 Task: Look for space in Ain Sukhna, Egypt from 13th August, 2023 to 17th August, 2023 for 2 adults in price range Rs.10000 to Rs.16000. Place can be entire place with 2 bedrooms having 2 beds and 1 bathroom. Property type can be house, flat, guest house. Amenities needed are: wifi. Booking option can be shelf check-in. Required host language is English.
Action: Mouse moved to (328, 178)
Screenshot: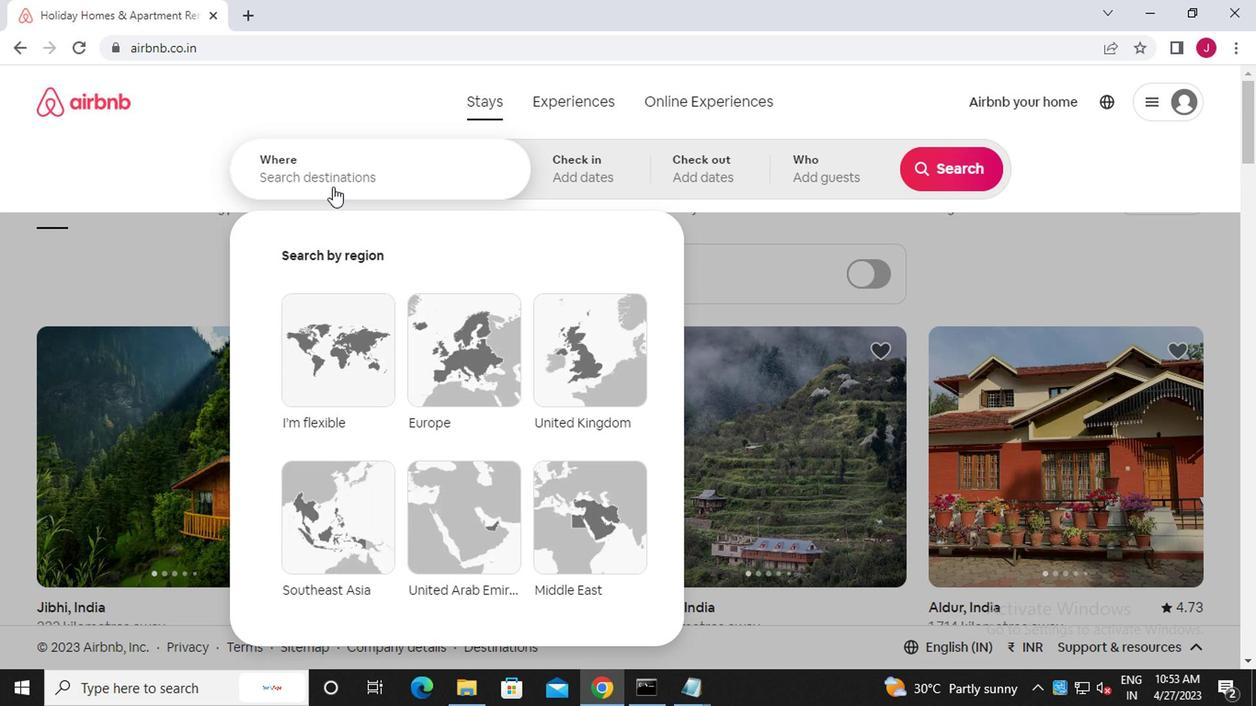 
Action: Mouse pressed left at (328, 178)
Screenshot: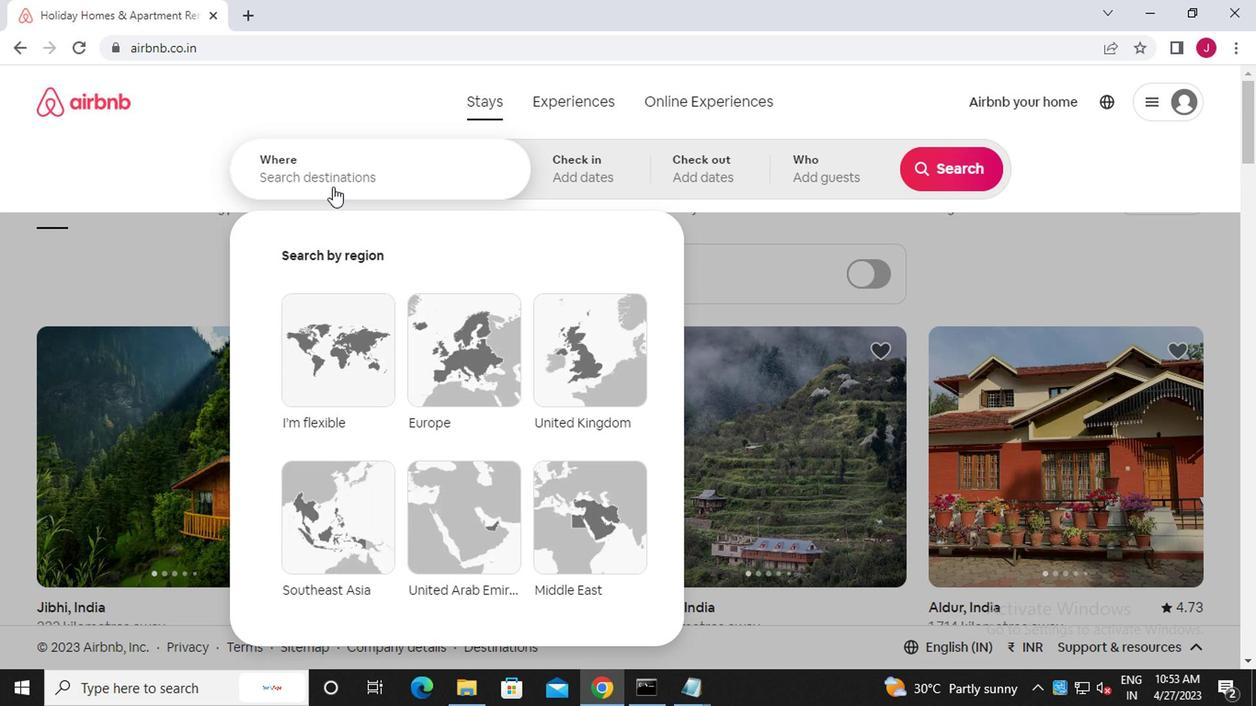 
Action: Mouse moved to (325, 178)
Screenshot: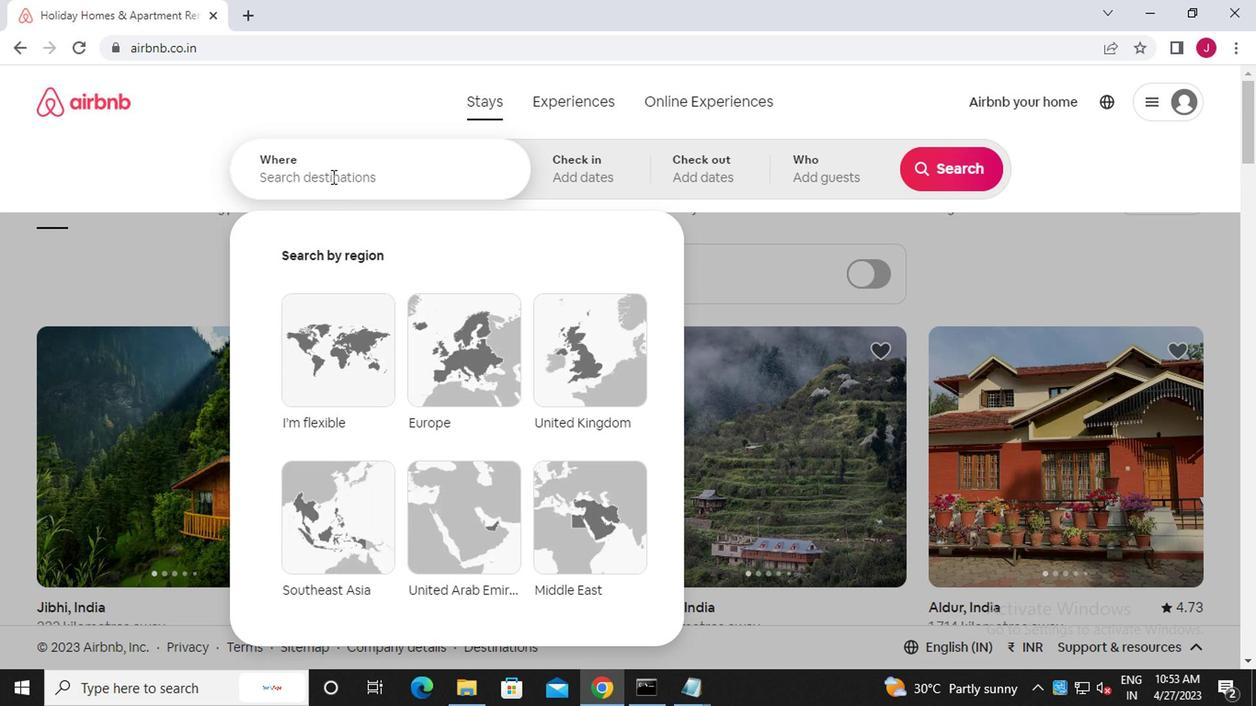
Action: Key pressed a<Key.caps_lock>in<Key.space><Key.caps_lock>s<Key.caps_lock>ukhna,<Key.caps_lock>e<Key.caps_lock>gypt
Screenshot: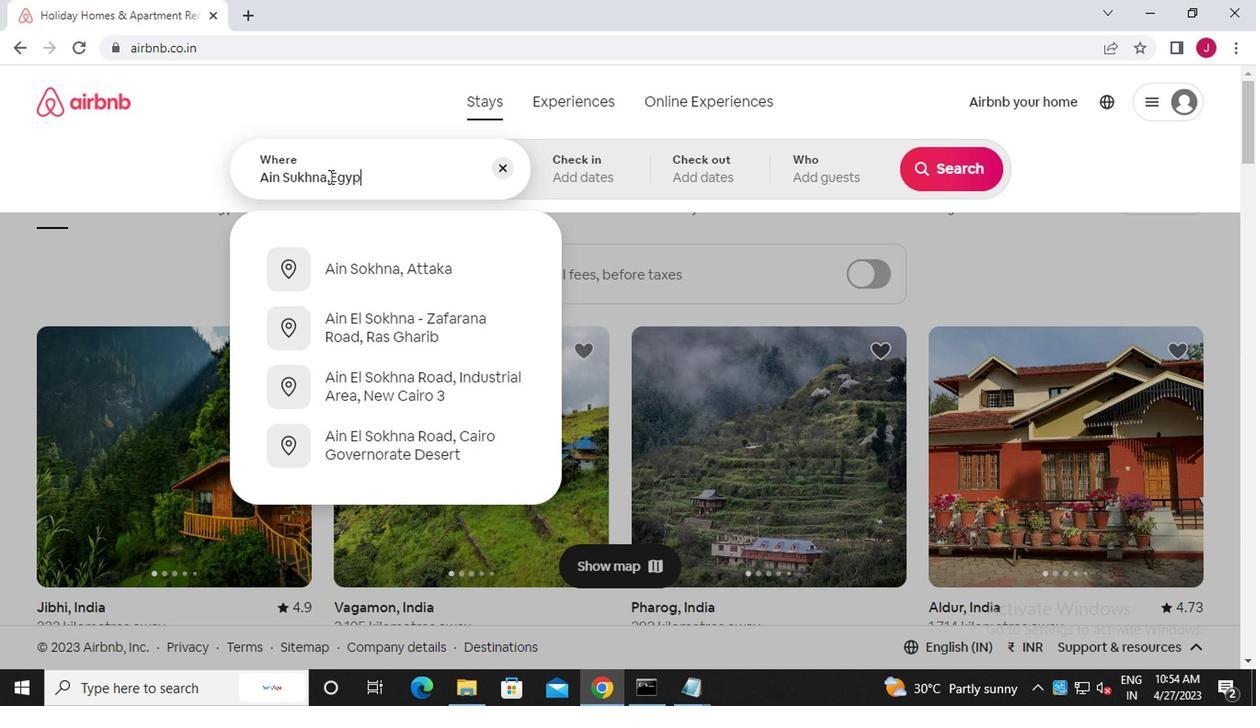 
Action: Mouse moved to (579, 170)
Screenshot: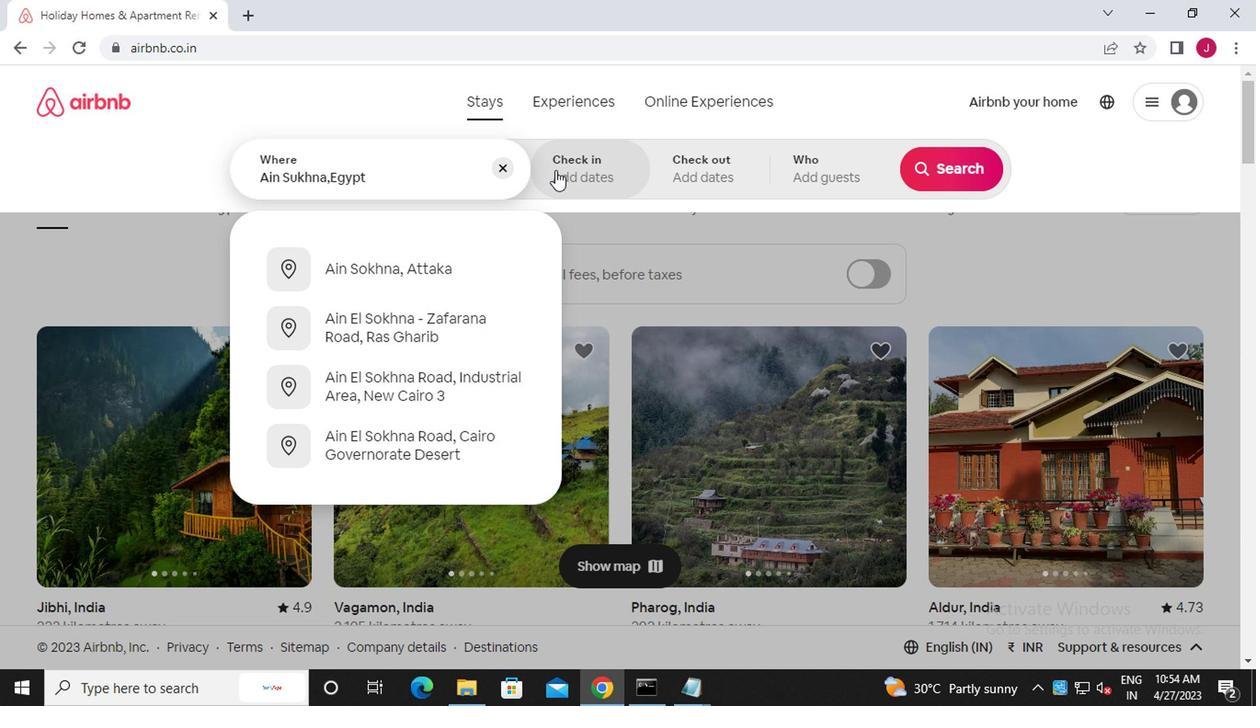 
Action: Mouse pressed left at (579, 170)
Screenshot: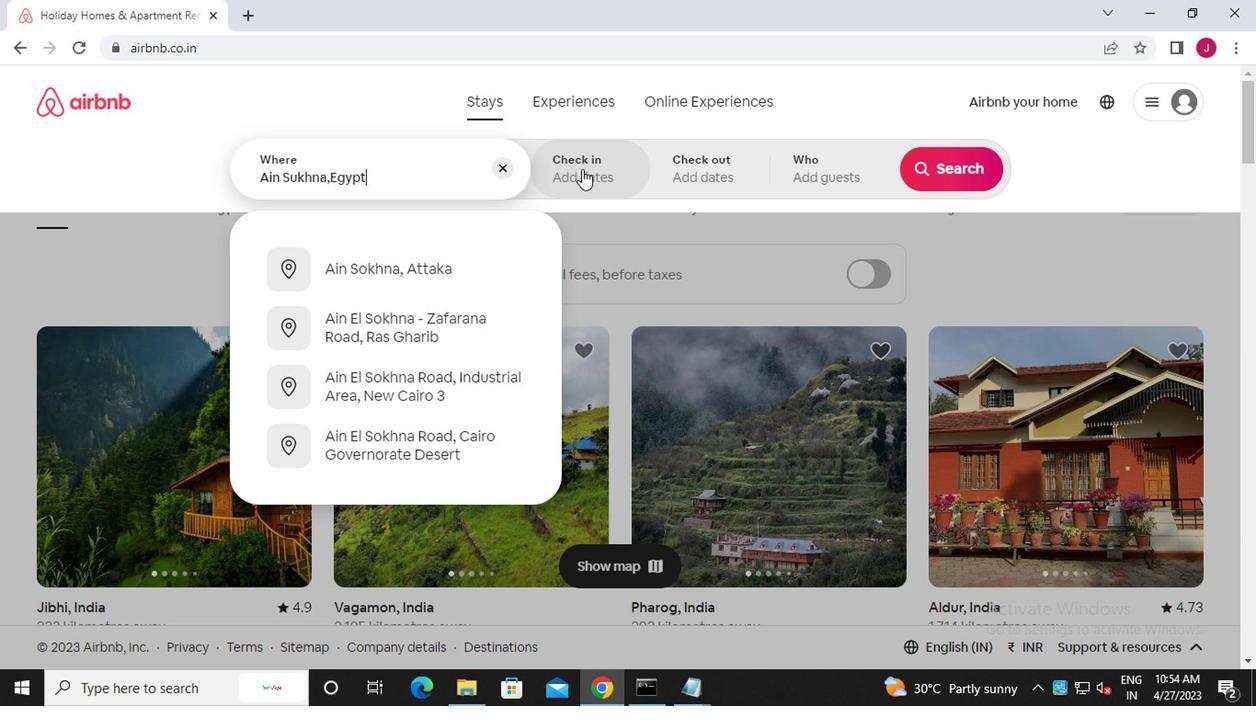 
Action: Mouse moved to (930, 314)
Screenshot: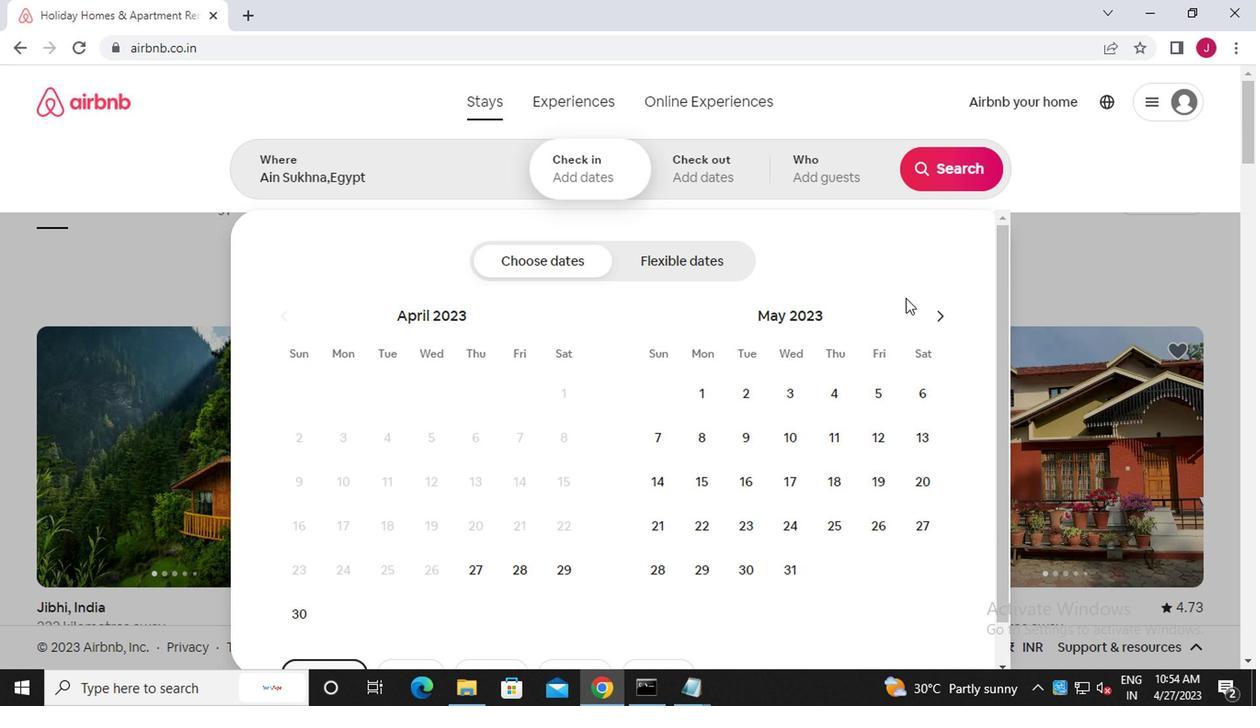
Action: Mouse pressed left at (930, 314)
Screenshot: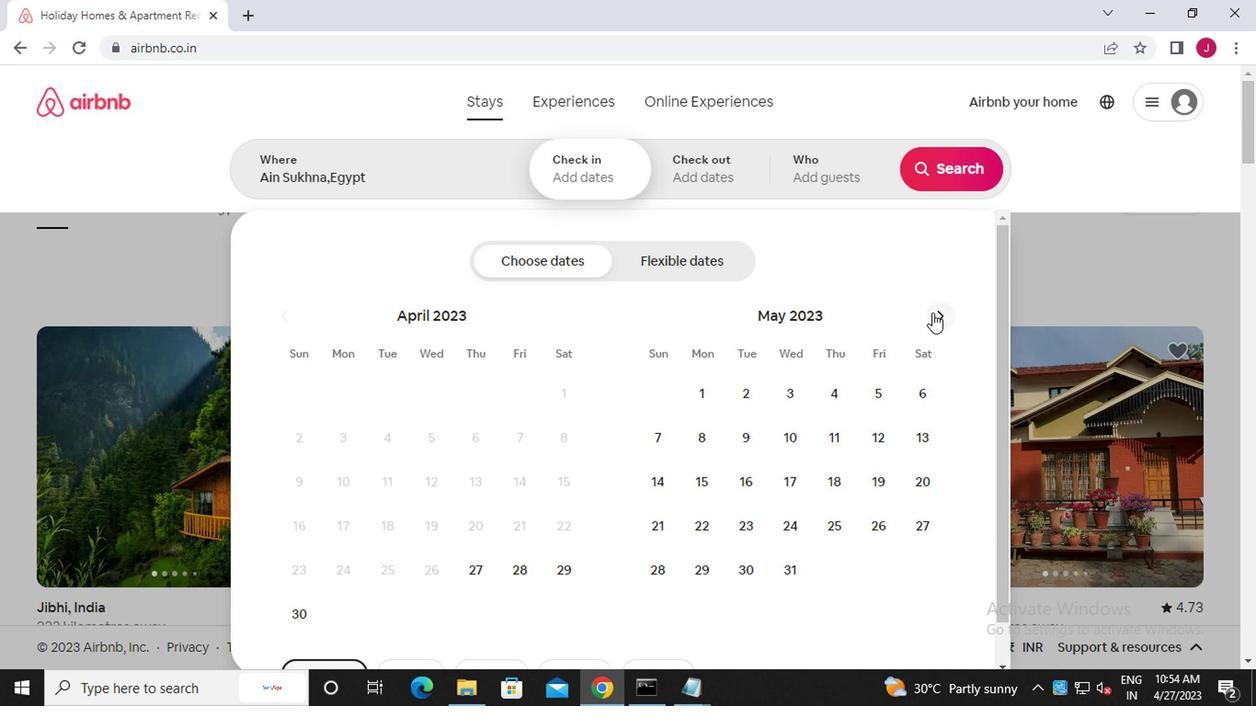 
Action: Mouse pressed left at (930, 314)
Screenshot: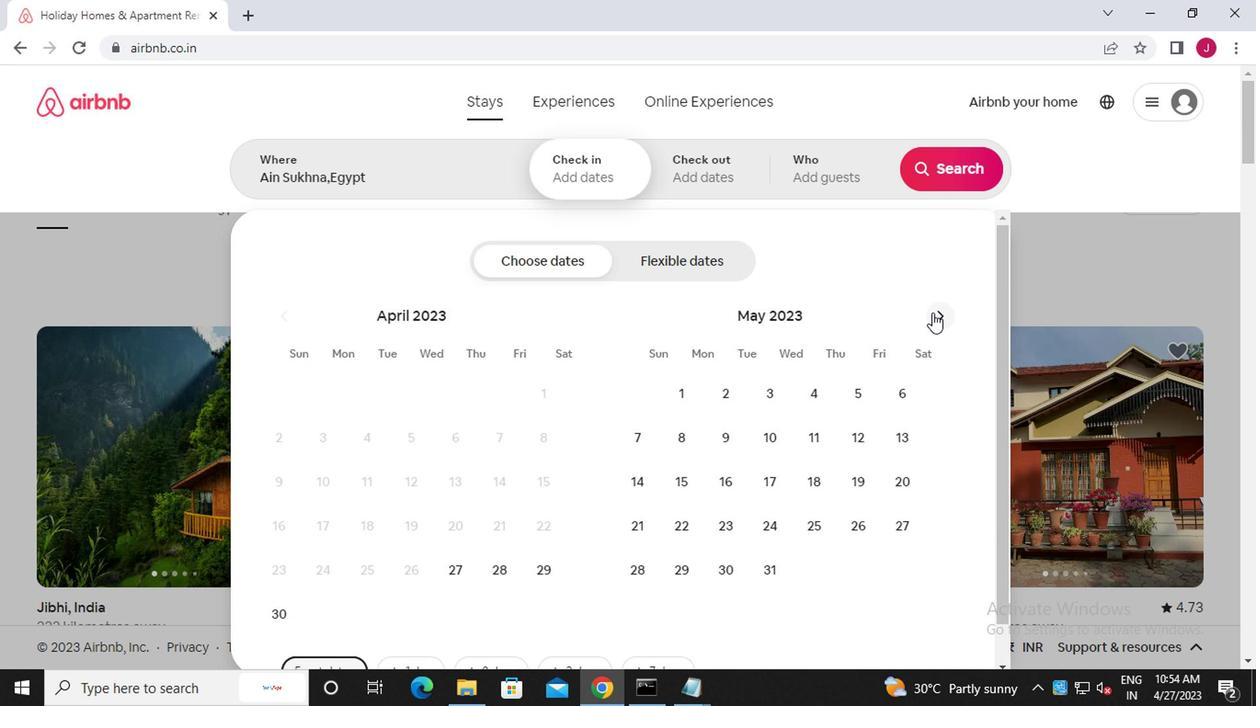 
Action: Mouse moved to (933, 316)
Screenshot: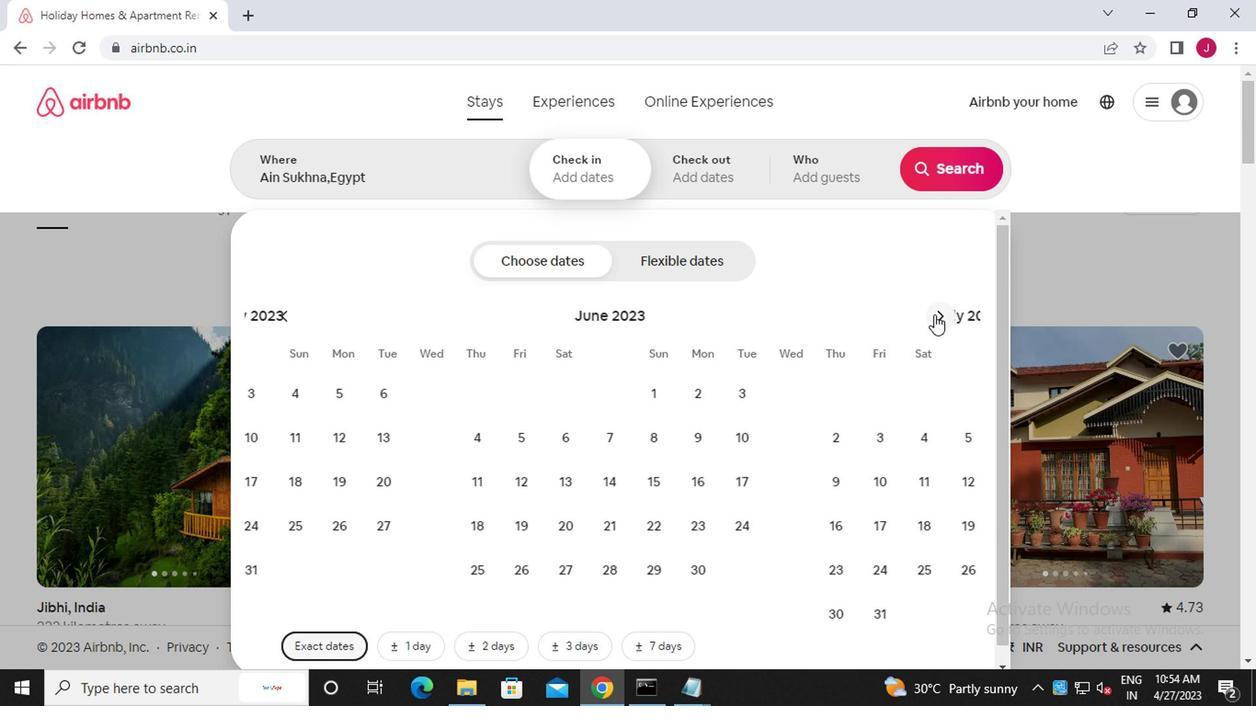 
Action: Mouse pressed left at (933, 316)
Screenshot: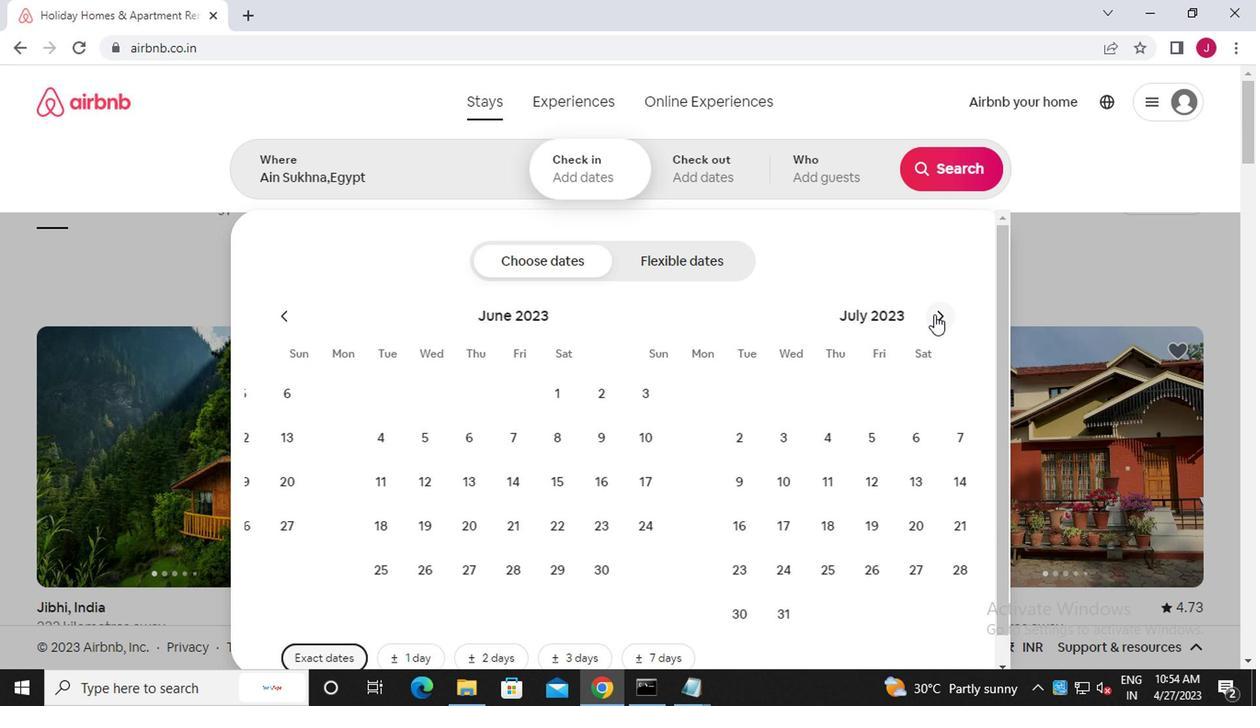 
Action: Mouse moved to (661, 481)
Screenshot: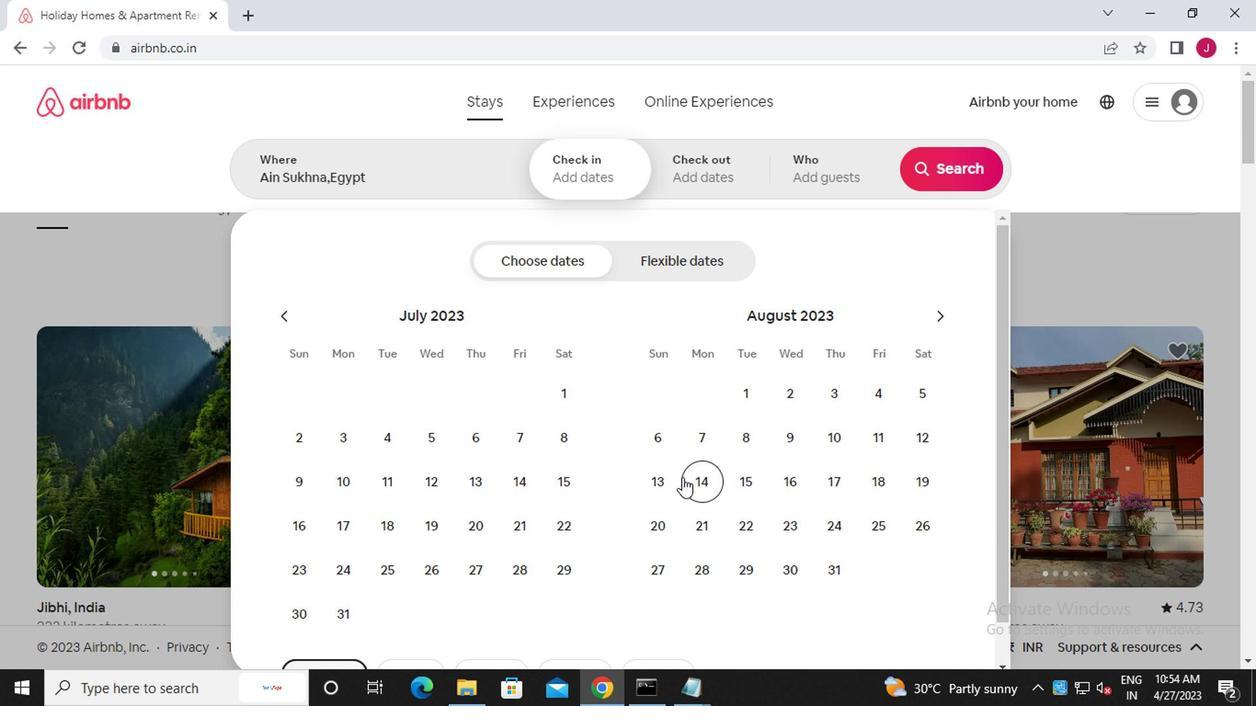 
Action: Mouse pressed left at (661, 481)
Screenshot: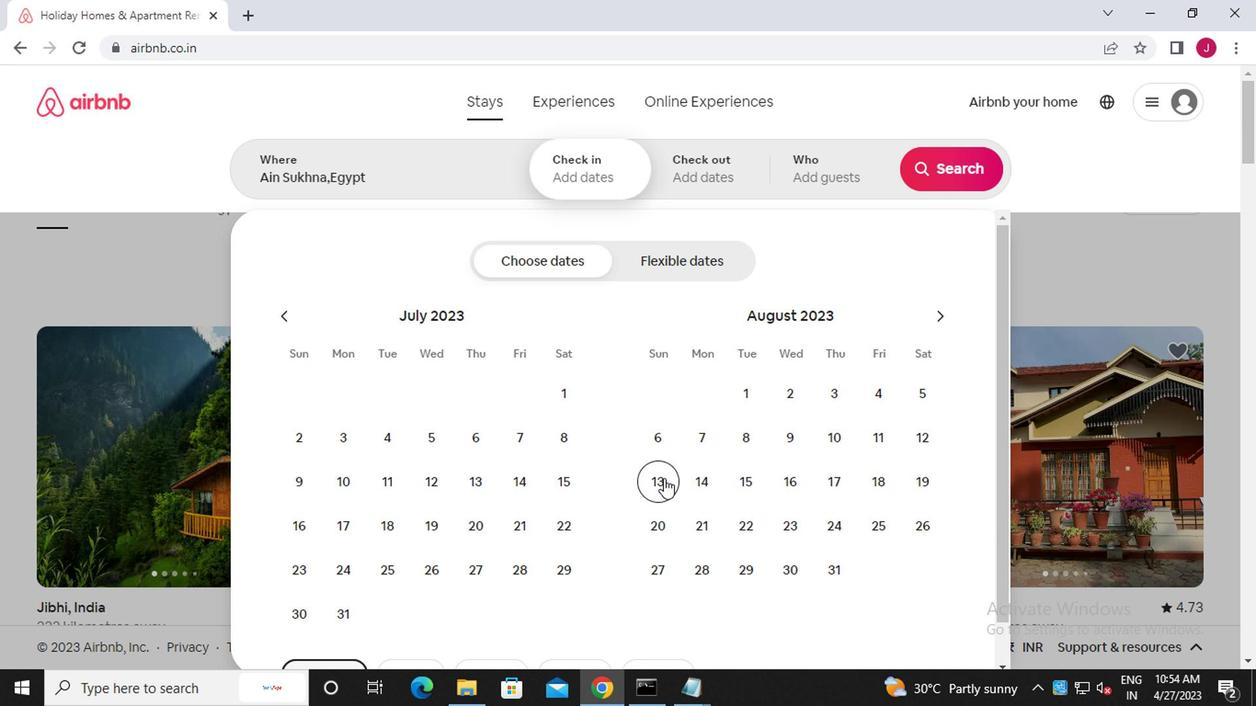 
Action: Mouse moved to (818, 482)
Screenshot: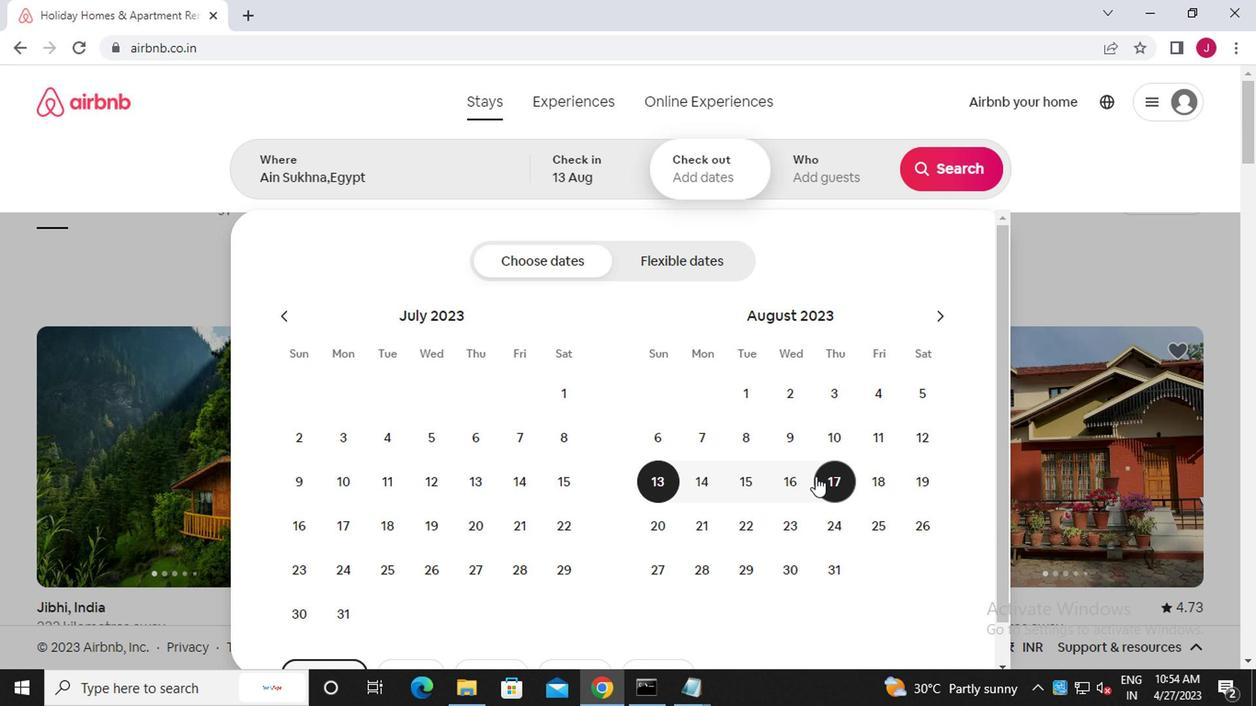 
Action: Mouse pressed left at (818, 482)
Screenshot: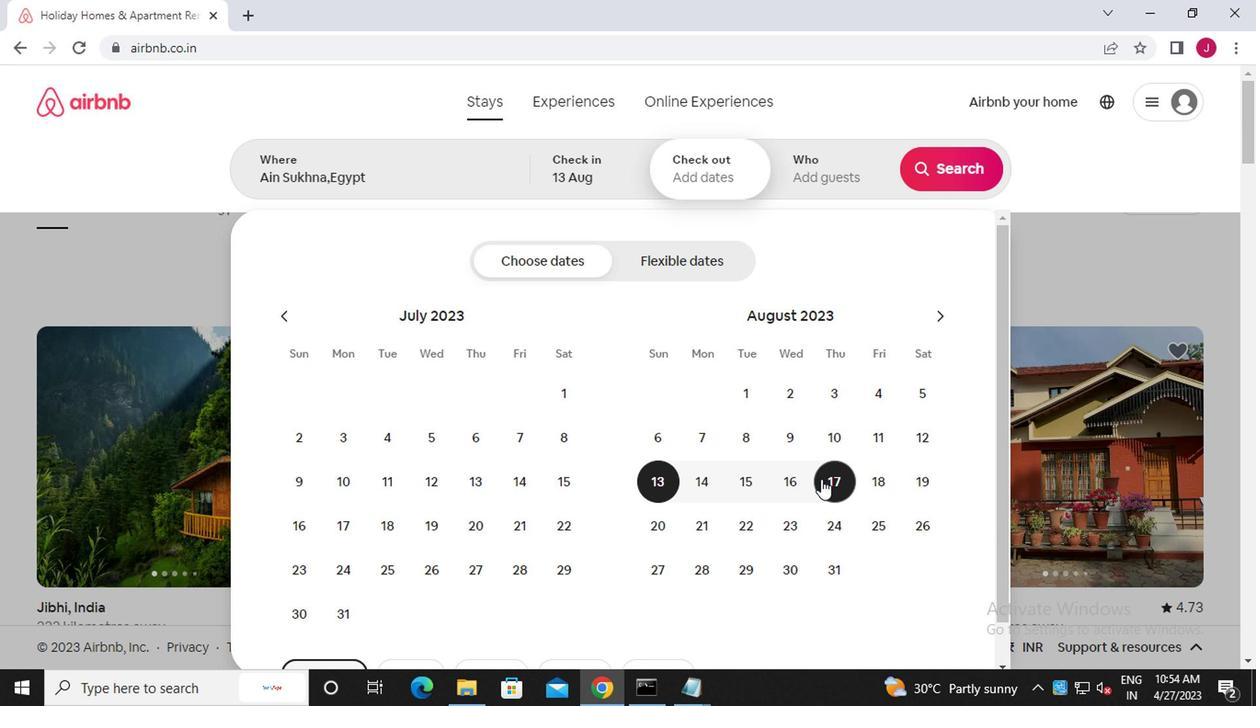 
Action: Mouse moved to (830, 176)
Screenshot: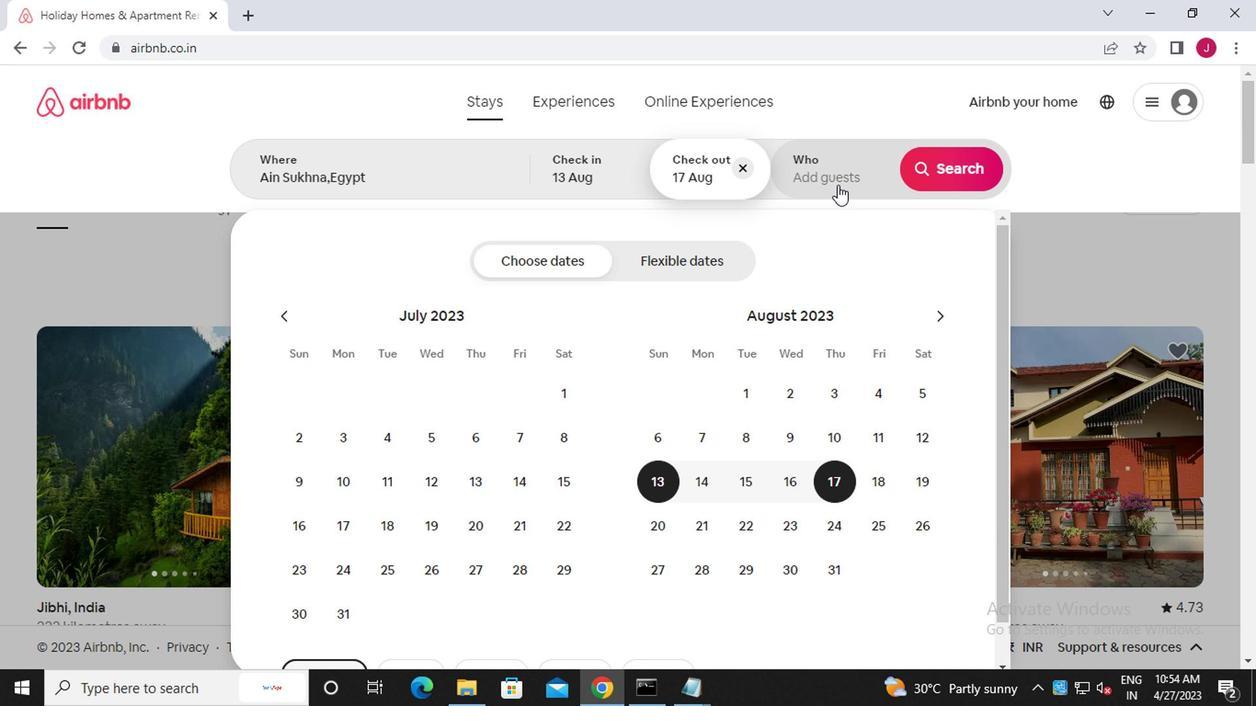 
Action: Mouse pressed left at (830, 176)
Screenshot: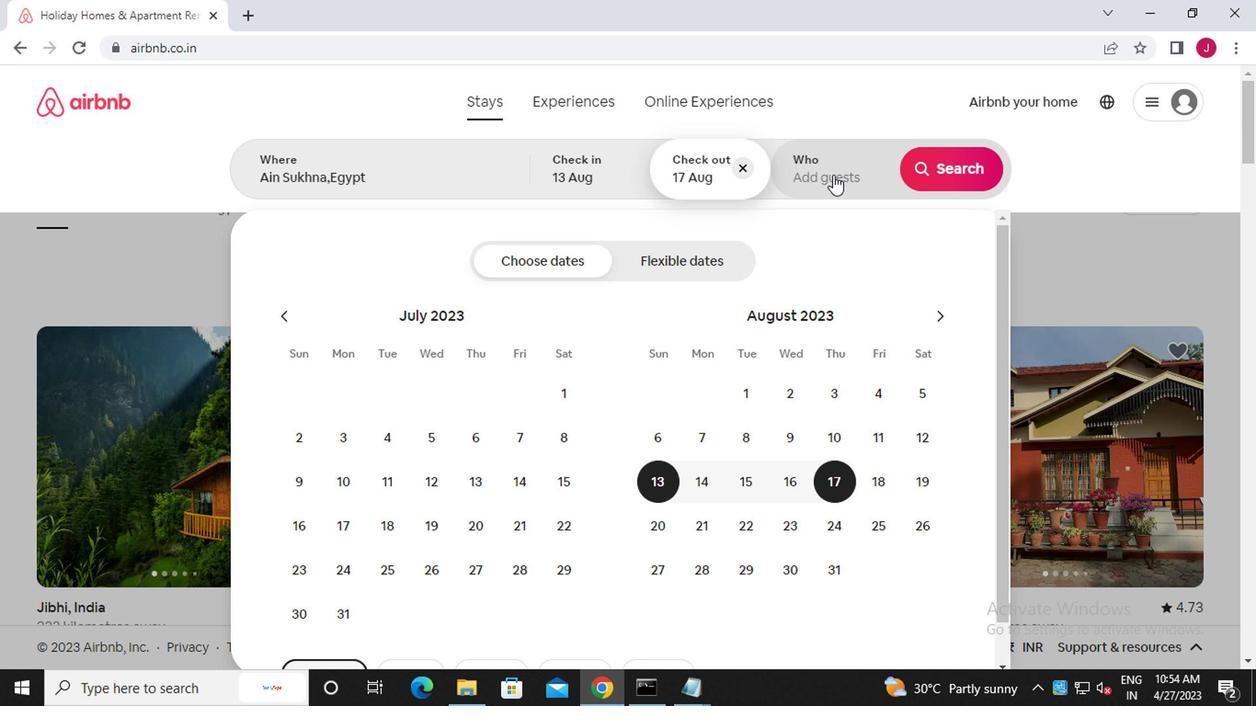 
Action: Mouse moved to (958, 274)
Screenshot: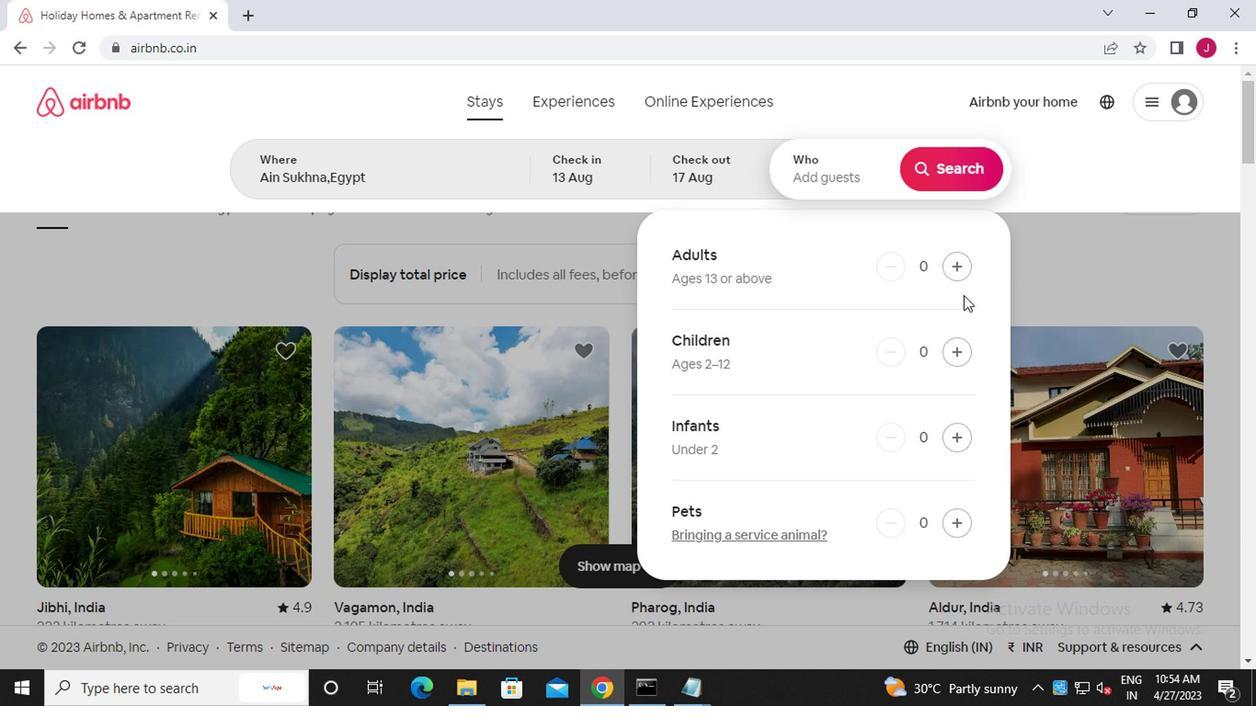 
Action: Mouse pressed left at (958, 274)
Screenshot: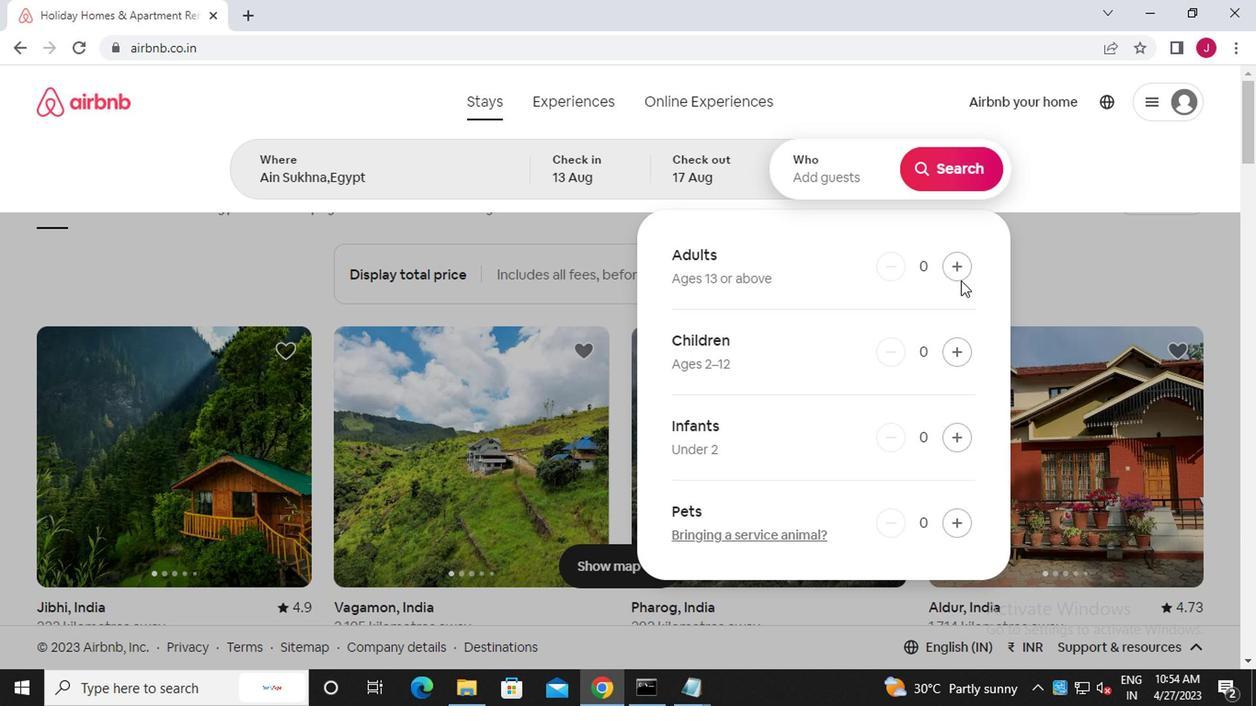 
Action: Mouse pressed left at (958, 274)
Screenshot: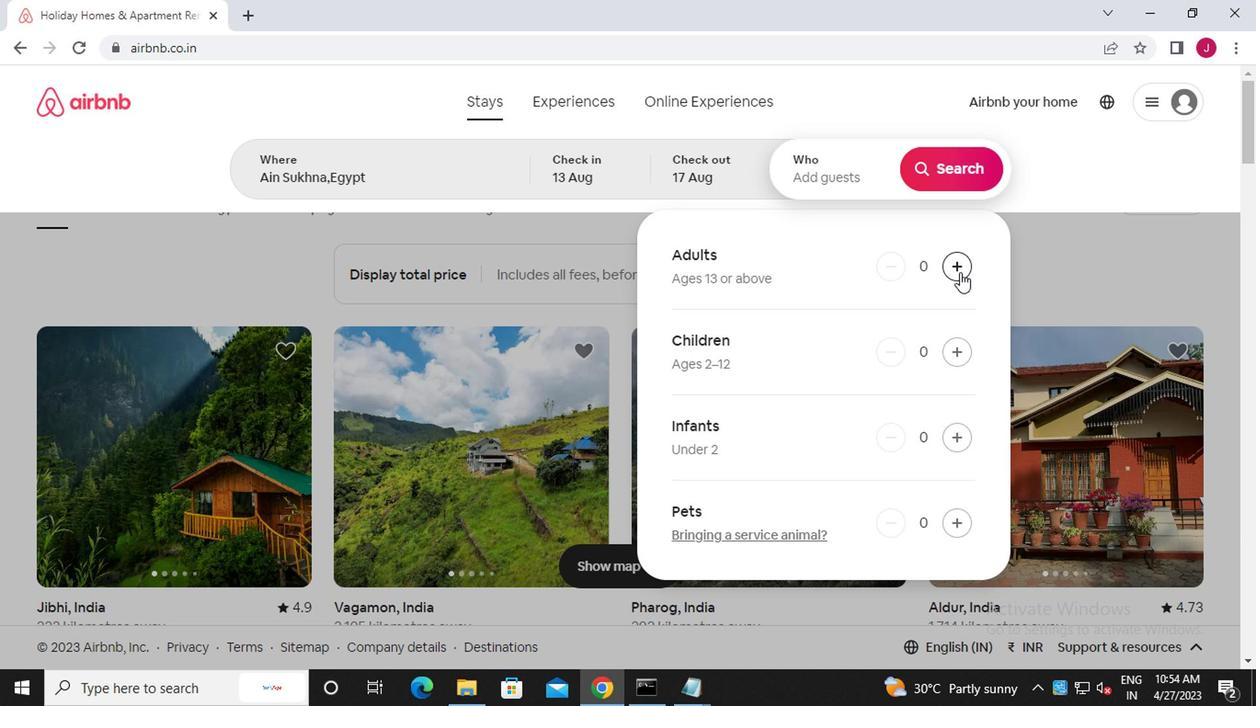 
Action: Mouse moved to (942, 168)
Screenshot: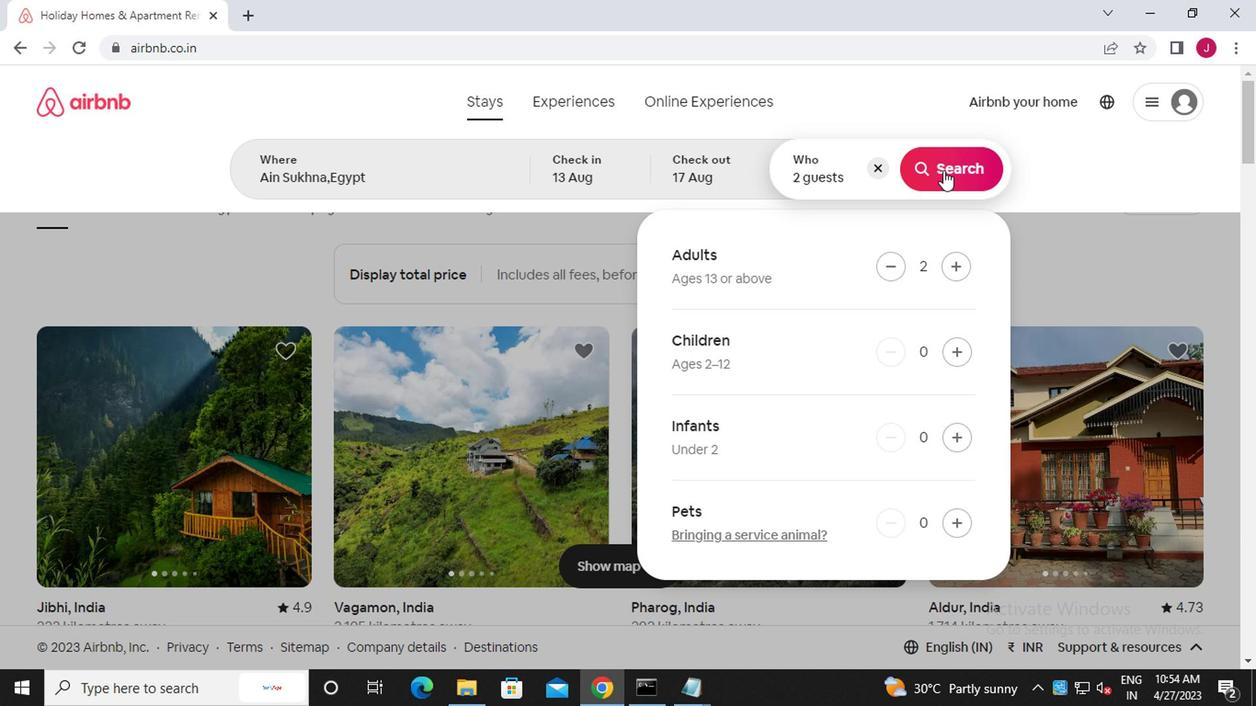 
Action: Mouse pressed left at (942, 168)
Screenshot: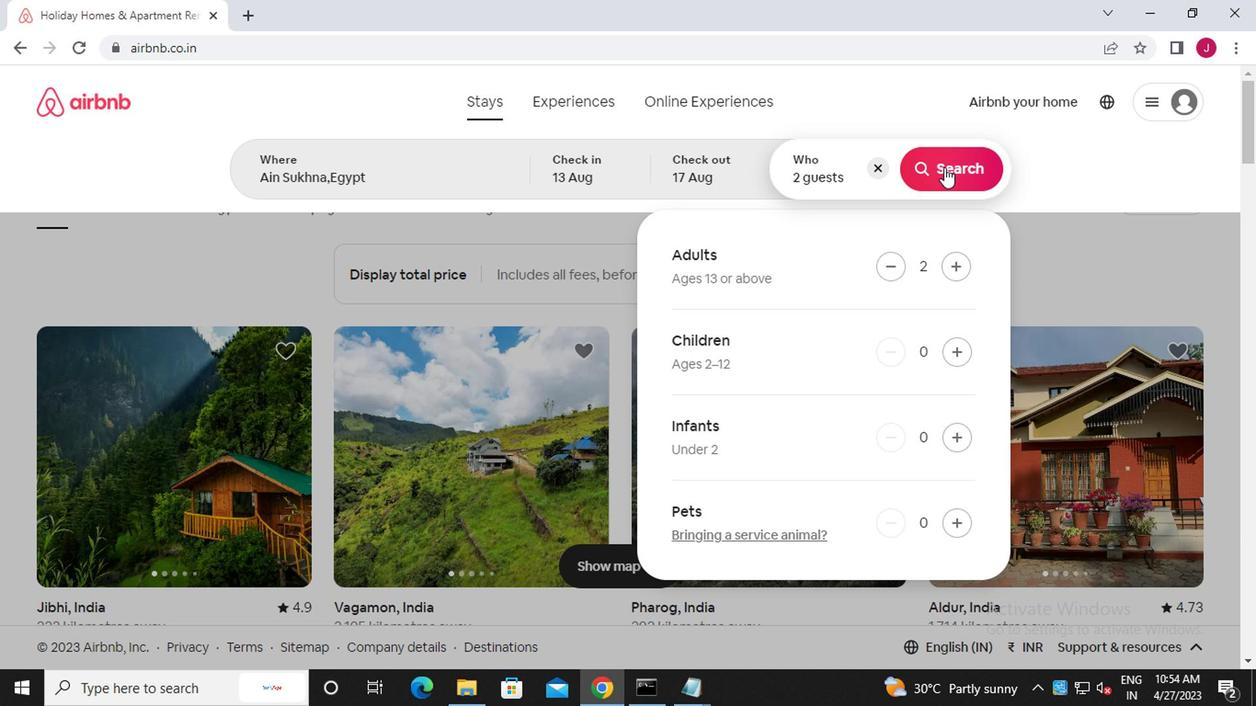 
Action: Mouse moved to (1188, 185)
Screenshot: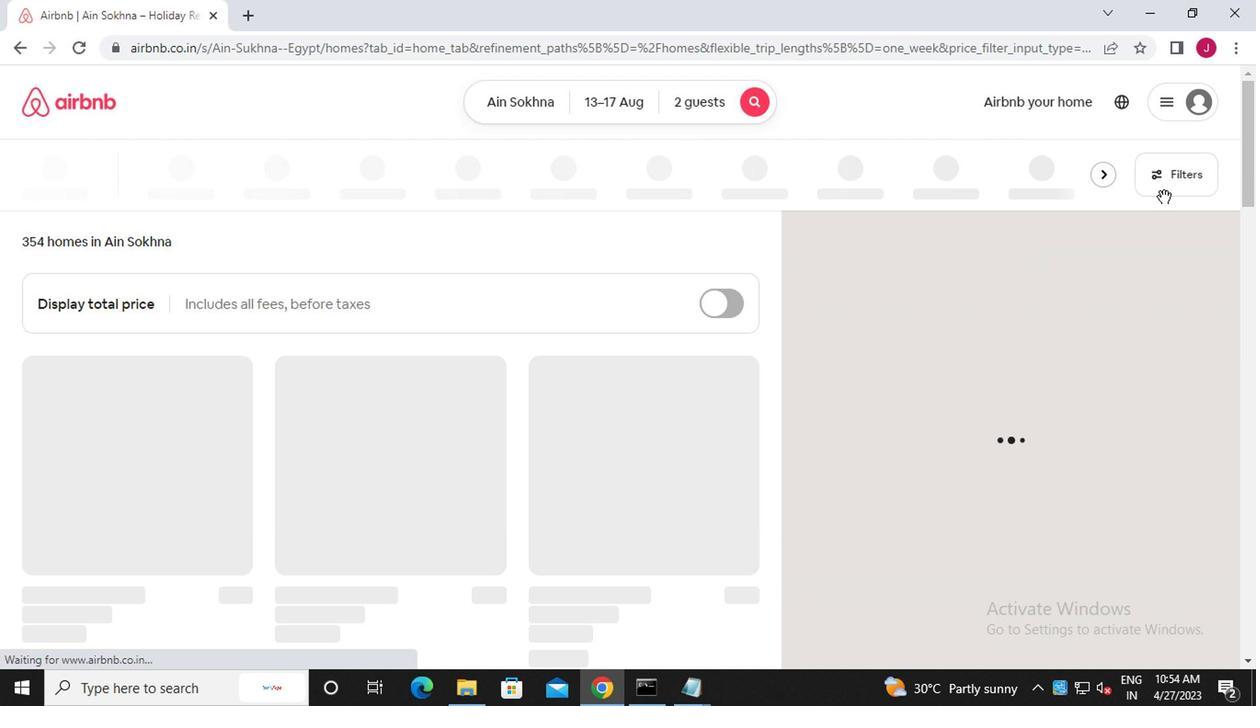 
Action: Mouse pressed left at (1188, 185)
Screenshot: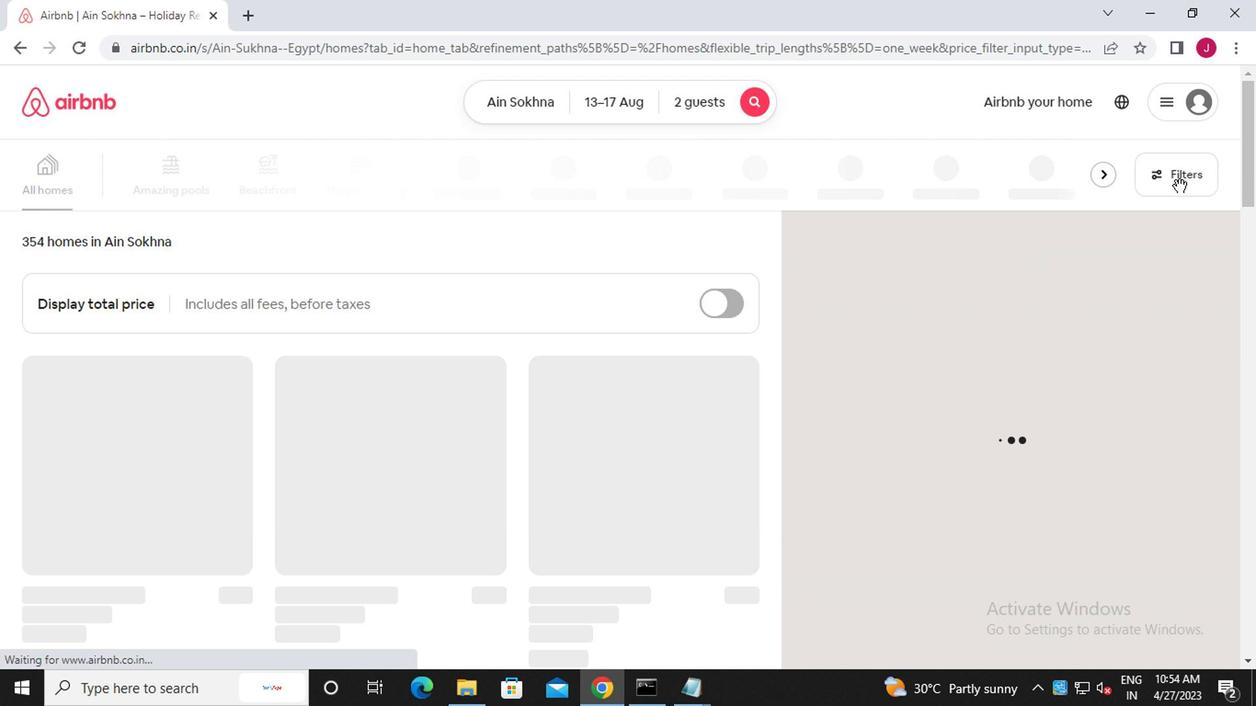 
Action: Mouse moved to (431, 419)
Screenshot: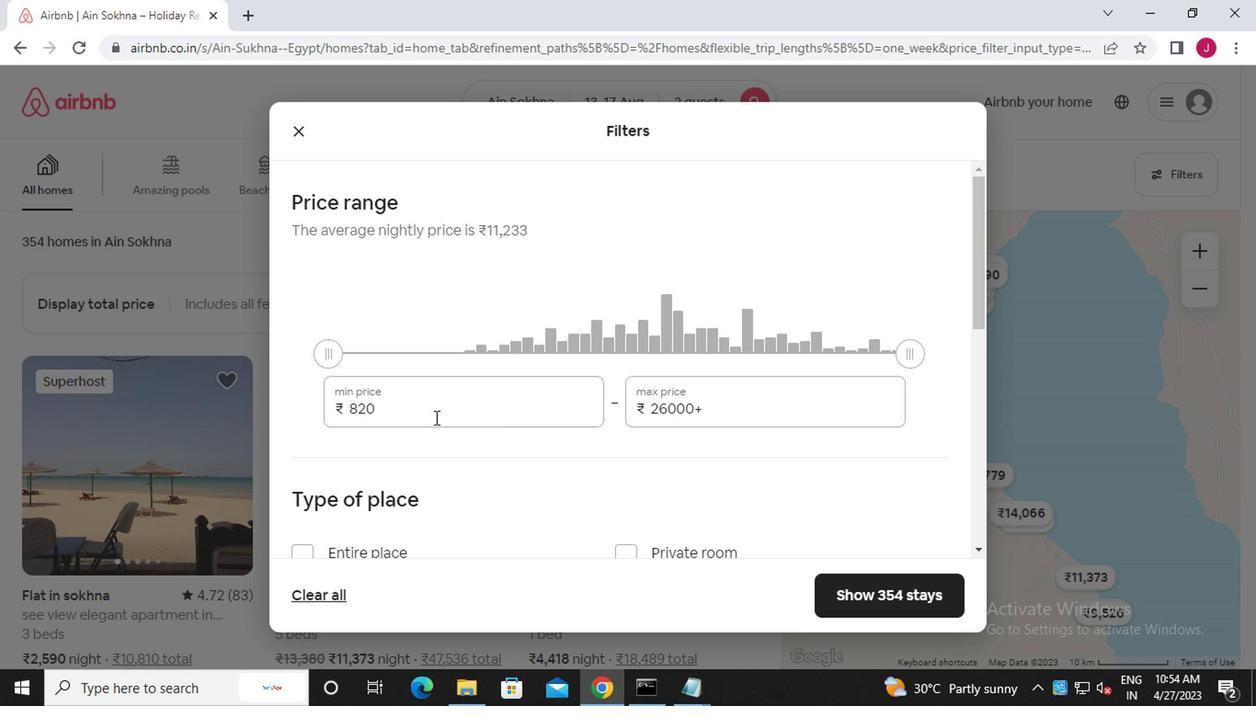 
Action: Mouse pressed left at (431, 419)
Screenshot: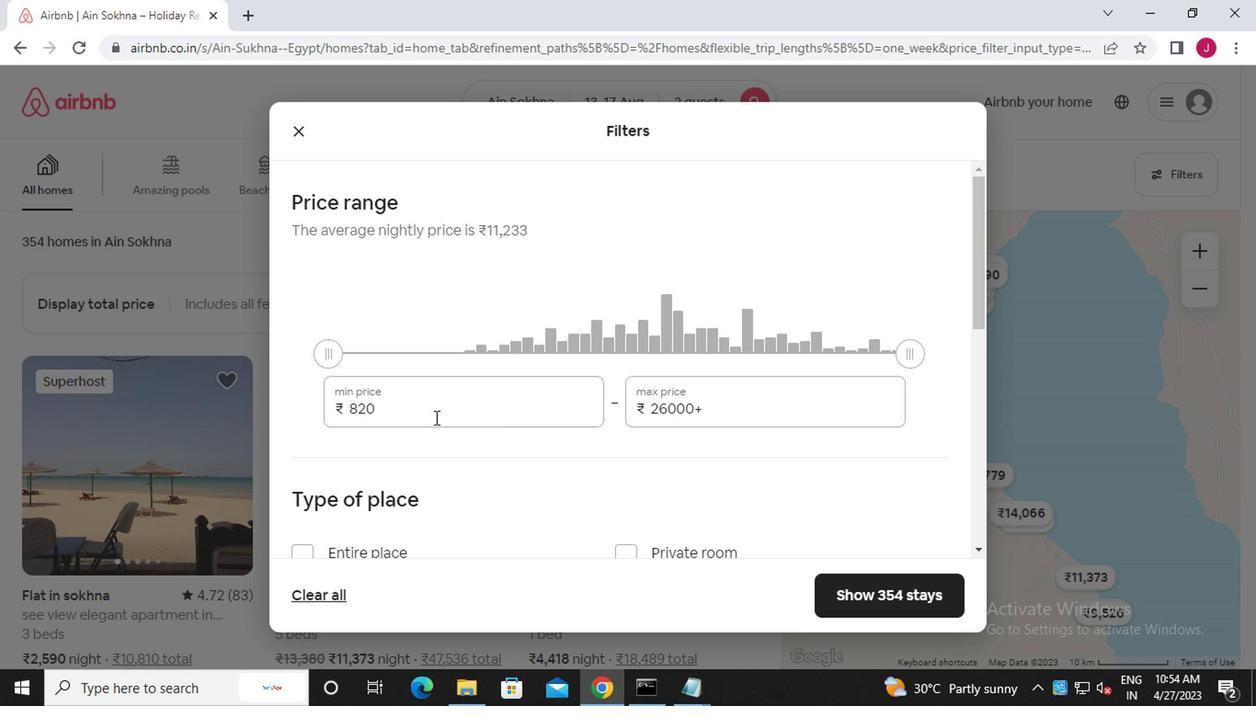 
Action: Mouse moved to (430, 411)
Screenshot: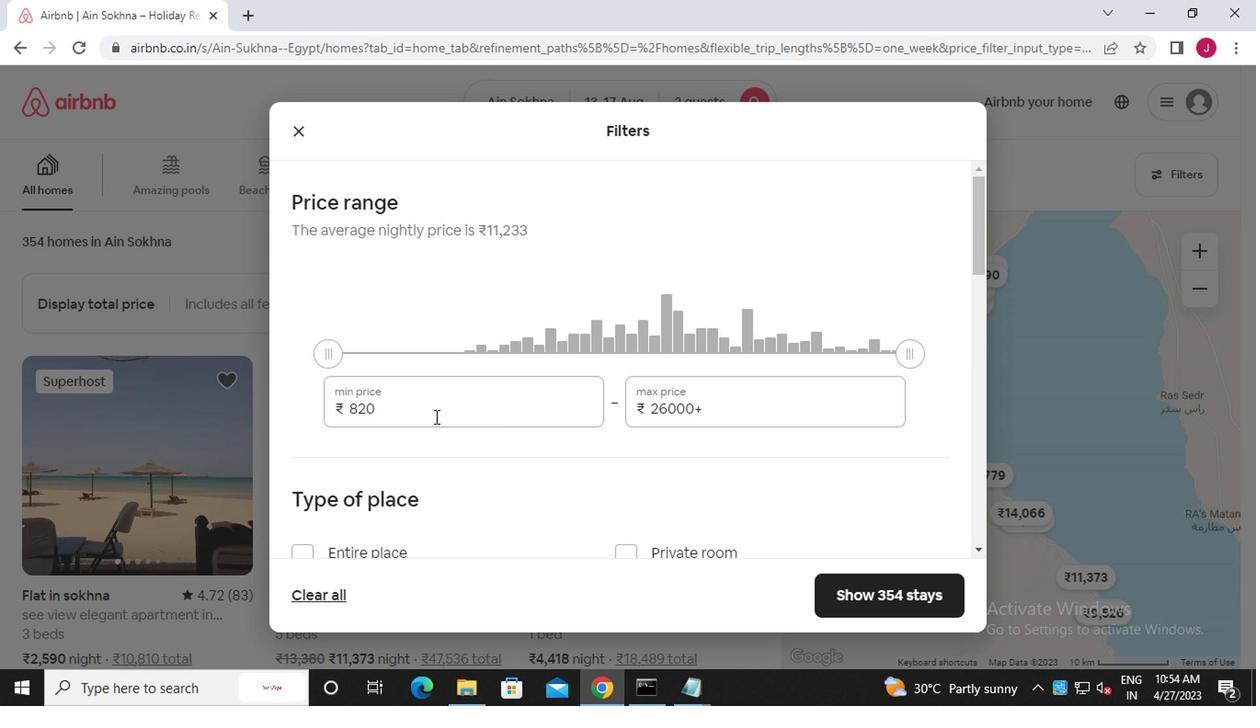 
Action: Key pressed <Key.backspace><Key.backspace><Key.backspace><<97>><<96>><<96>><<96>><<96>>
Screenshot: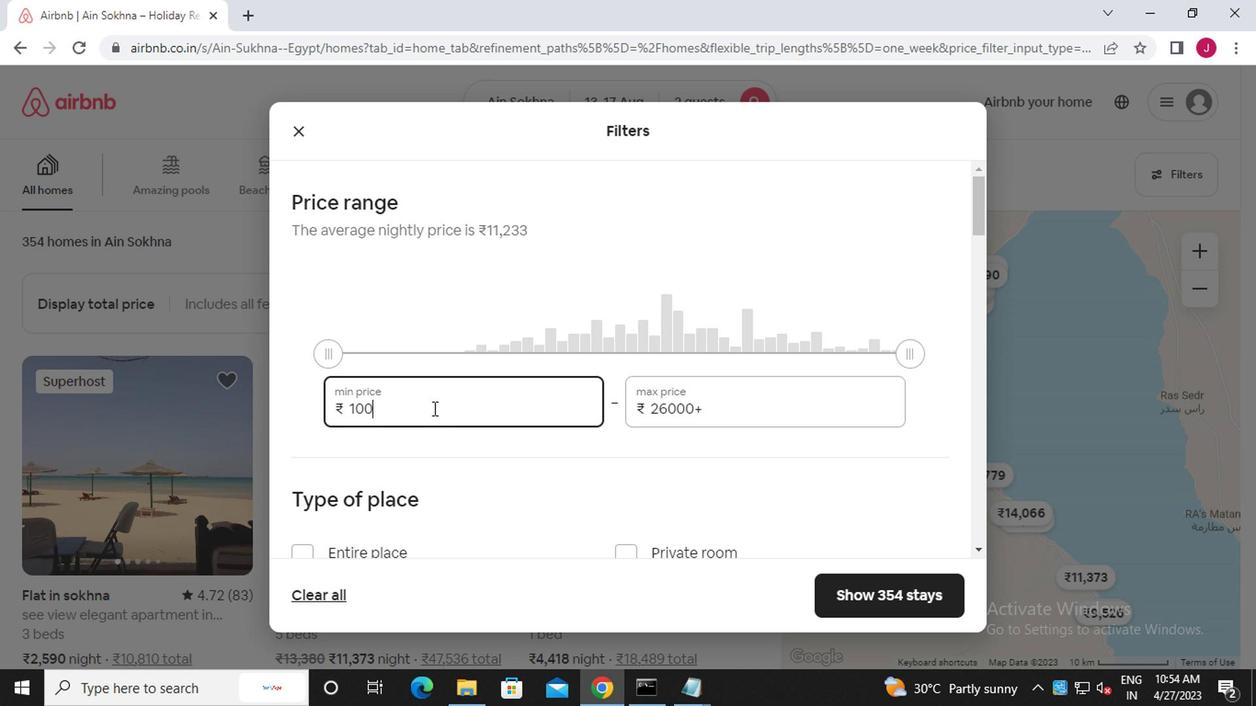 
Action: Mouse moved to (705, 413)
Screenshot: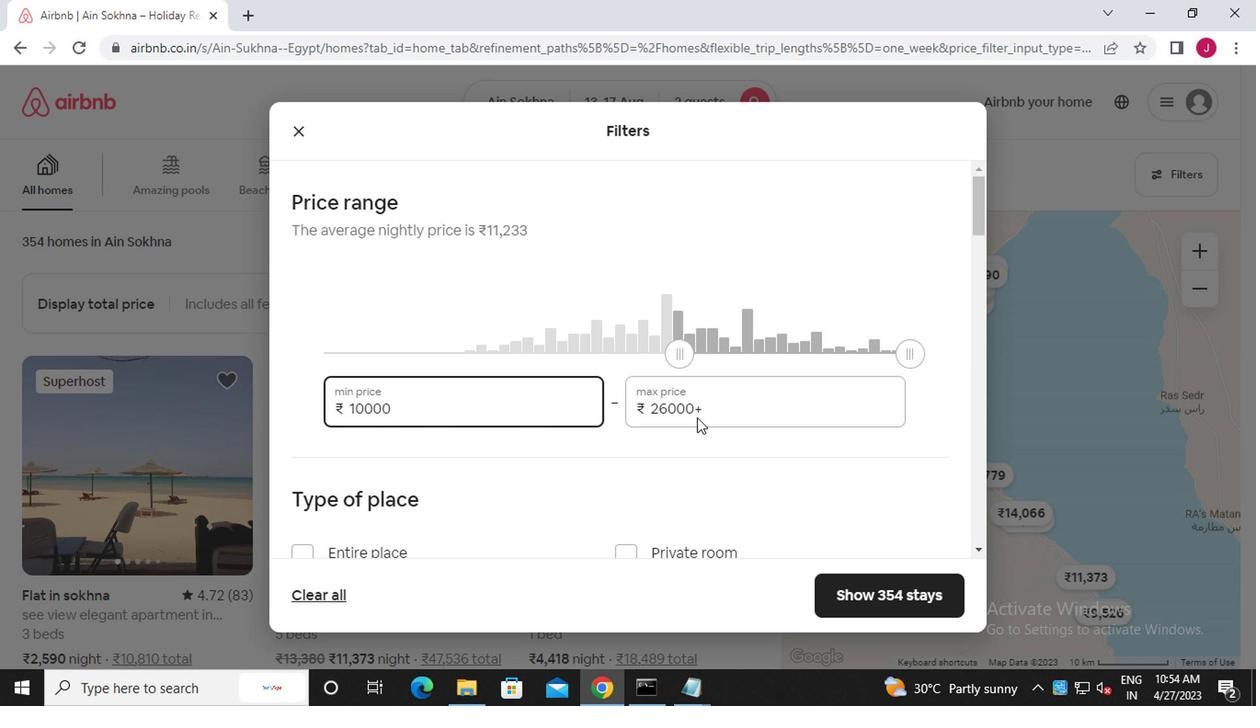 
Action: Mouse pressed left at (705, 413)
Screenshot: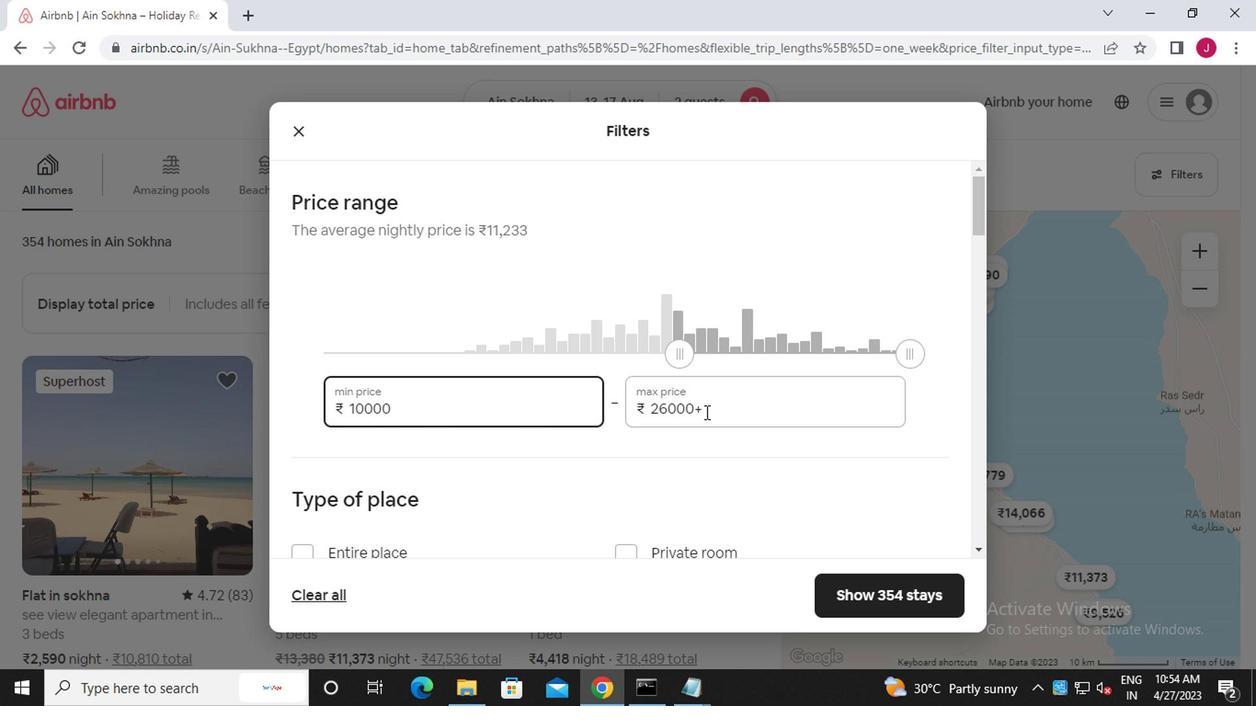 
Action: Mouse moved to (697, 417)
Screenshot: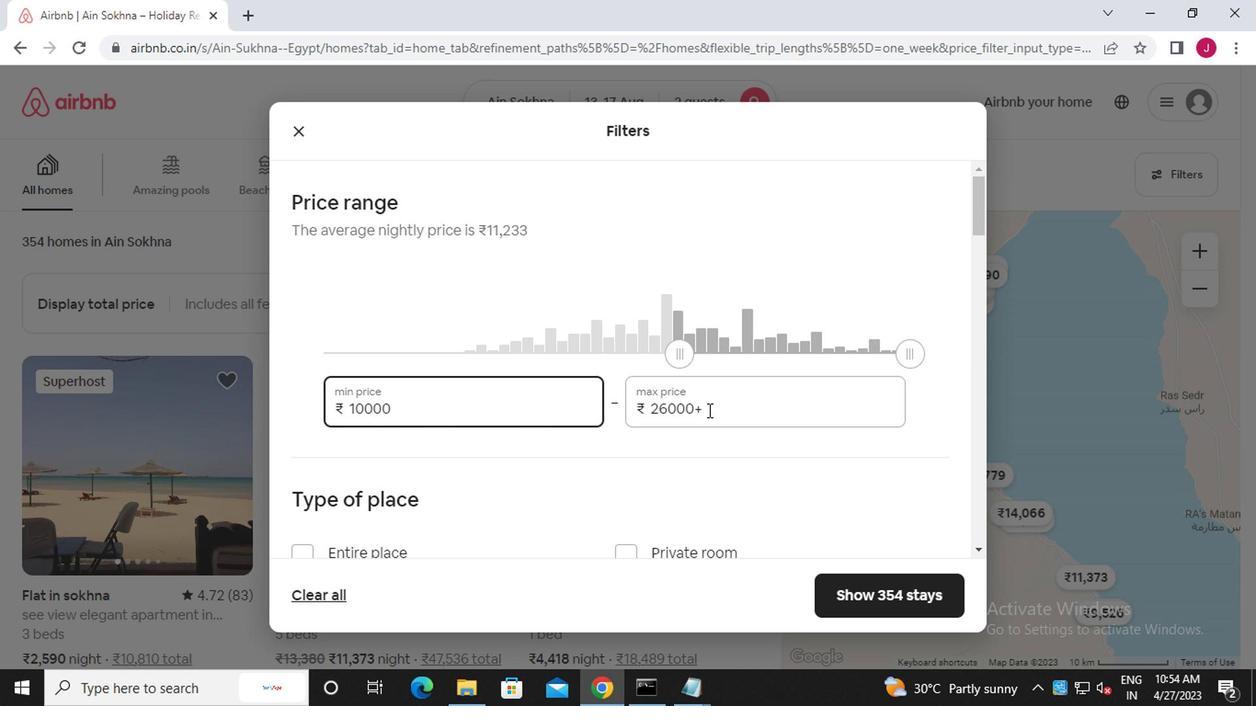 
Action: Key pressed <Key.backspace><Key.backspace><Key.backspace><Key.backspace><Key.backspace><Key.backspace><Key.backspace><Key.backspace><Key.backspace><Key.backspace><Key.backspace><Key.backspace><<97>><<102>><<96>><<96>><<96>>
Screenshot: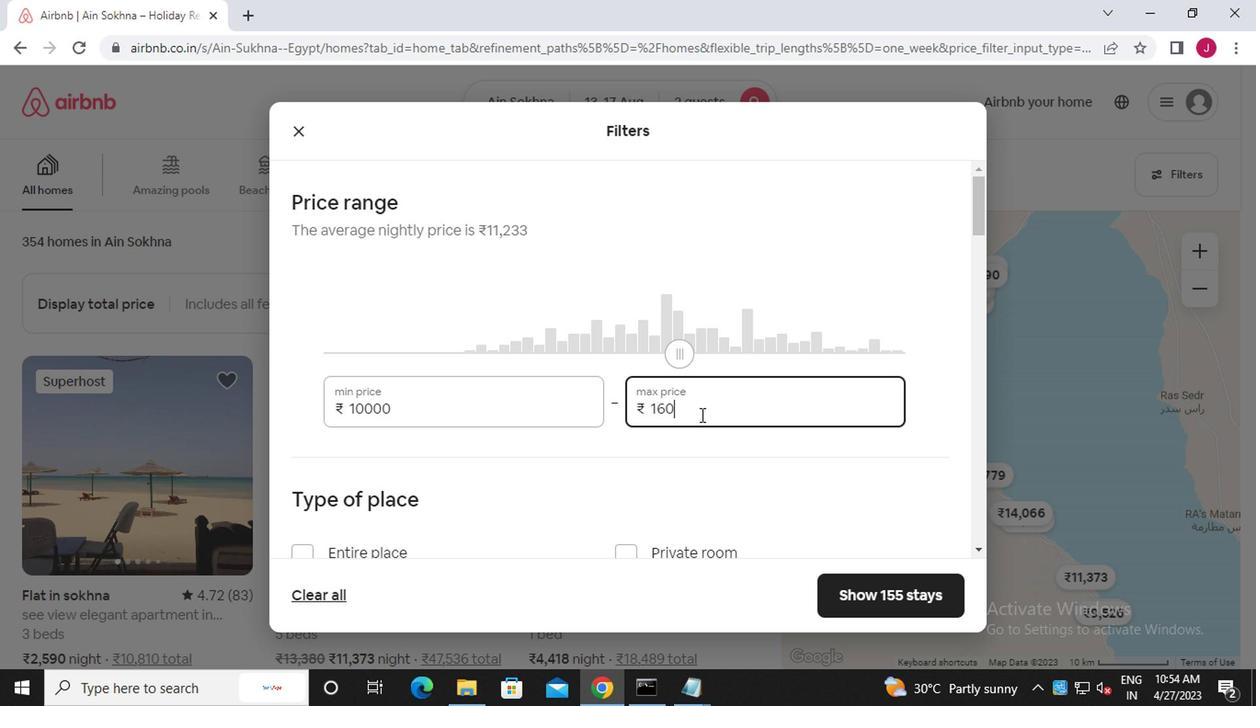 
Action: Mouse scrolled (697, 416) with delta (0, -1)
Screenshot: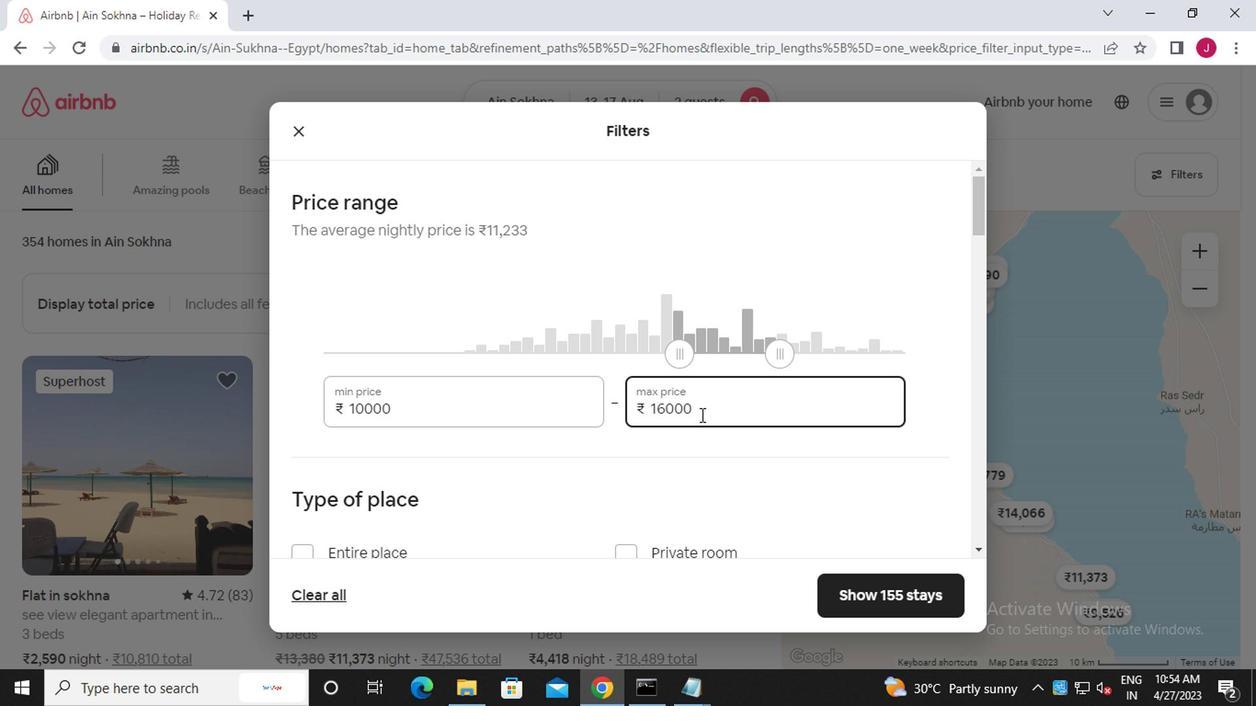 
Action: Mouse scrolled (697, 416) with delta (0, -1)
Screenshot: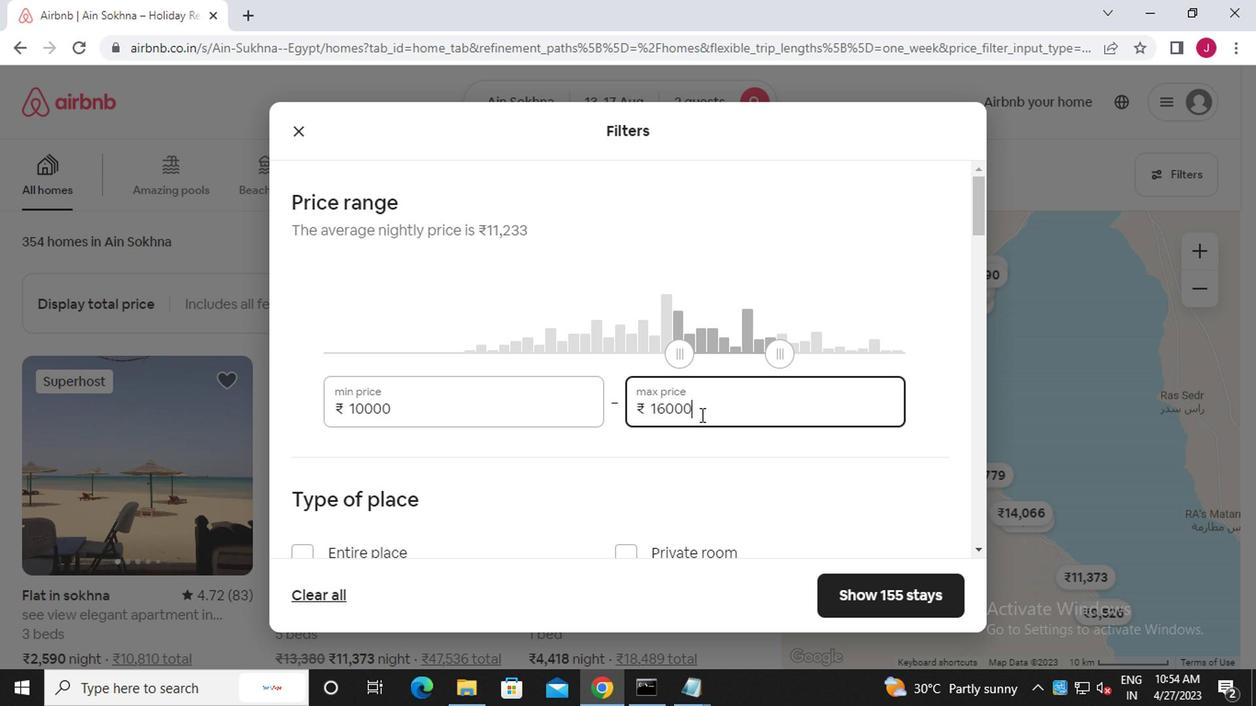 
Action: Mouse scrolled (697, 416) with delta (0, -1)
Screenshot: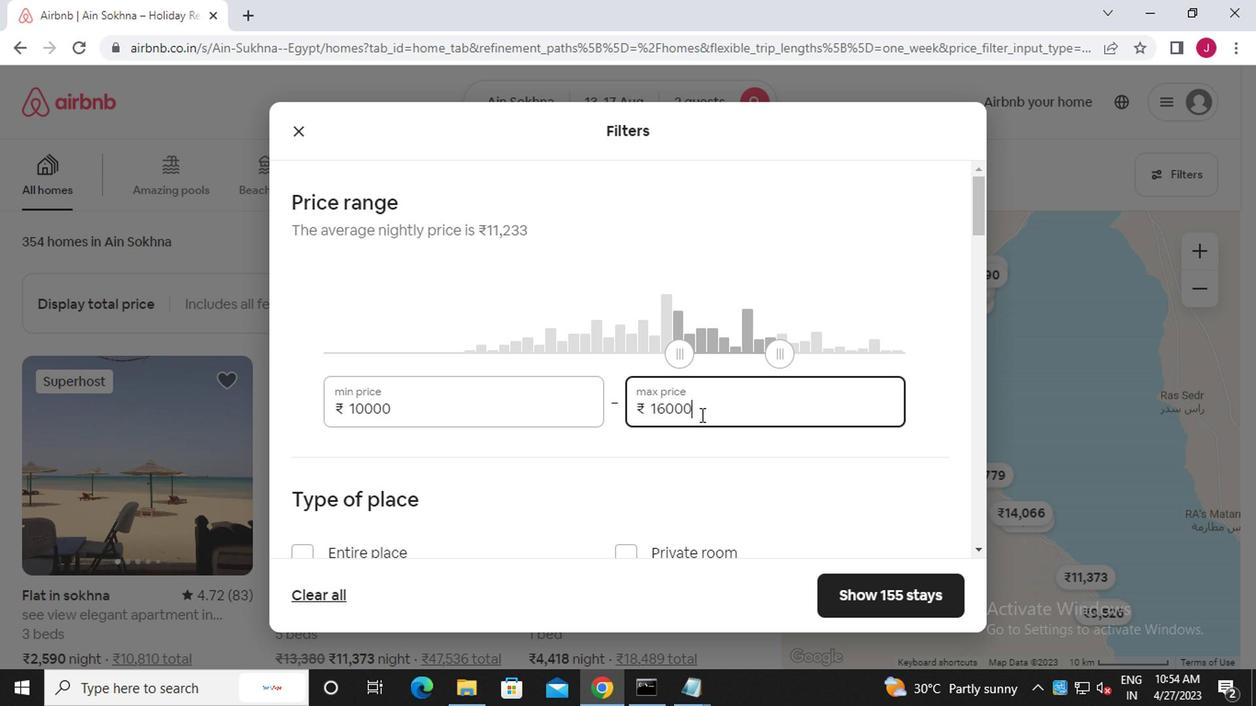
Action: Mouse moved to (295, 280)
Screenshot: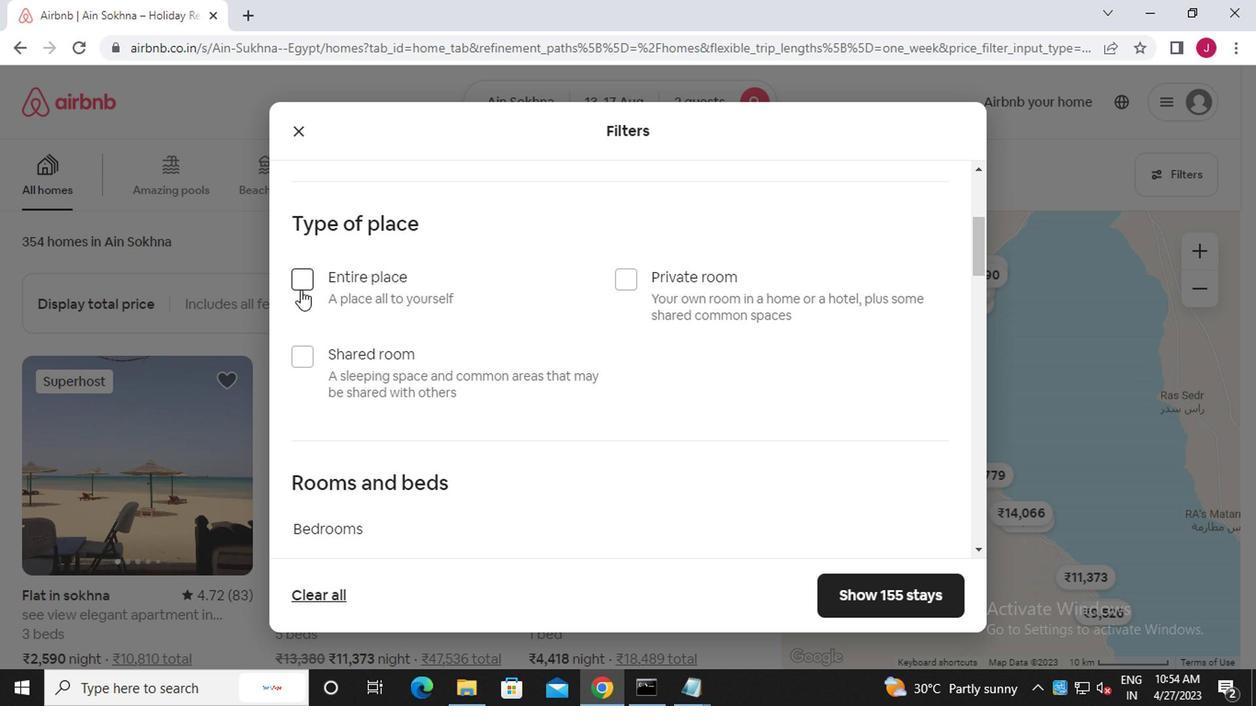 
Action: Mouse pressed left at (295, 280)
Screenshot: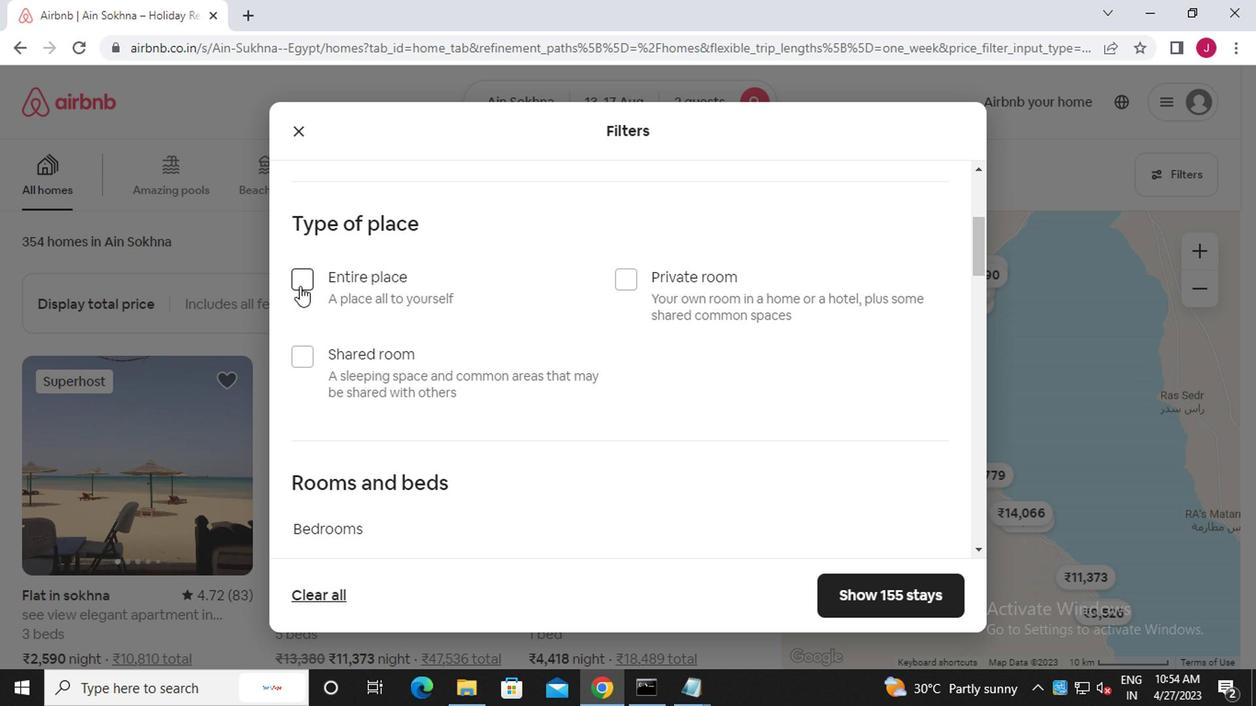 
Action: Mouse moved to (432, 378)
Screenshot: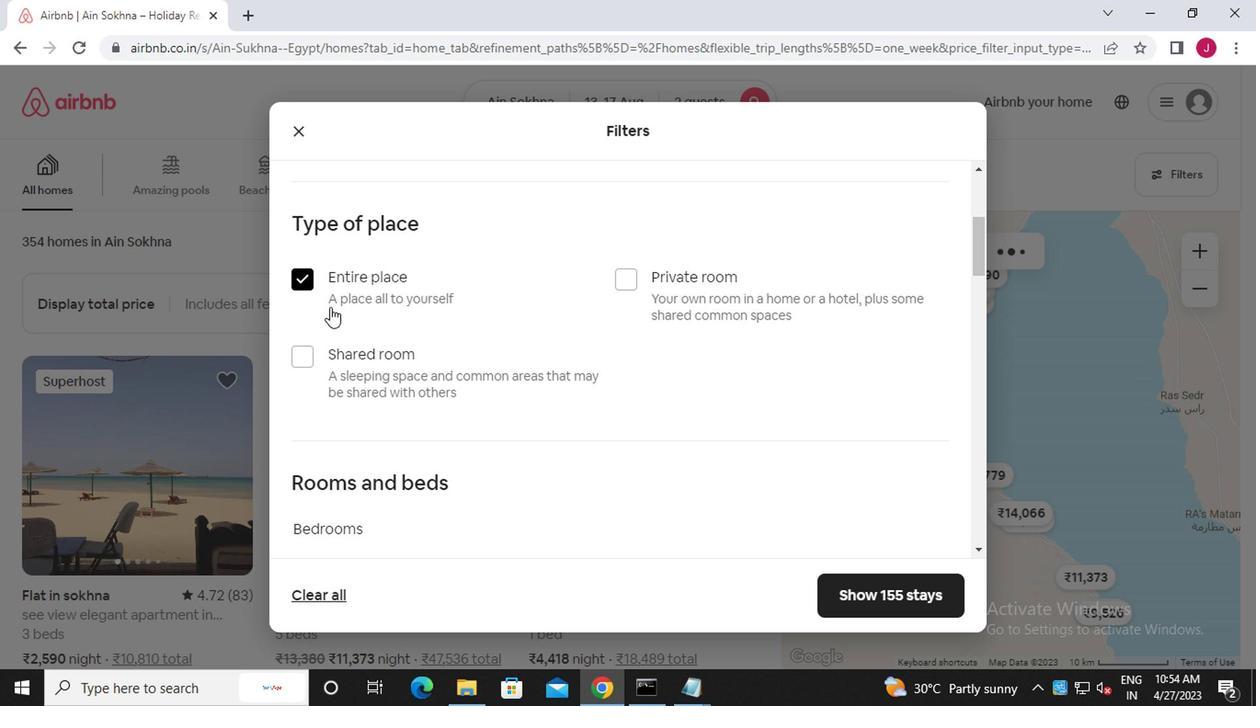 
Action: Mouse scrolled (432, 377) with delta (0, 0)
Screenshot: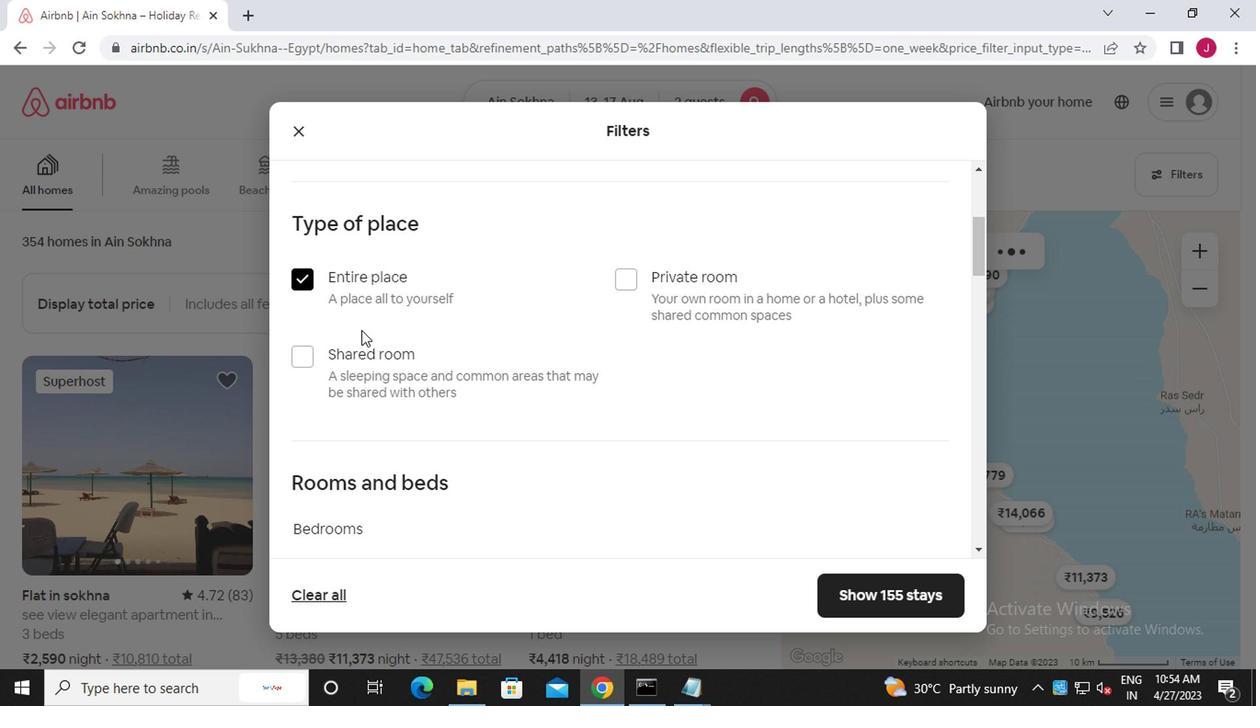 
Action: Mouse moved to (434, 382)
Screenshot: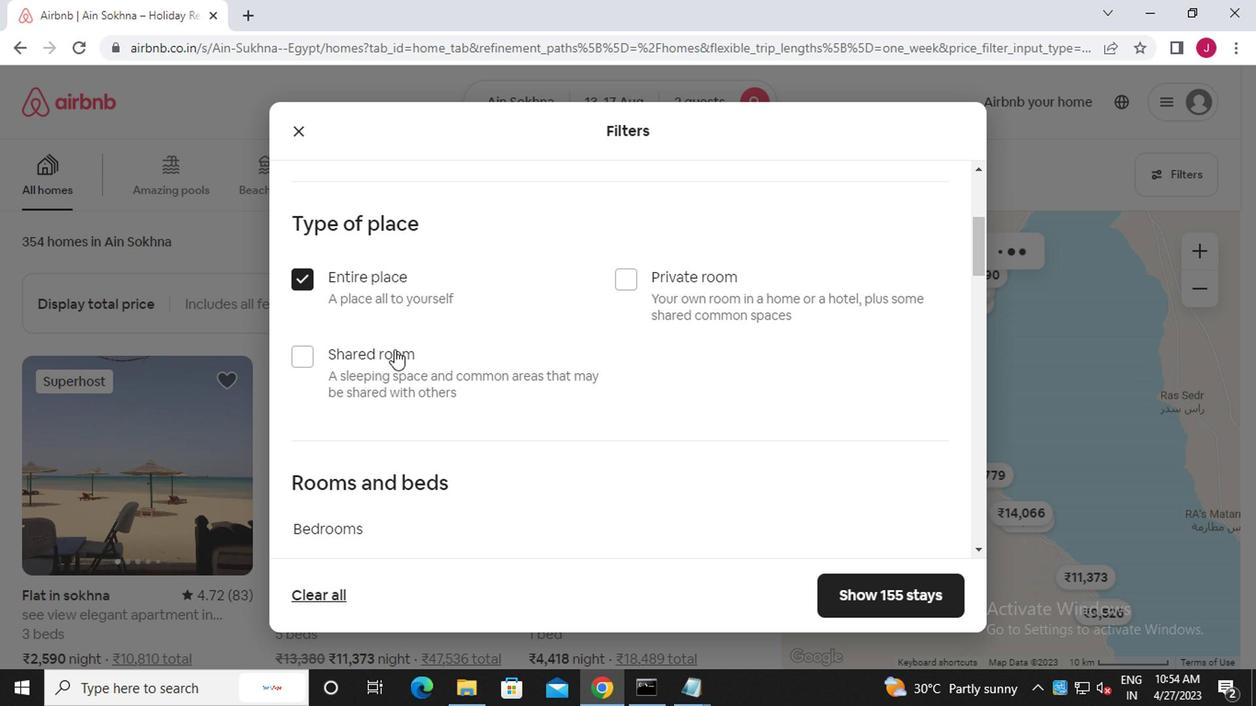 
Action: Mouse scrolled (434, 381) with delta (0, 0)
Screenshot: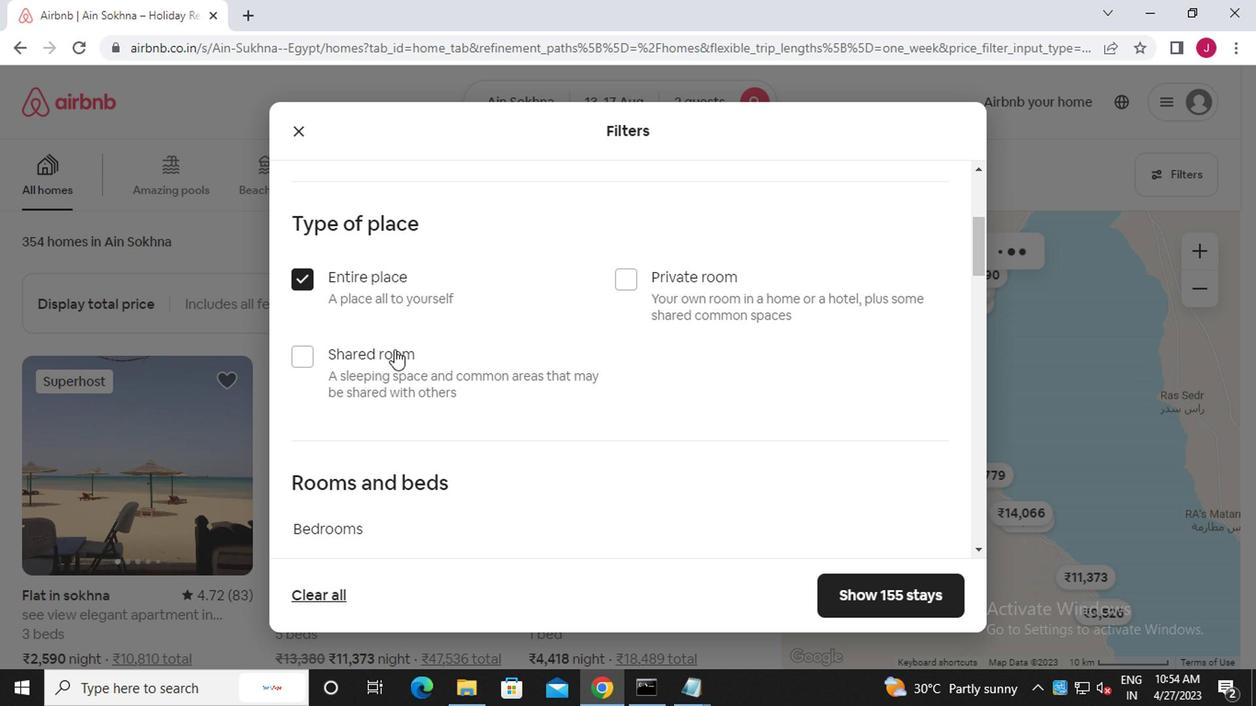 
Action: Mouse moved to (435, 383)
Screenshot: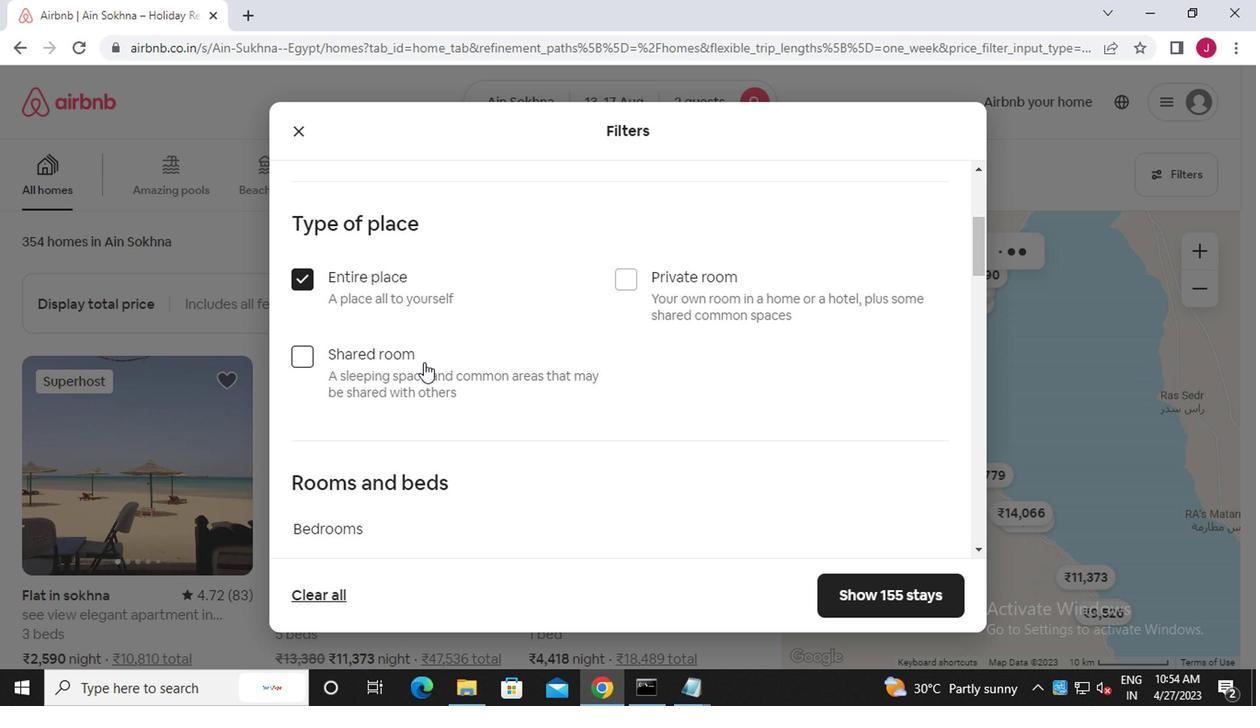 
Action: Mouse scrolled (435, 382) with delta (0, -1)
Screenshot: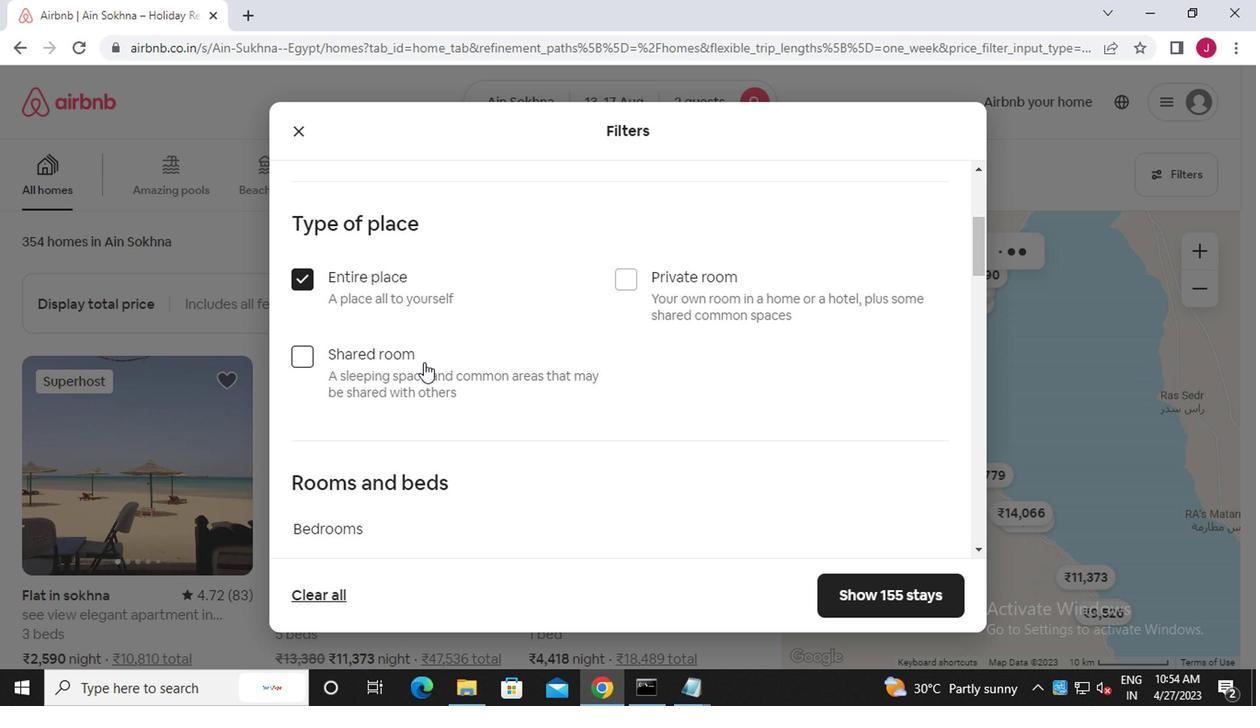 
Action: Mouse moved to (435, 383)
Screenshot: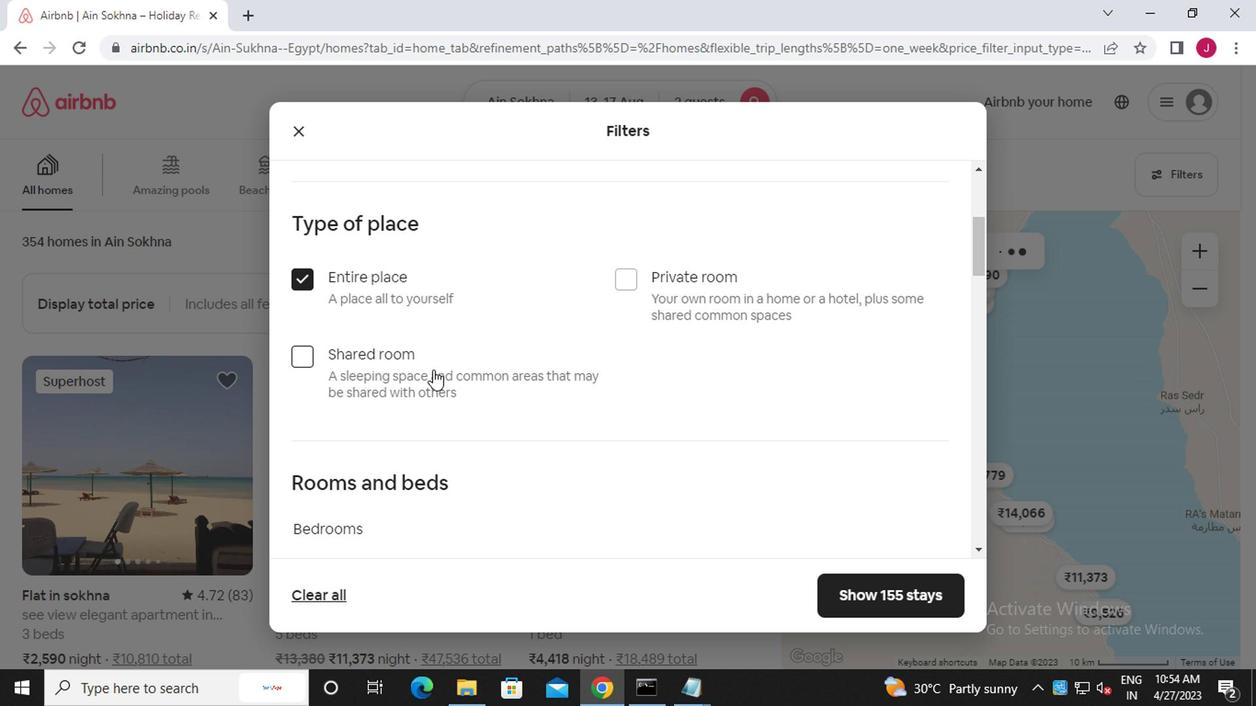 
Action: Mouse scrolled (435, 382) with delta (0, -1)
Screenshot: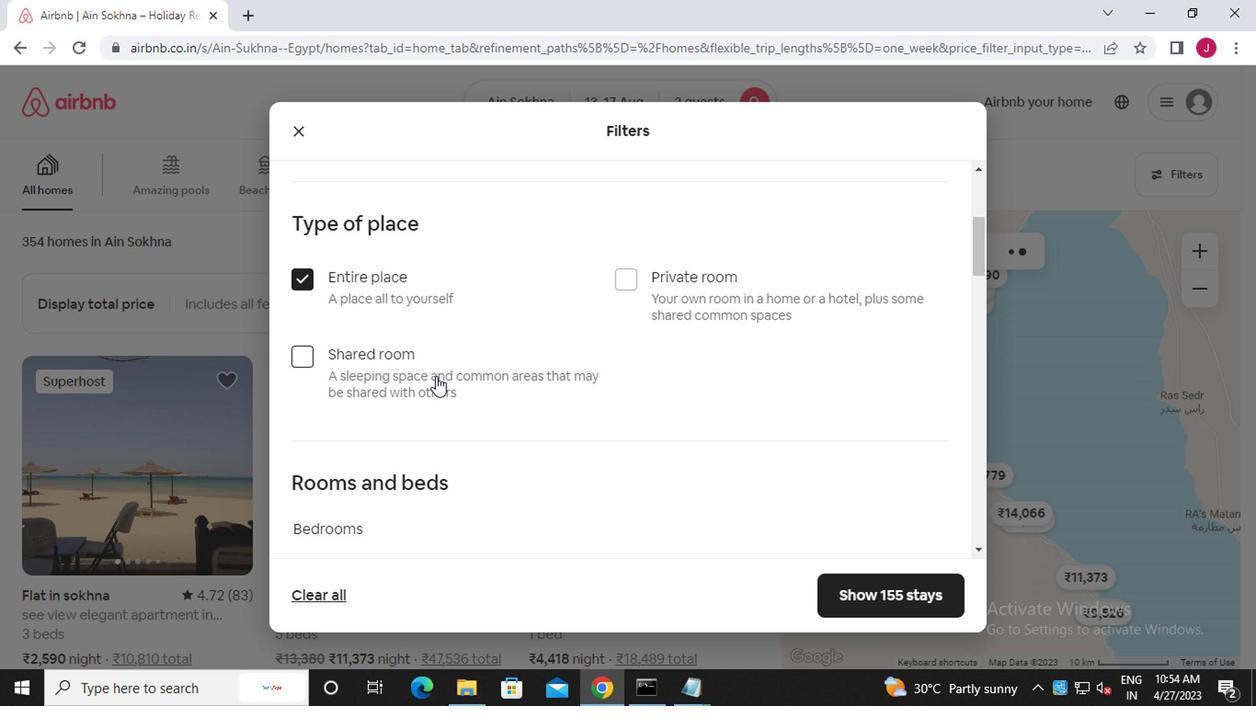 
Action: Mouse moved to (467, 217)
Screenshot: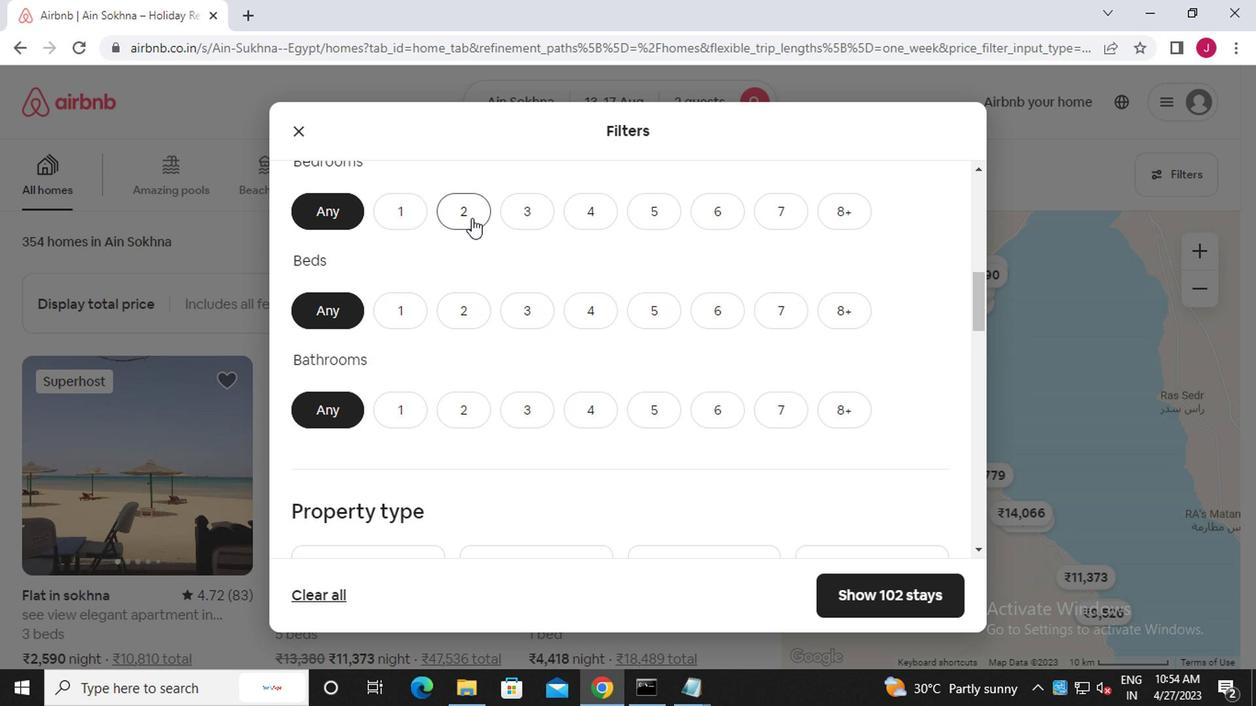 
Action: Mouse pressed left at (467, 217)
Screenshot: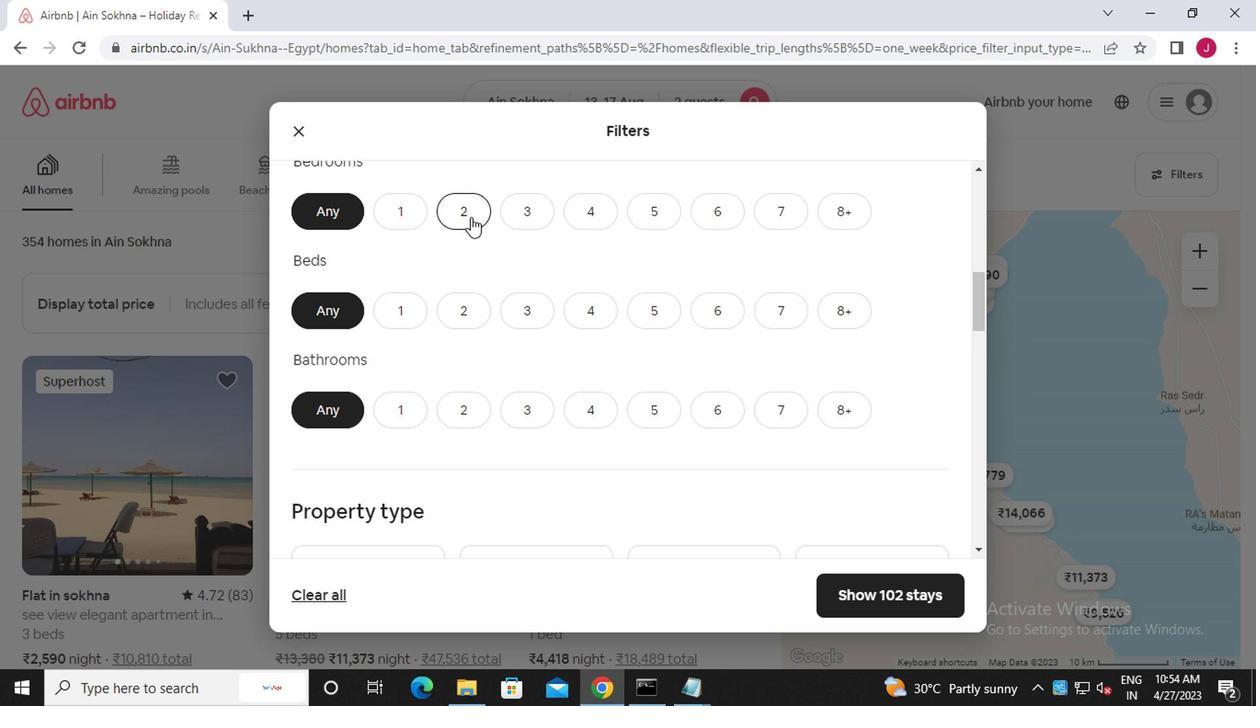 
Action: Mouse moved to (455, 327)
Screenshot: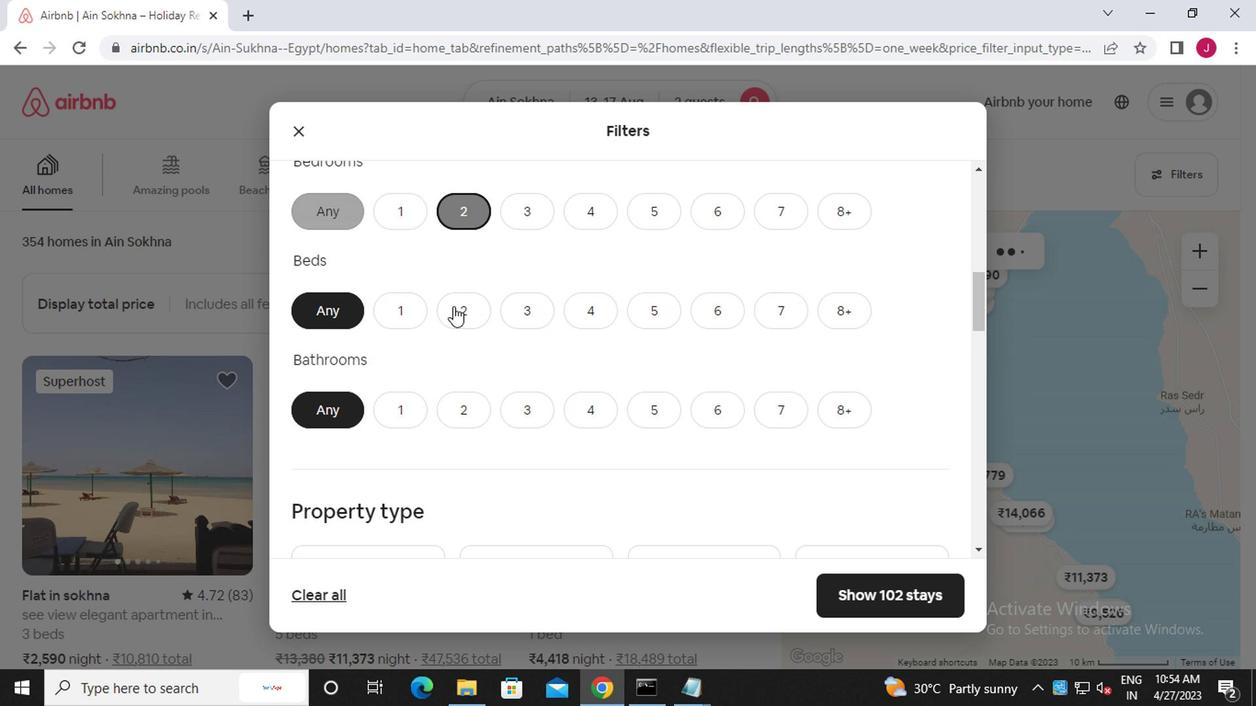
Action: Mouse pressed left at (455, 327)
Screenshot: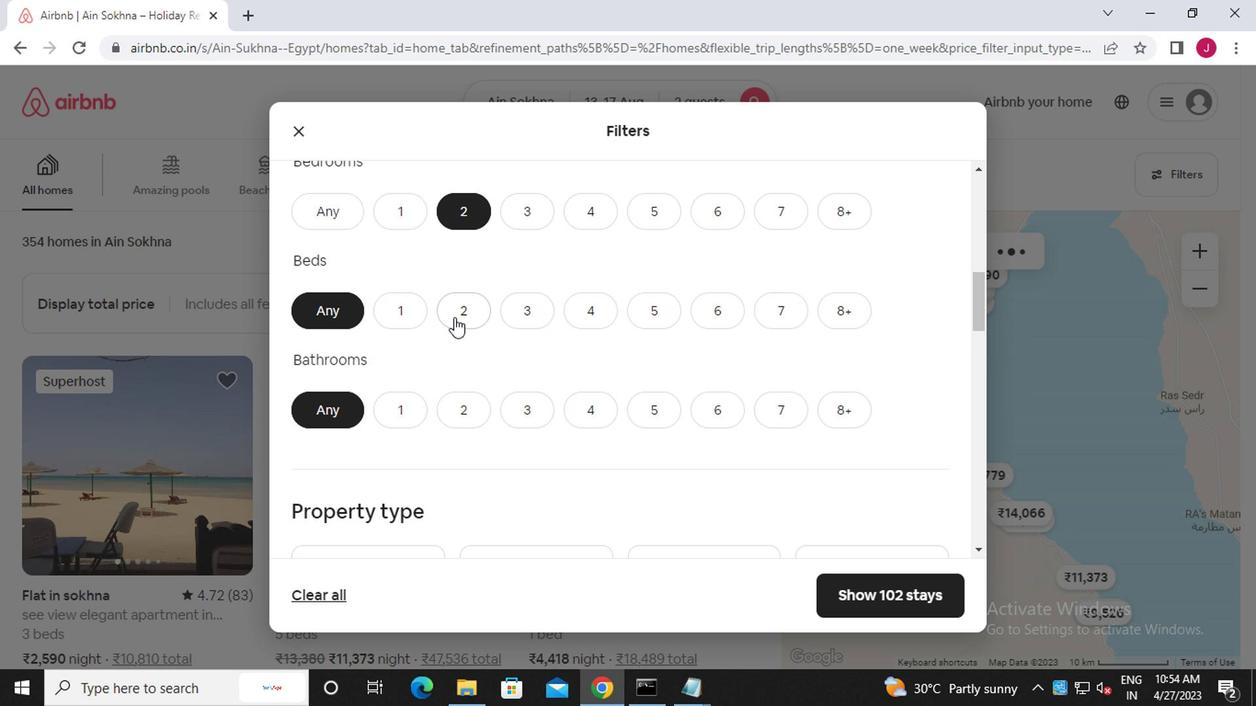 
Action: Mouse moved to (398, 414)
Screenshot: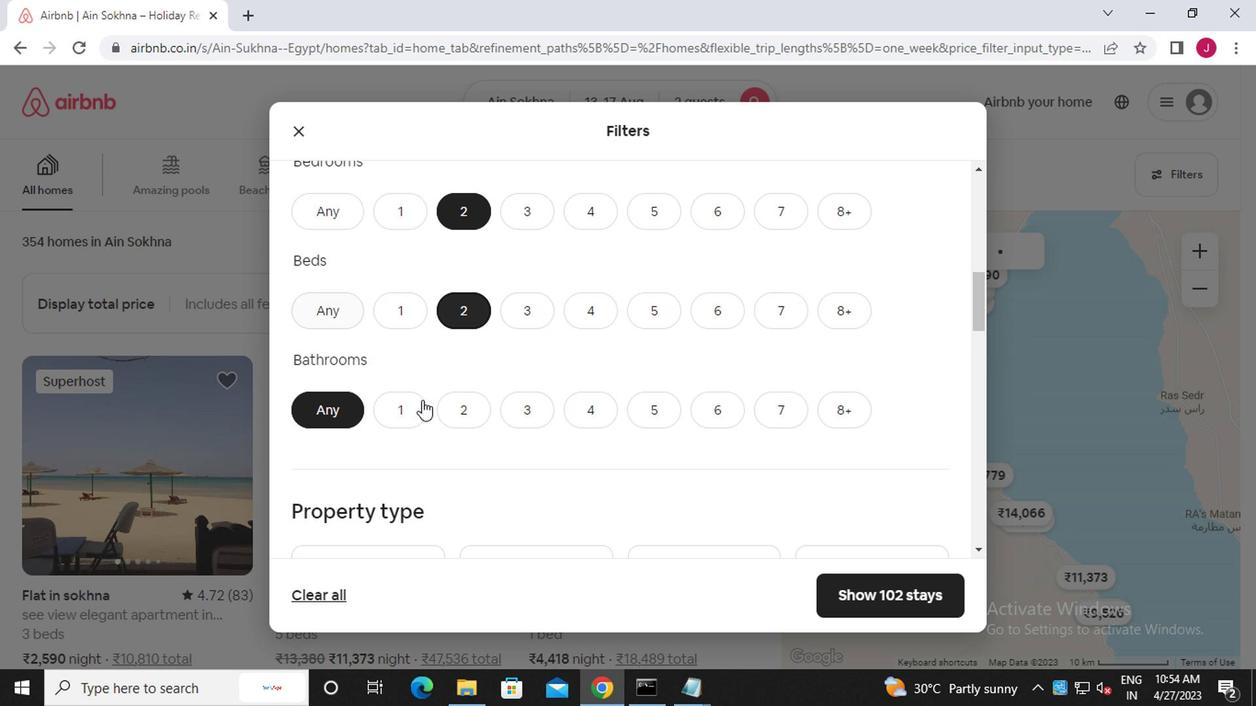 
Action: Mouse pressed left at (398, 414)
Screenshot: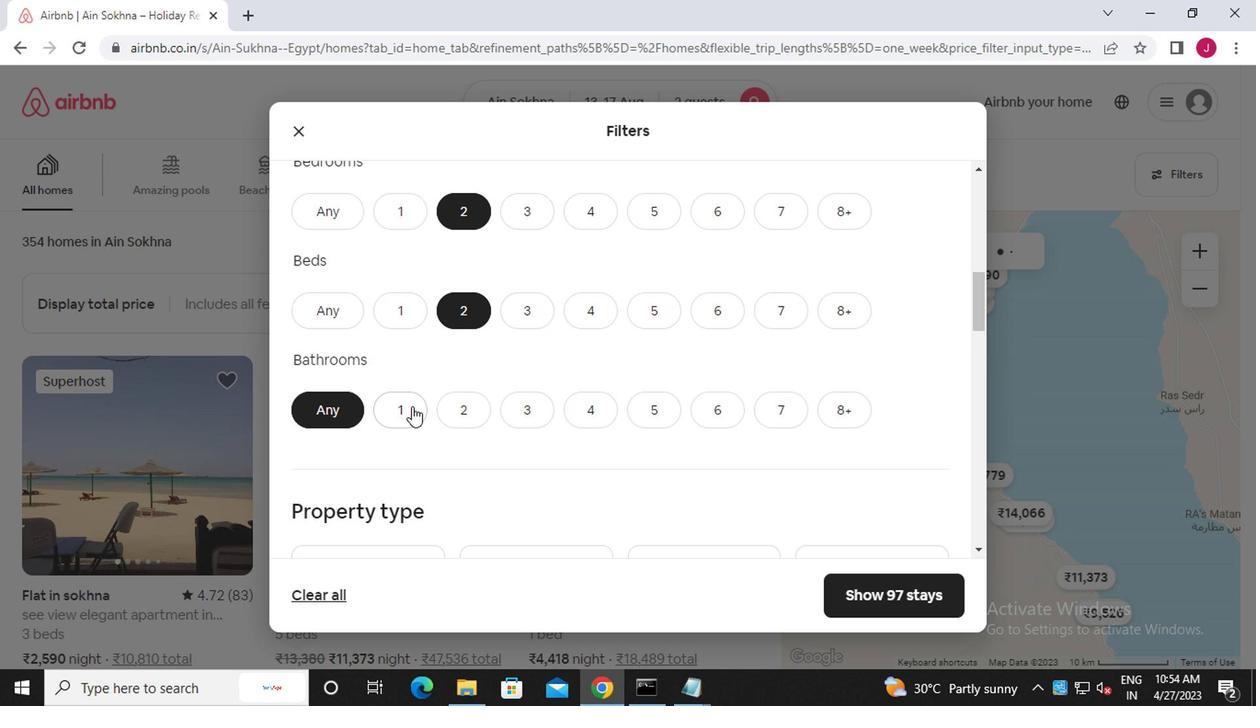 
Action: Mouse moved to (486, 488)
Screenshot: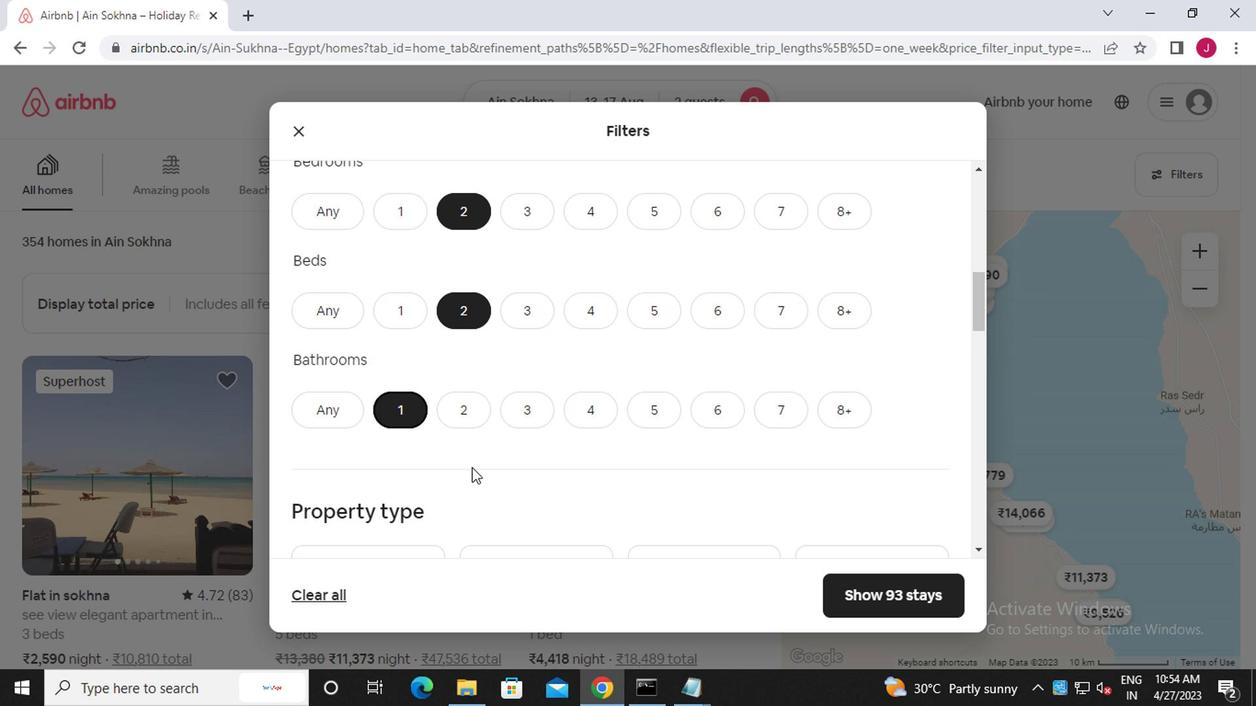
Action: Mouse scrolled (486, 487) with delta (0, 0)
Screenshot: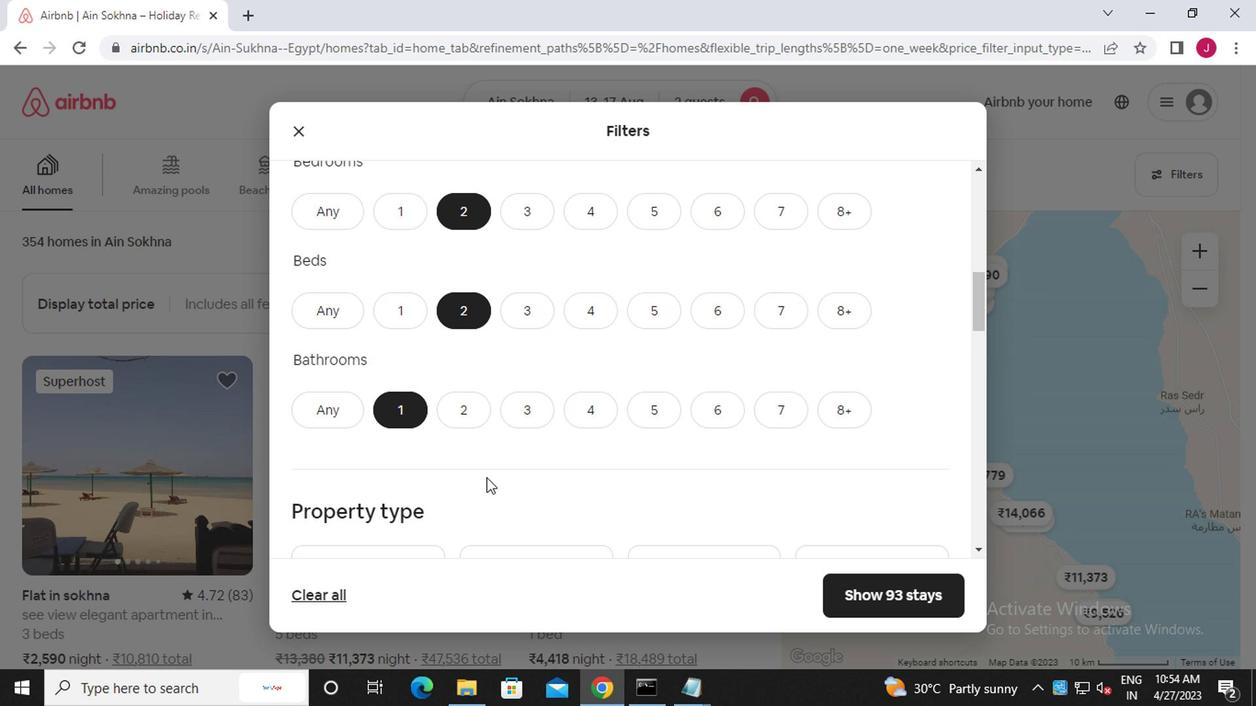 
Action: Mouse scrolled (486, 487) with delta (0, 0)
Screenshot: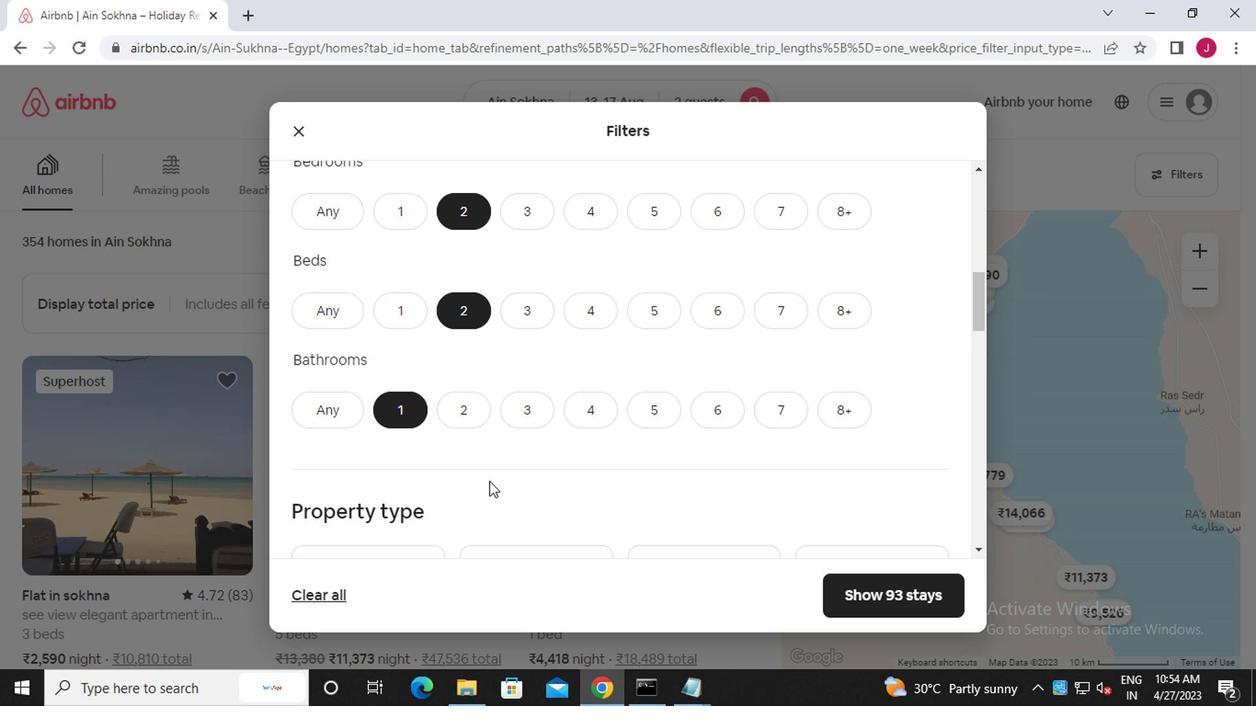 
Action: Mouse scrolled (486, 487) with delta (0, 0)
Screenshot: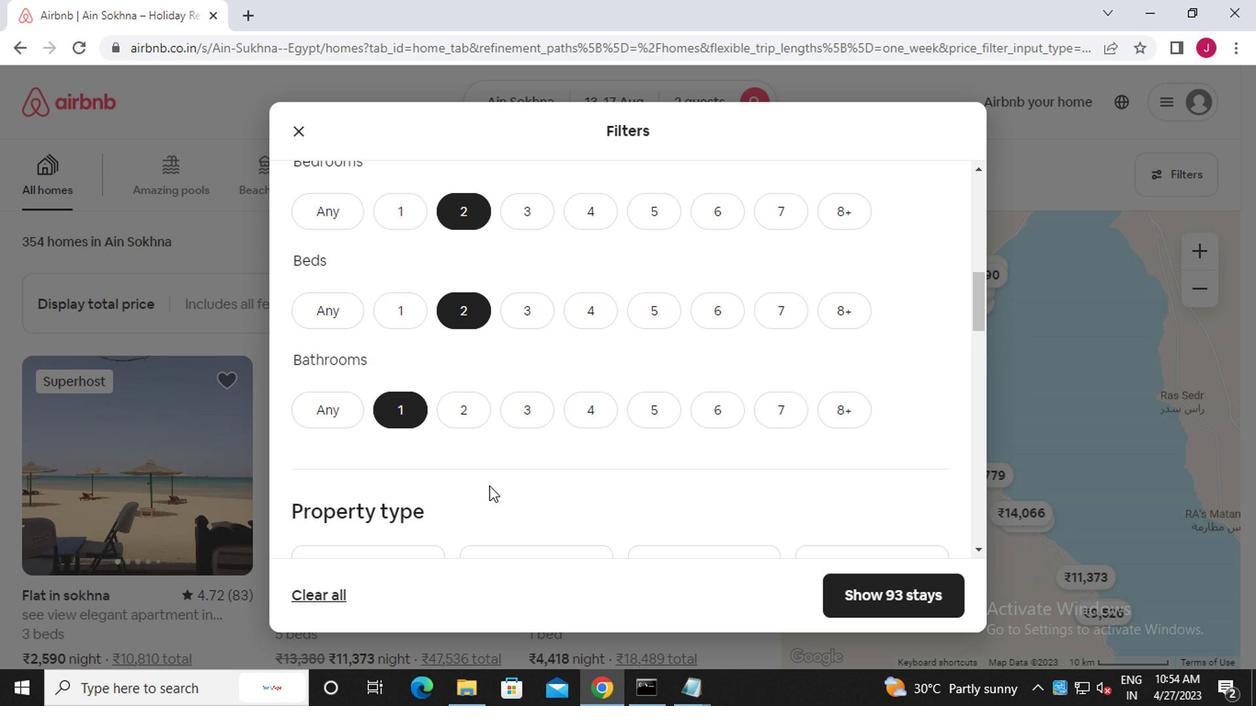 
Action: Mouse moved to (356, 352)
Screenshot: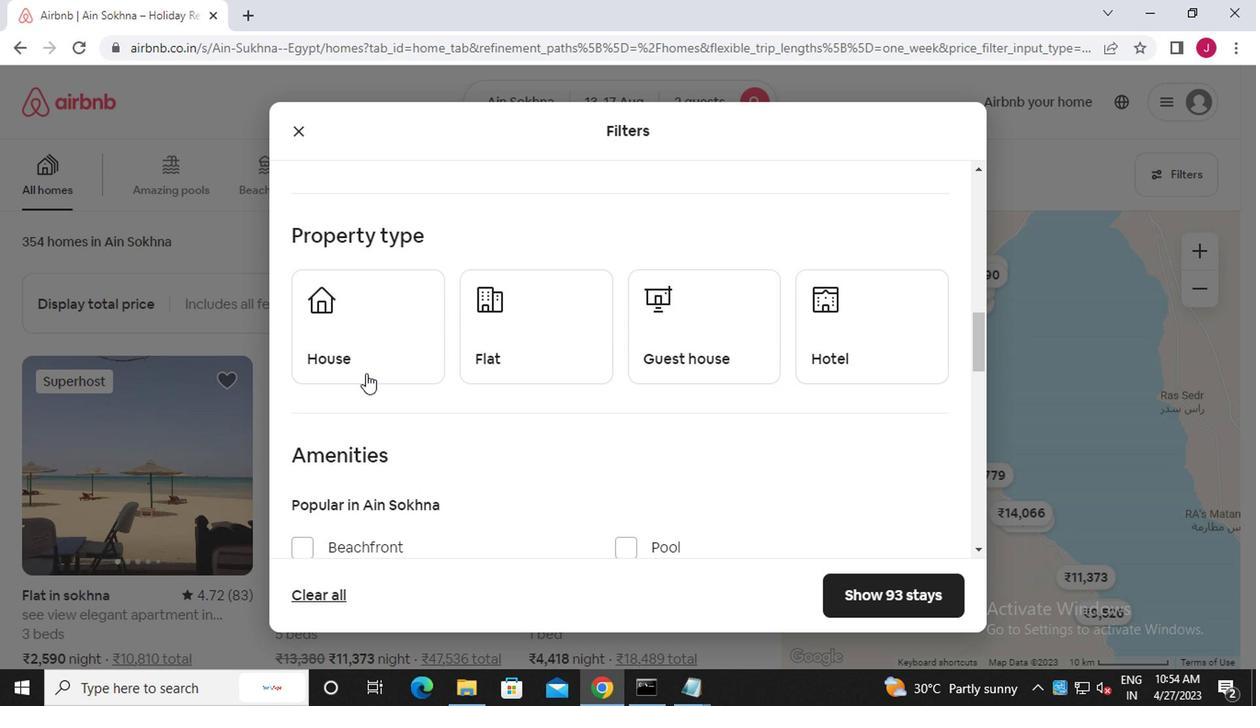 
Action: Mouse pressed left at (356, 352)
Screenshot: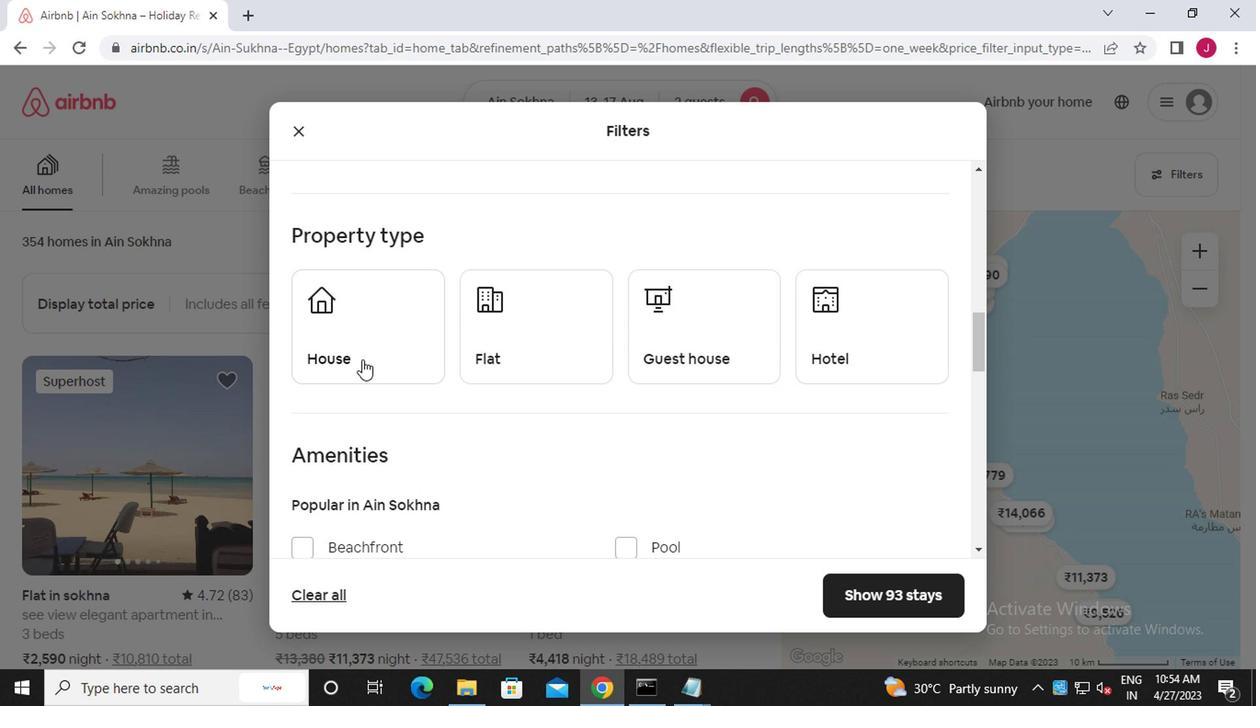 
Action: Mouse moved to (500, 350)
Screenshot: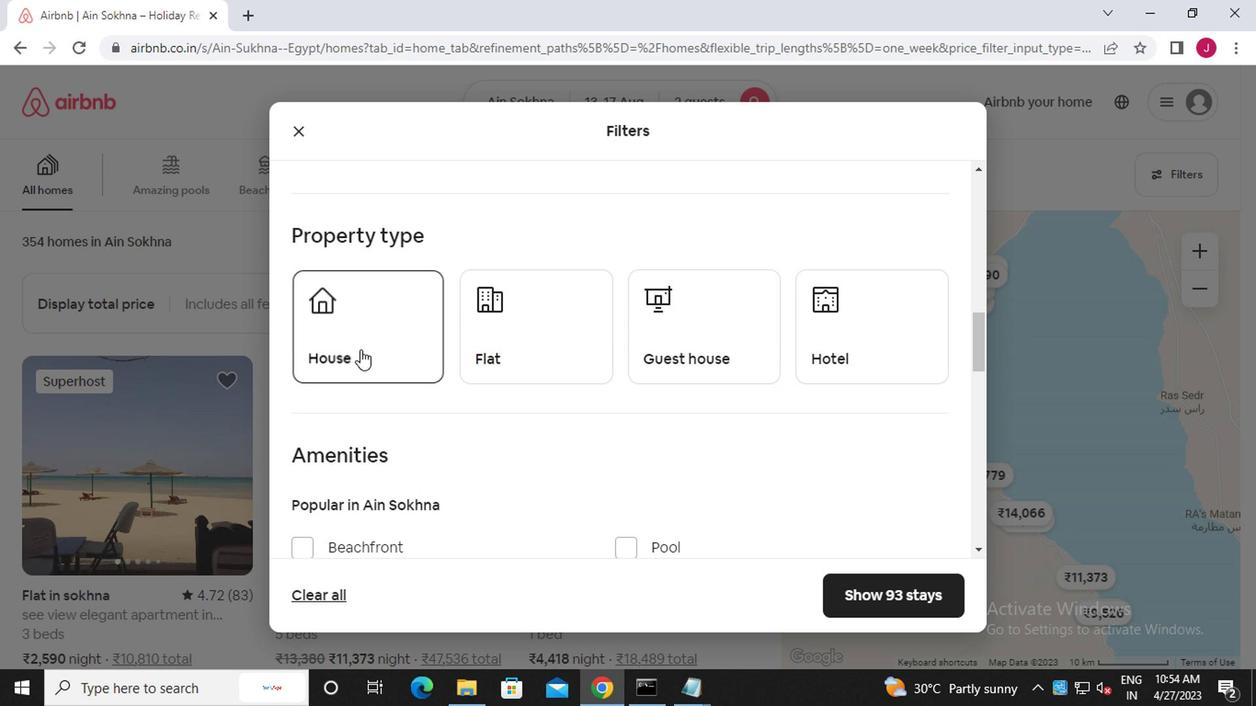 
Action: Mouse pressed left at (500, 350)
Screenshot: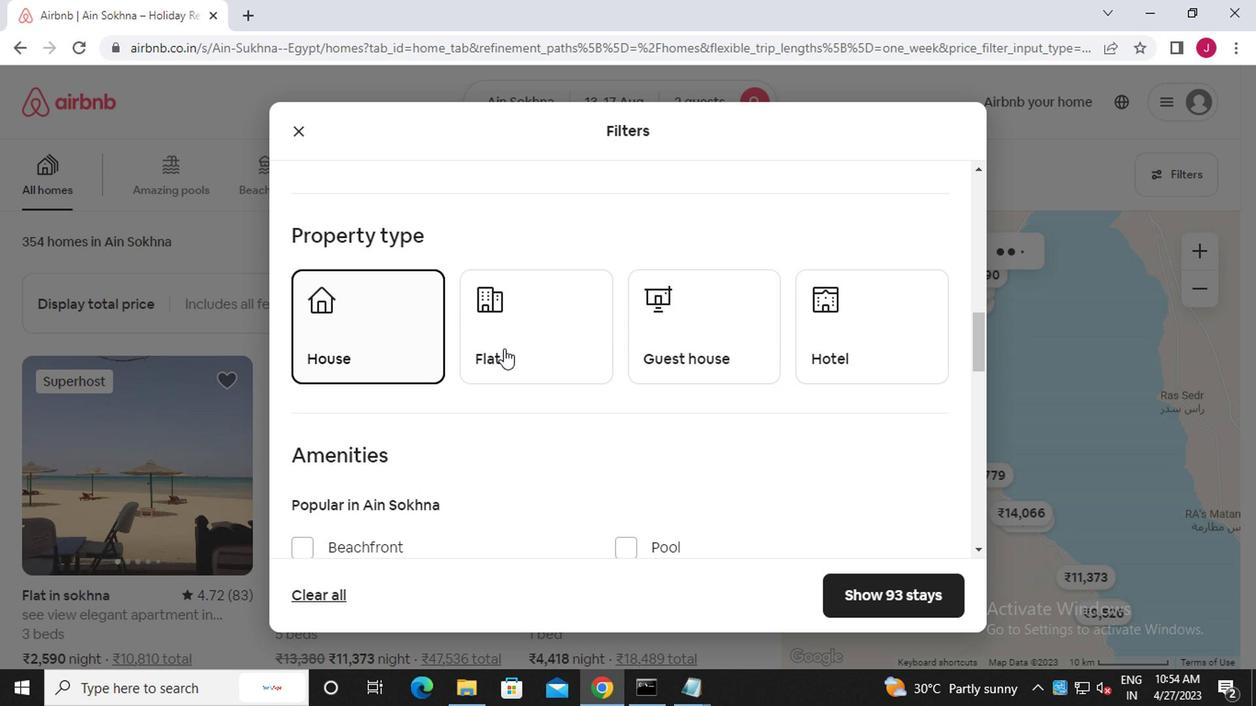 
Action: Mouse moved to (695, 348)
Screenshot: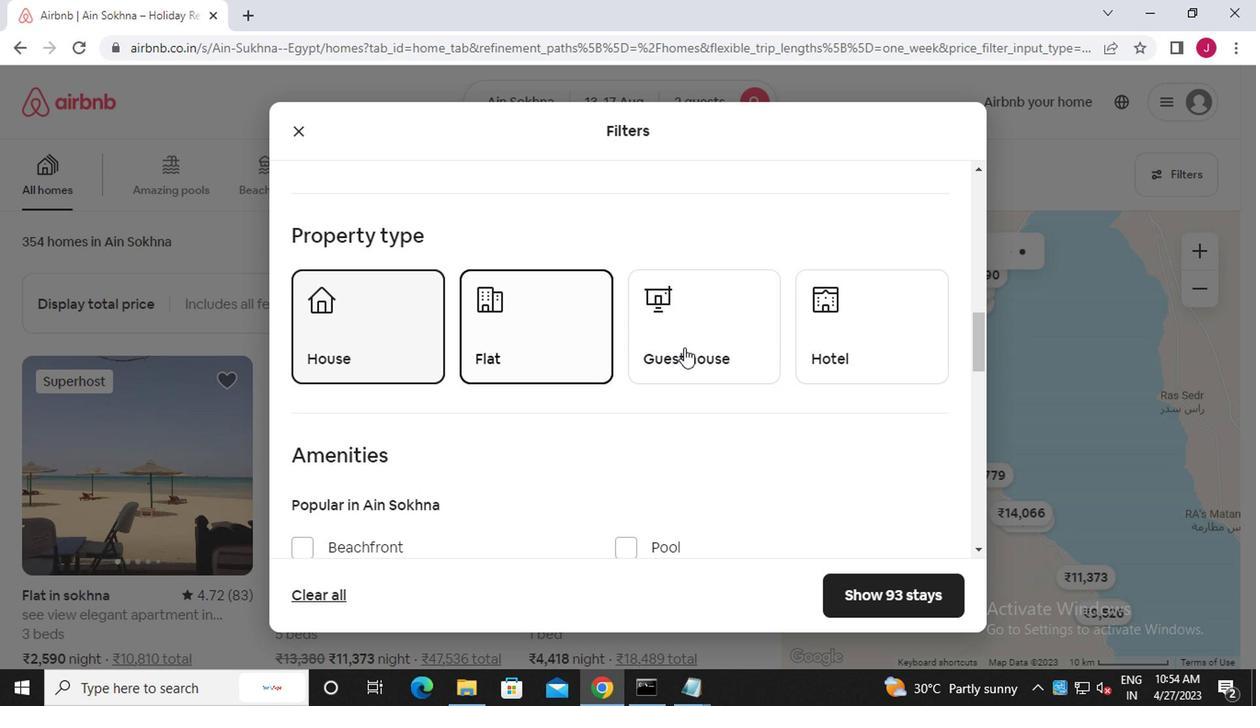 
Action: Mouse pressed left at (695, 348)
Screenshot: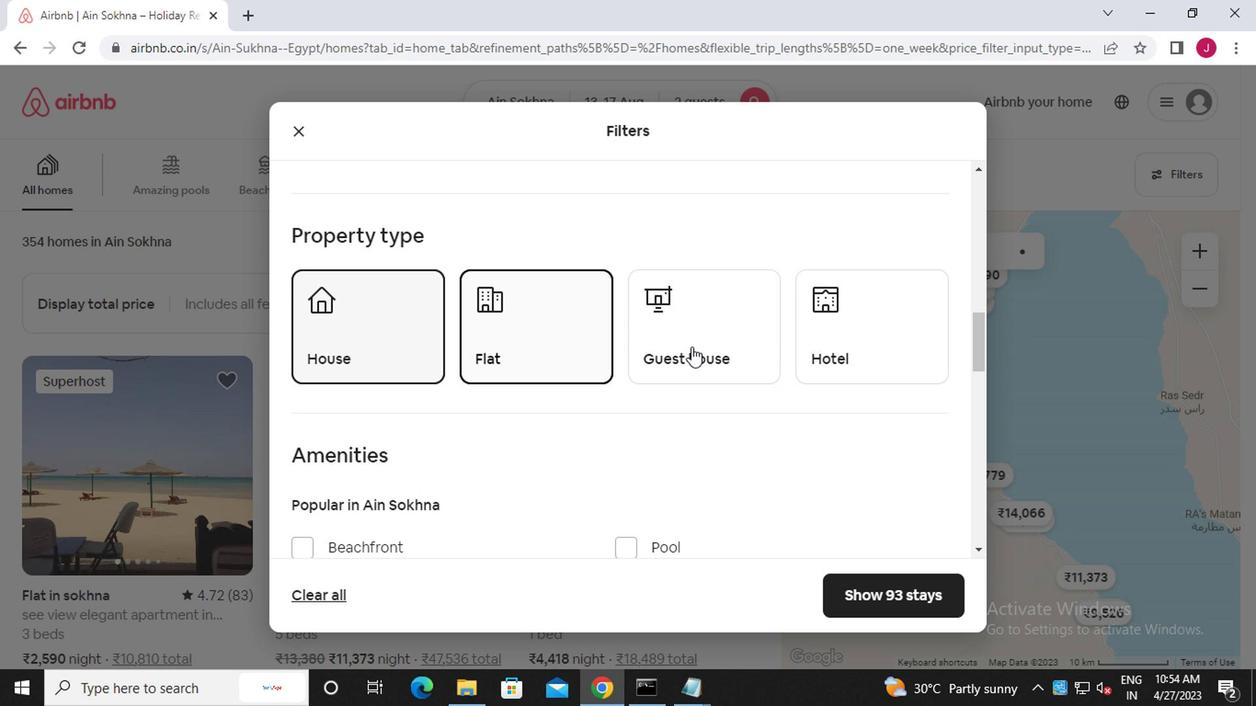 
Action: Mouse moved to (696, 348)
Screenshot: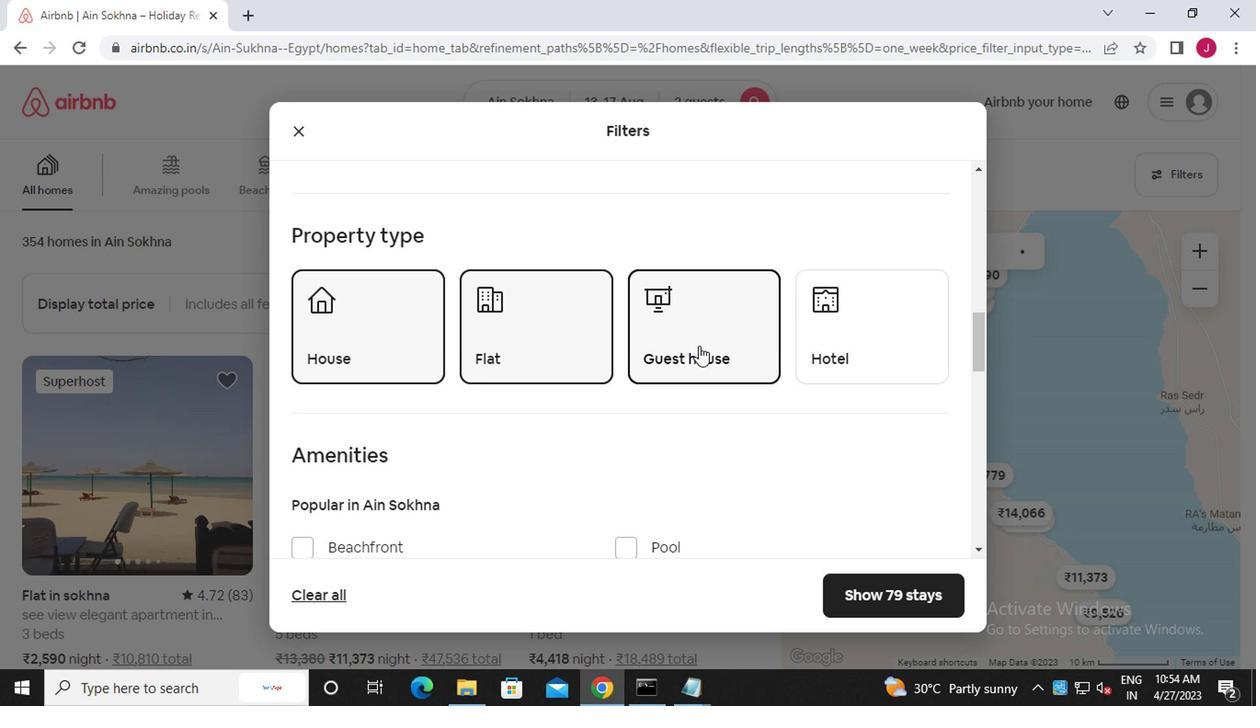 
Action: Mouse scrolled (696, 347) with delta (0, 0)
Screenshot: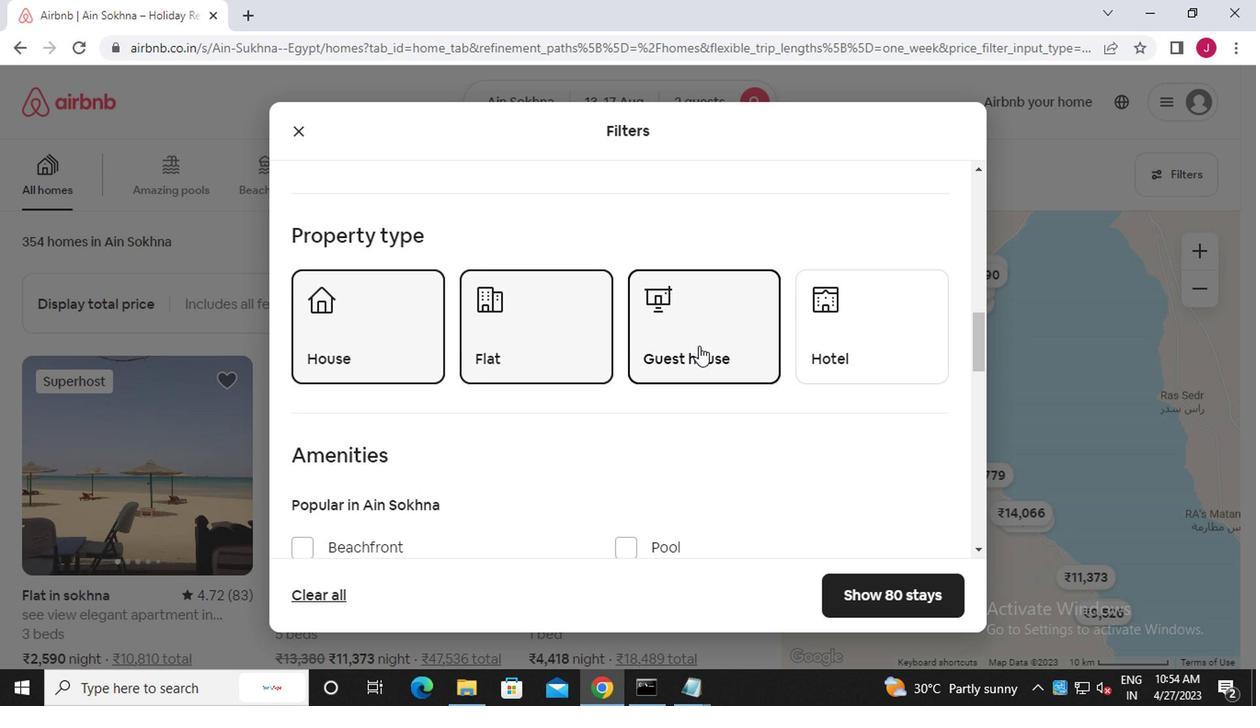 
Action: Mouse scrolled (696, 347) with delta (0, 0)
Screenshot: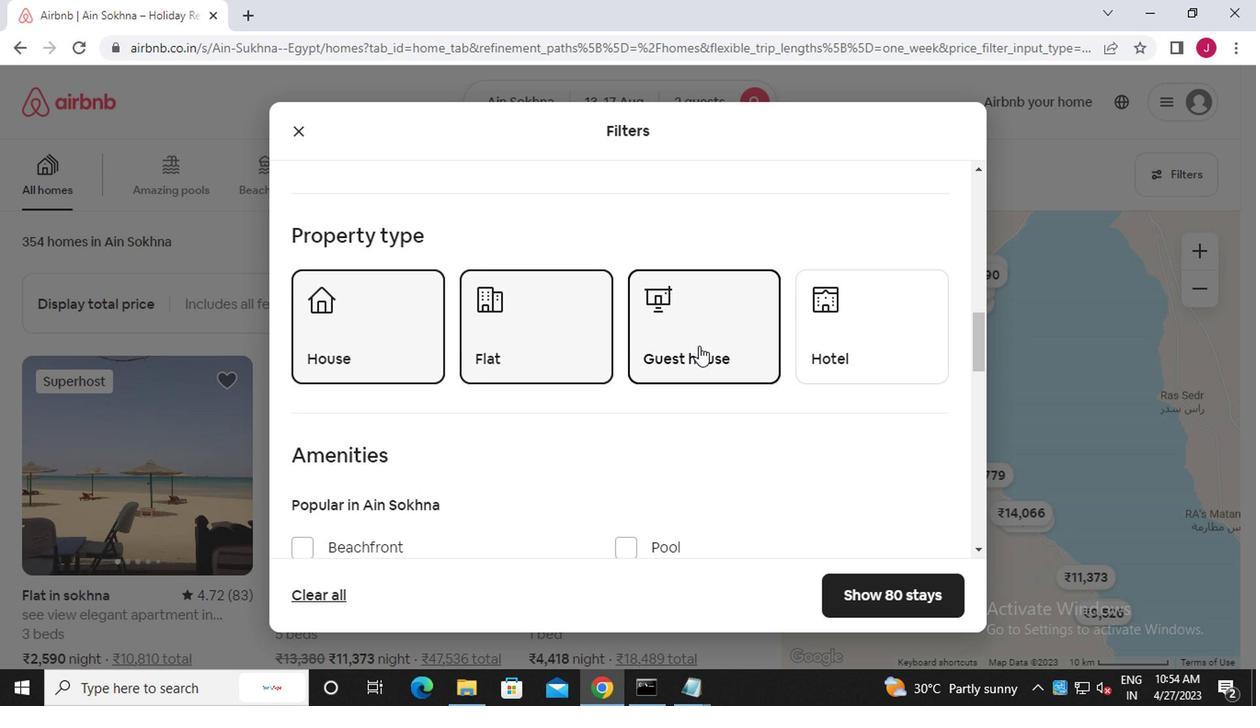 
Action: Mouse moved to (297, 361)
Screenshot: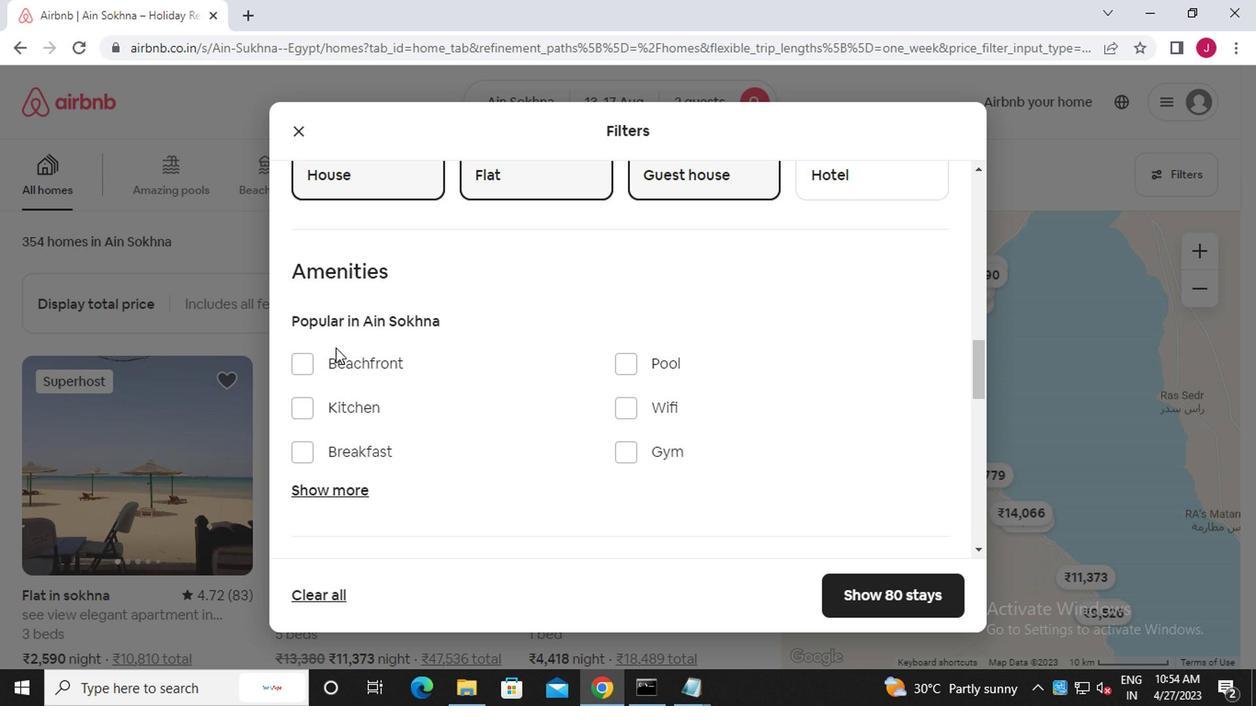 
Action: Mouse pressed left at (297, 361)
Screenshot: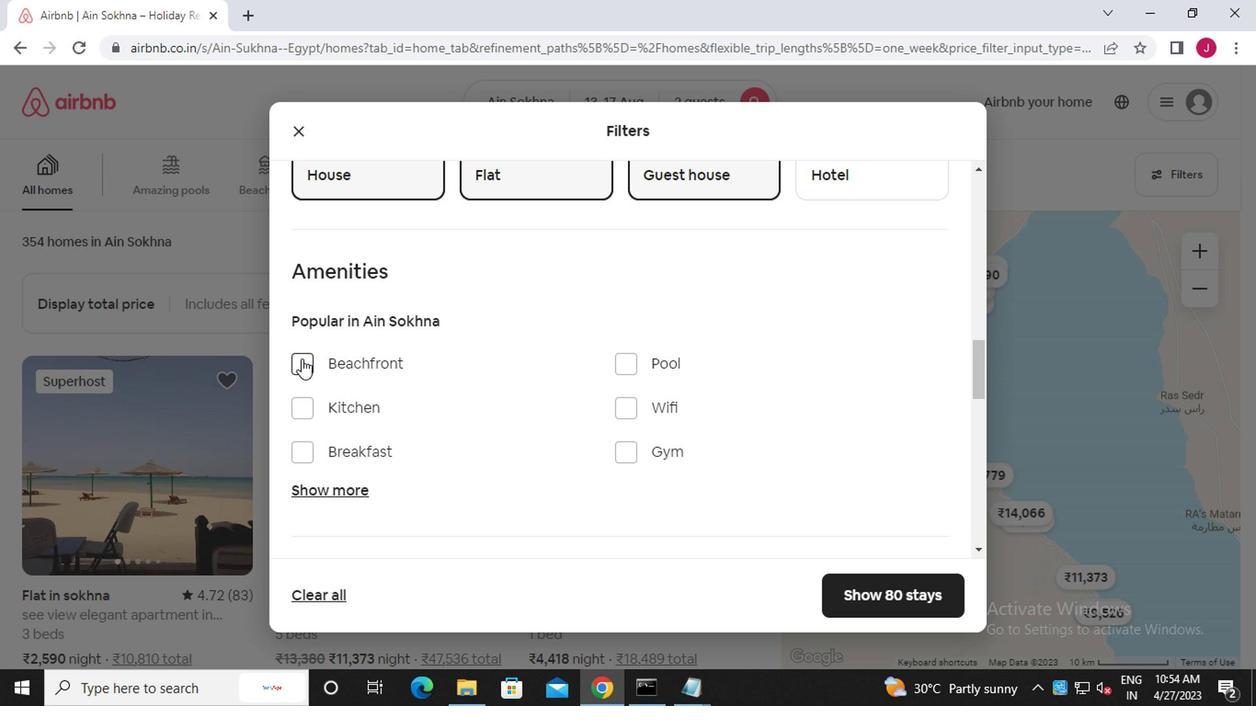 
Action: Mouse moved to (631, 409)
Screenshot: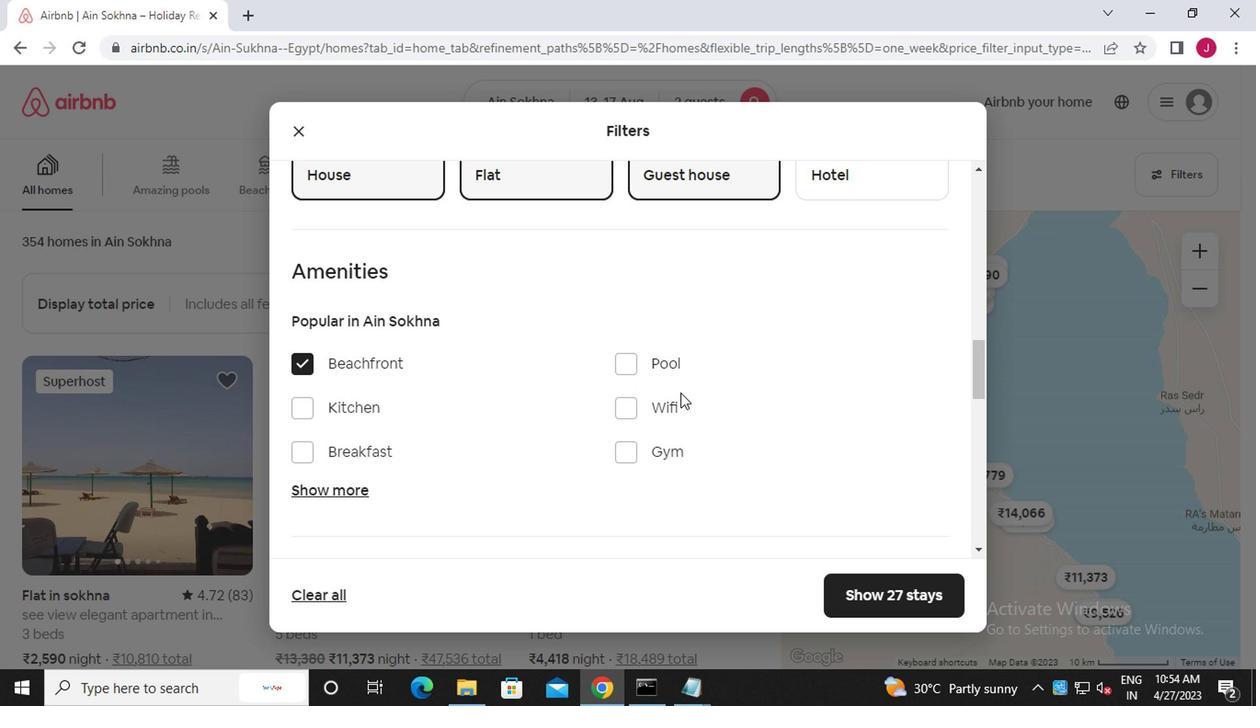 
Action: Mouse pressed left at (631, 409)
Screenshot: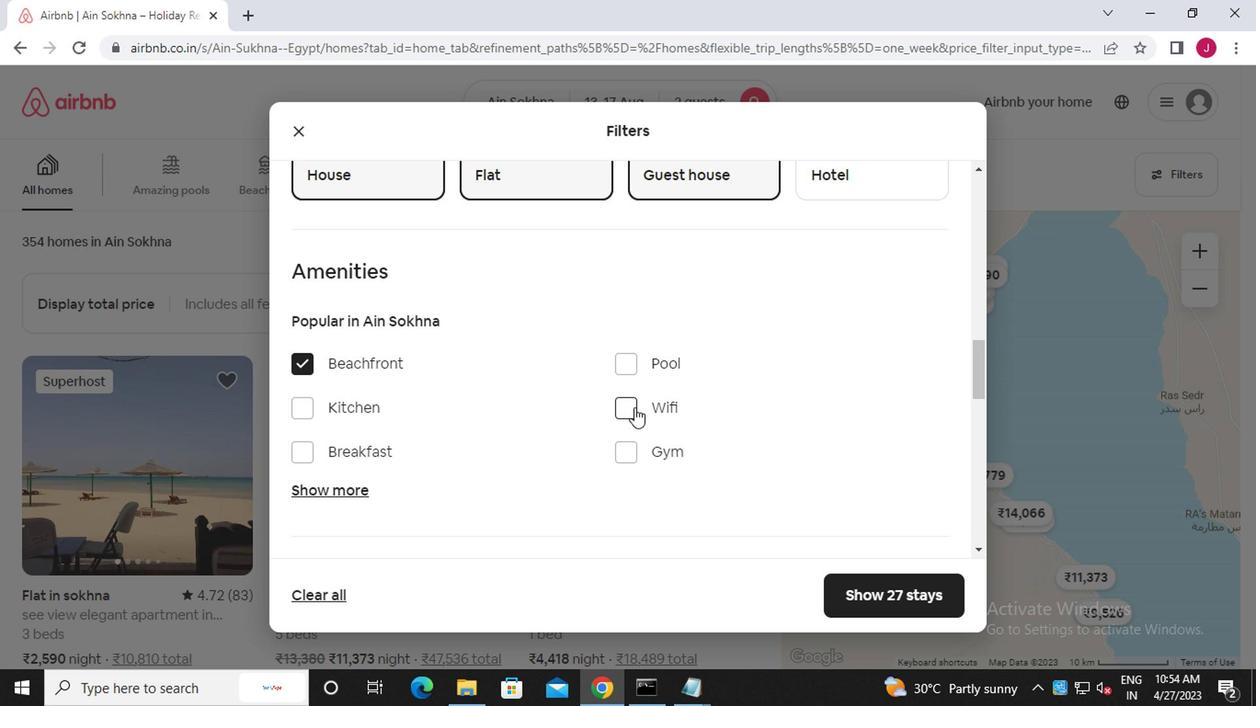 
Action: Mouse moved to (301, 363)
Screenshot: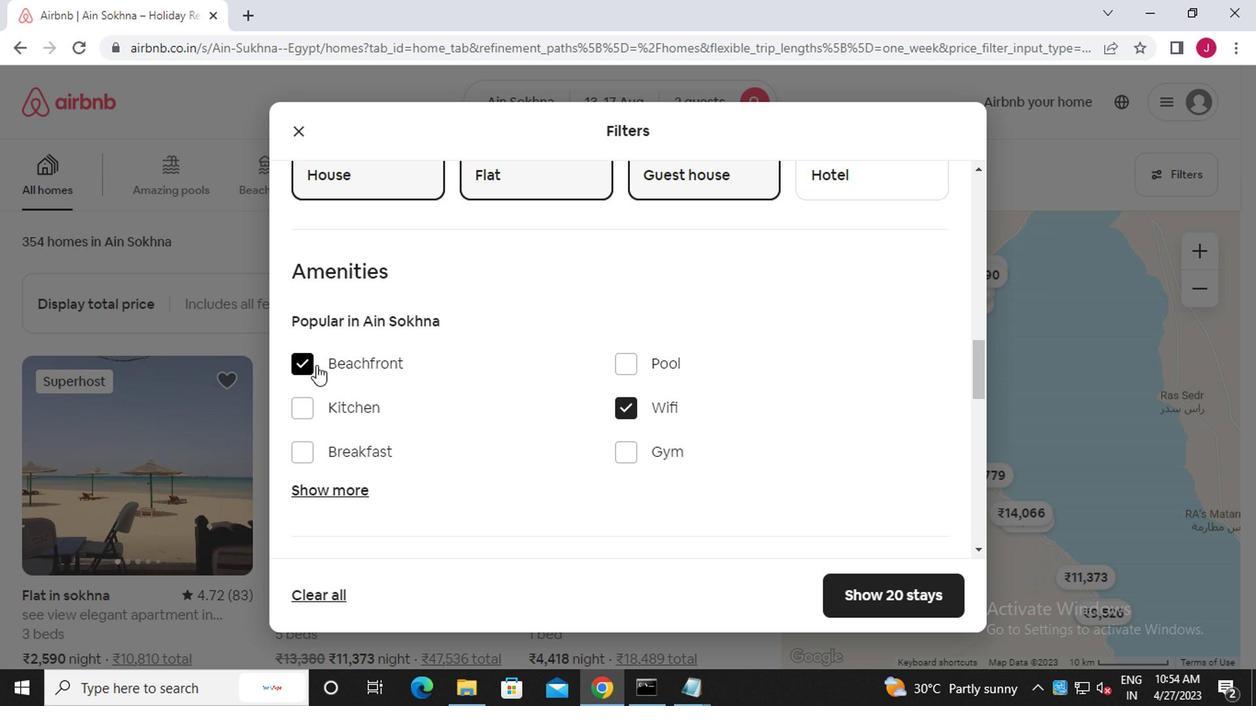 
Action: Mouse pressed left at (301, 363)
Screenshot: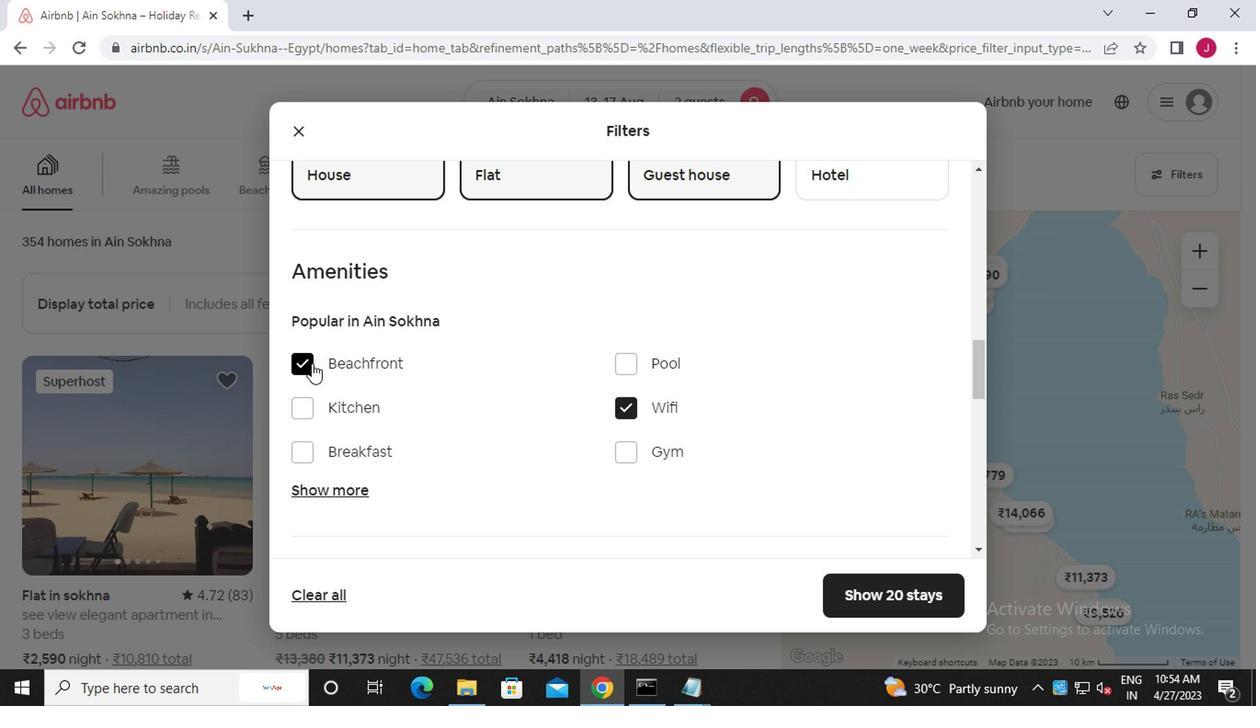 
Action: Mouse moved to (646, 414)
Screenshot: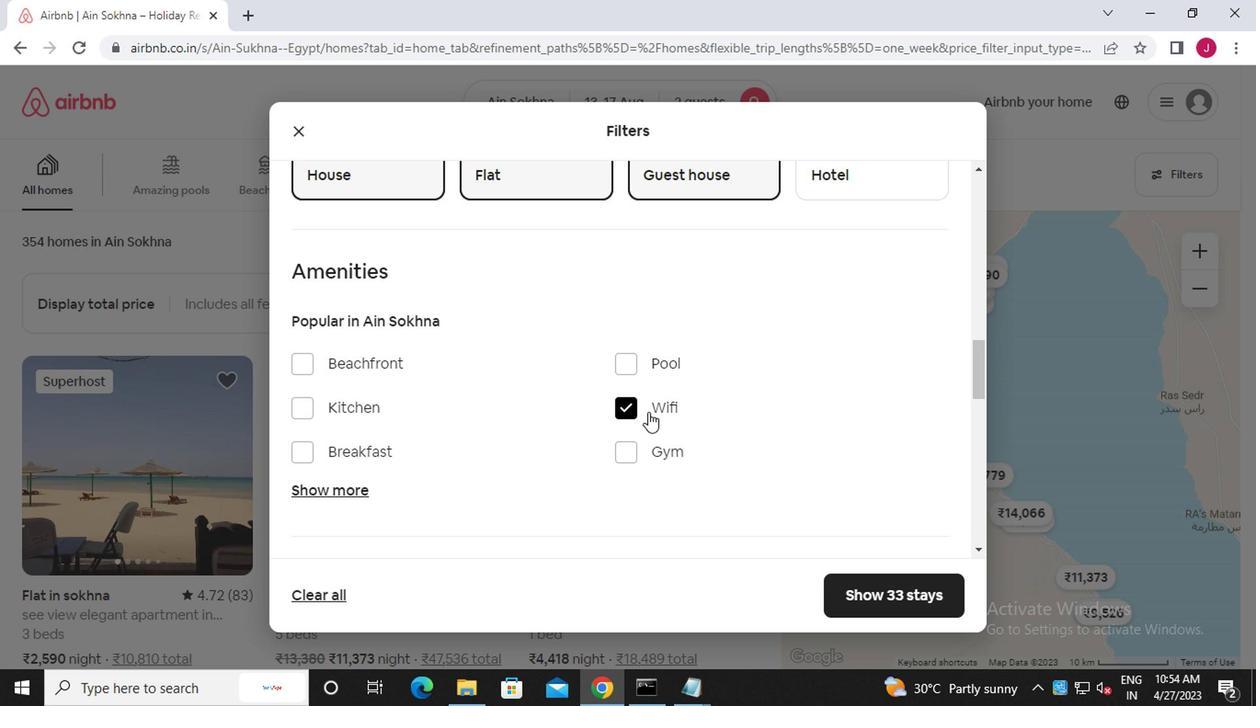 
Action: Mouse scrolled (646, 413) with delta (0, -1)
Screenshot: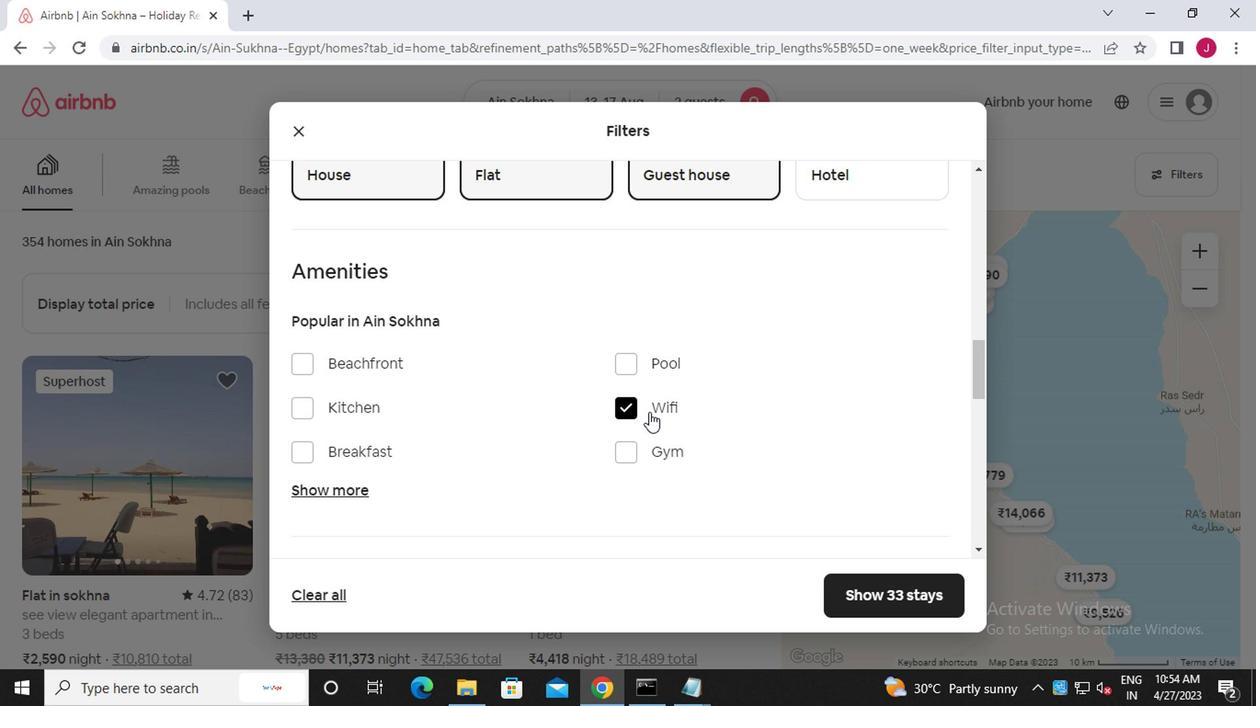 
Action: Mouse scrolled (646, 413) with delta (0, -1)
Screenshot: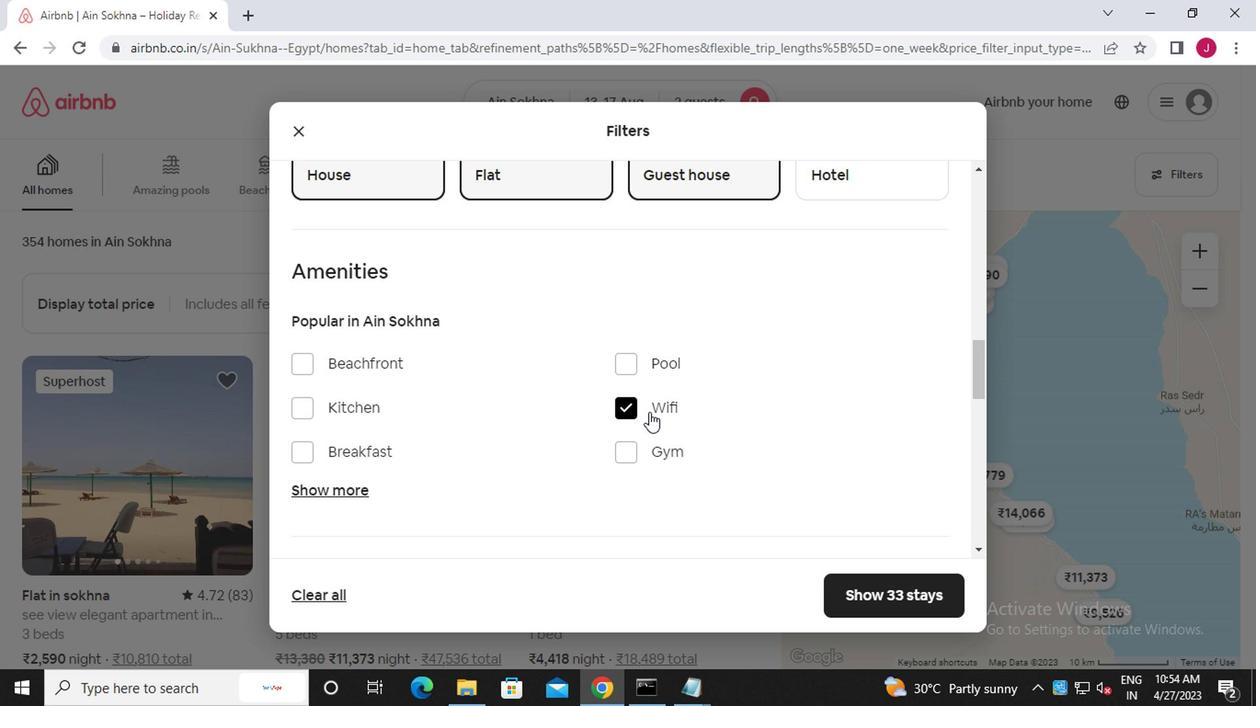 
Action: Mouse scrolled (646, 413) with delta (0, -1)
Screenshot: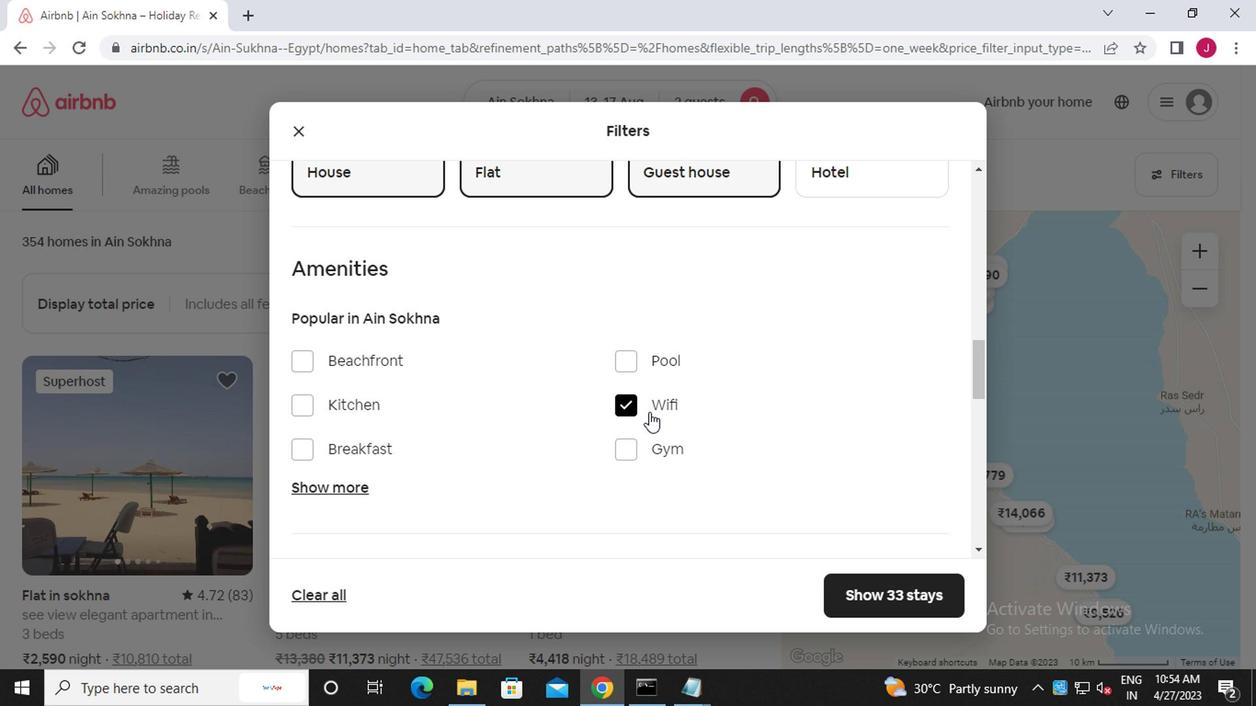 
Action: Mouse scrolled (646, 413) with delta (0, -1)
Screenshot: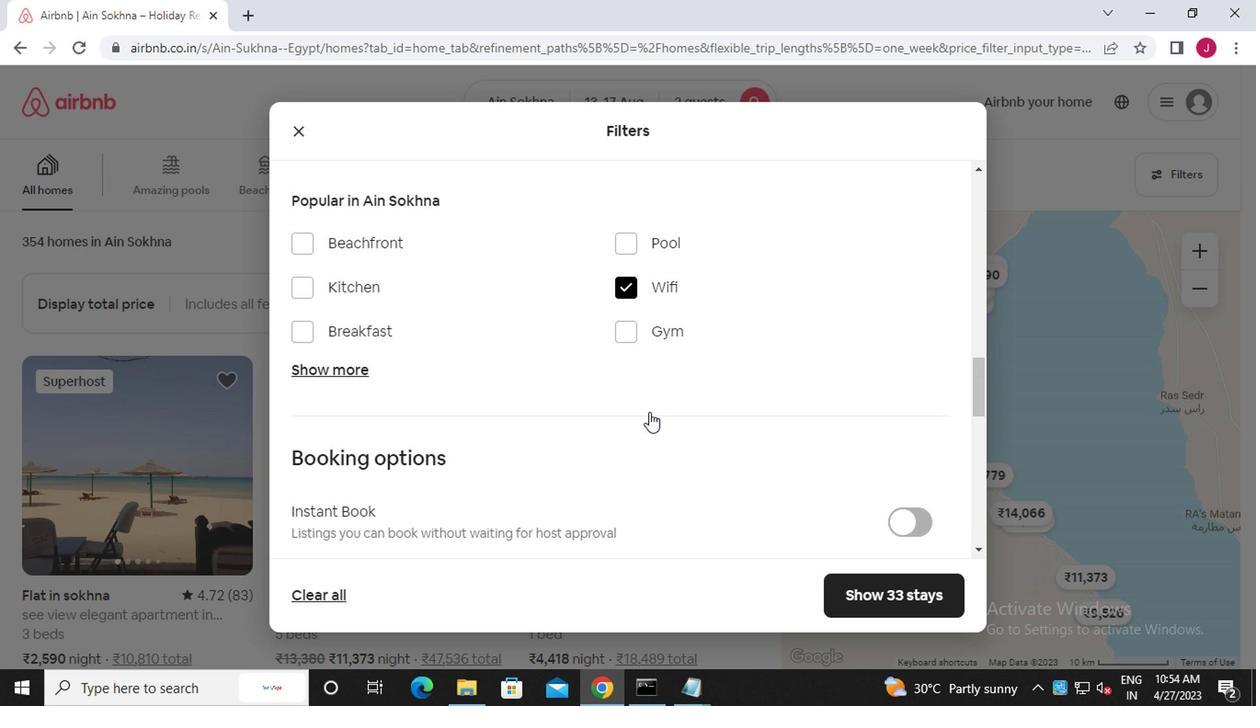 
Action: Mouse moved to (933, 341)
Screenshot: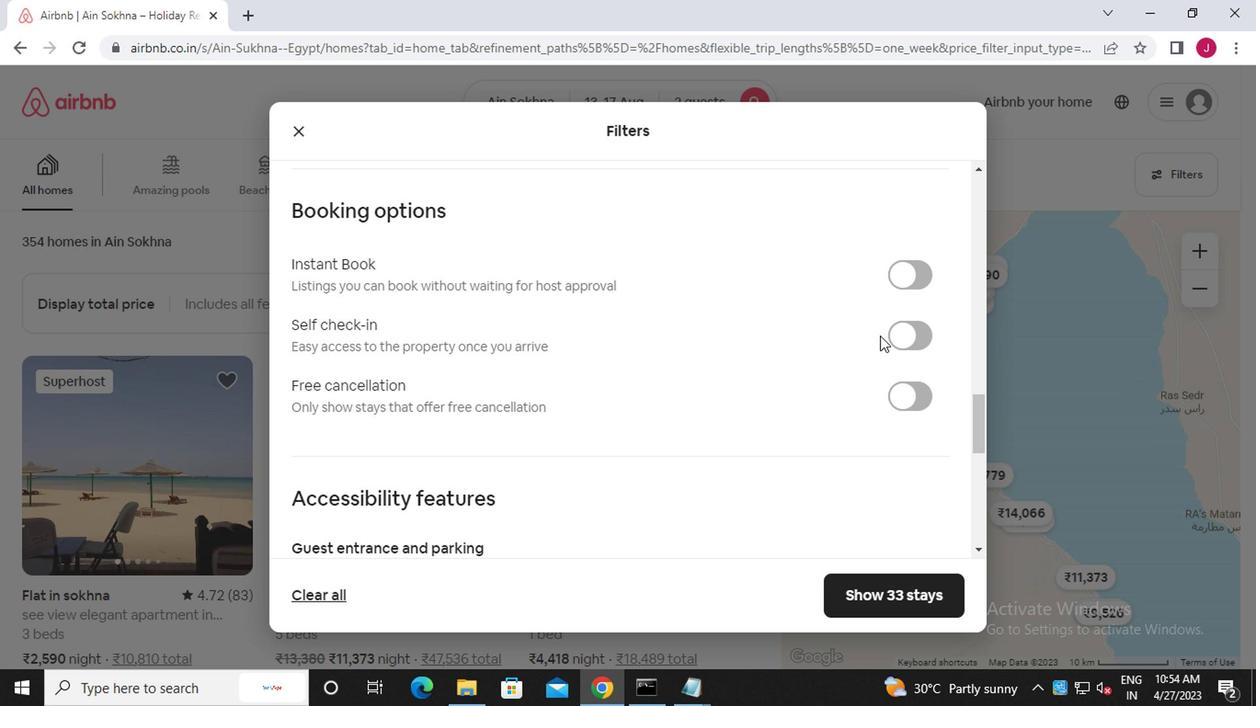 
Action: Mouse pressed left at (933, 341)
Screenshot: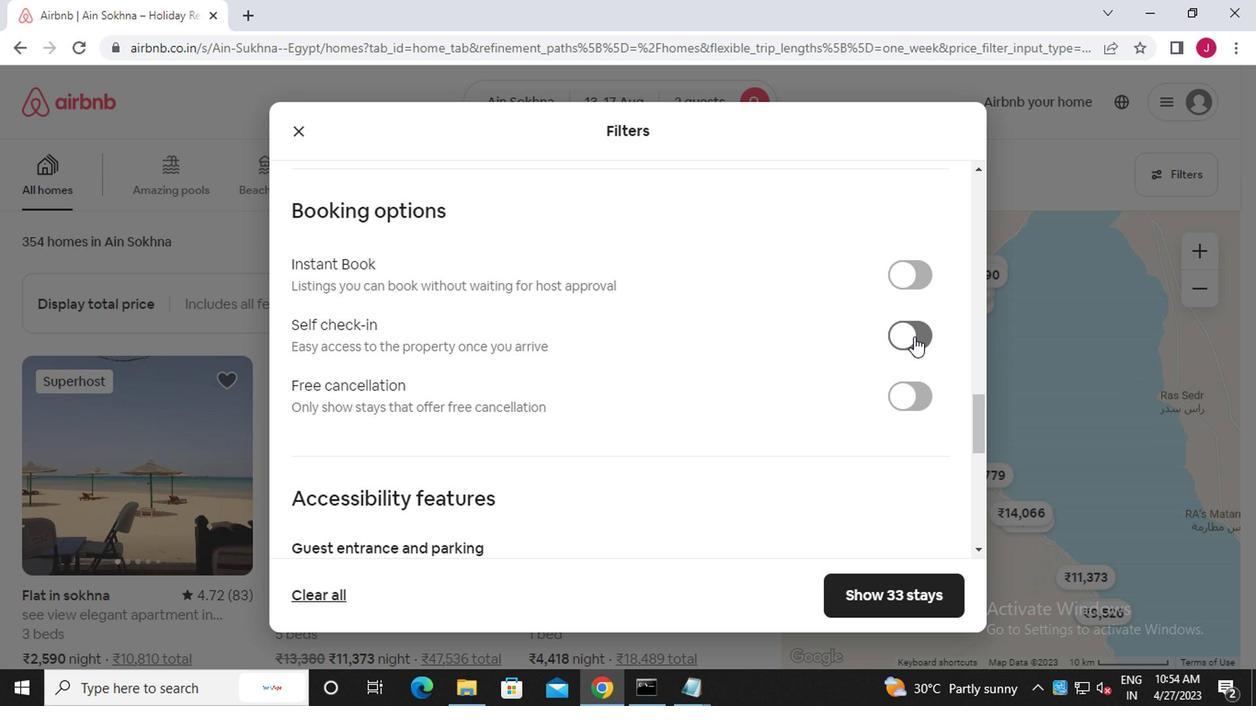 
Action: Mouse moved to (926, 341)
Screenshot: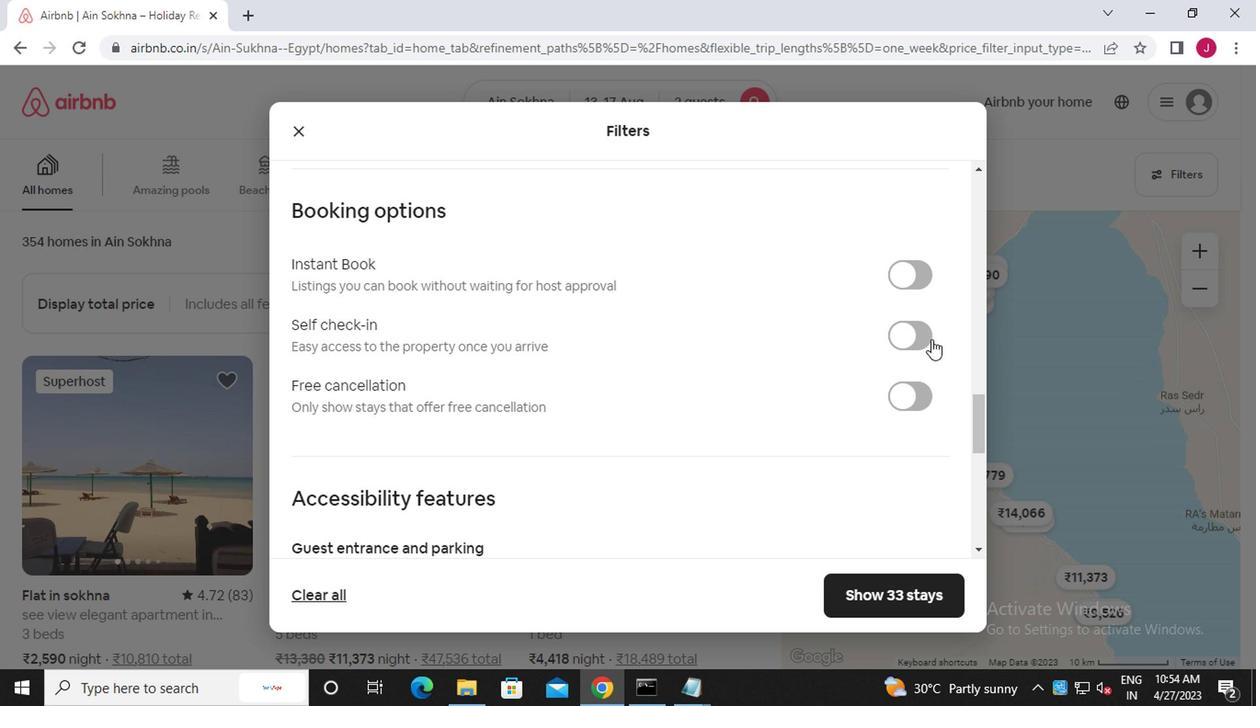 
Action: Mouse pressed left at (926, 341)
Screenshot: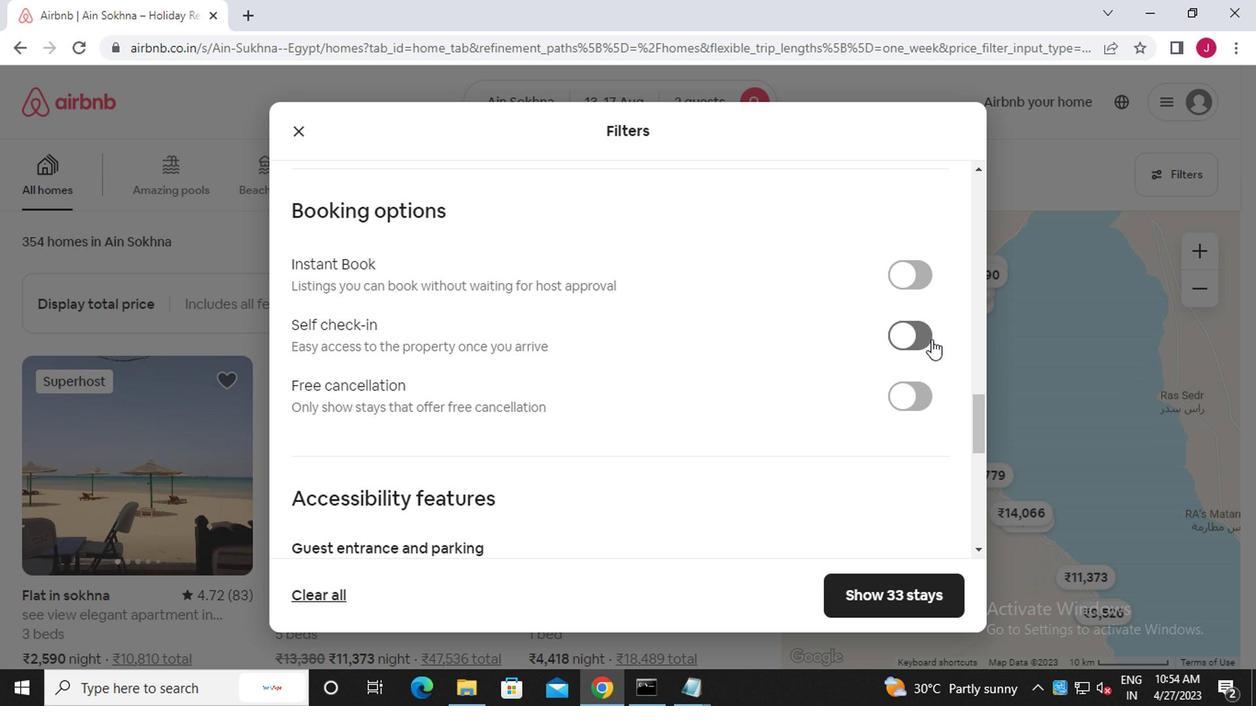 
Action: Mouse moved to (681, 400)
Screenshot: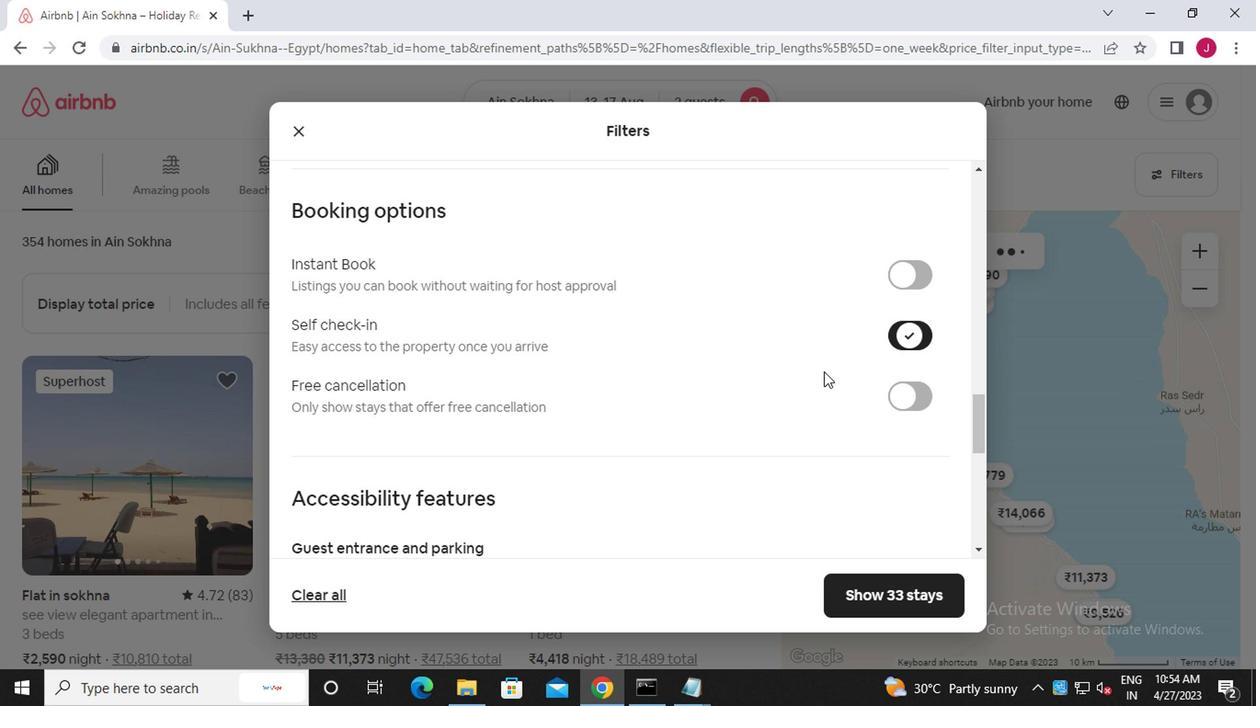 
Action: Mouse scrolled (681, 399) with delta (0, 0)
Screenshot: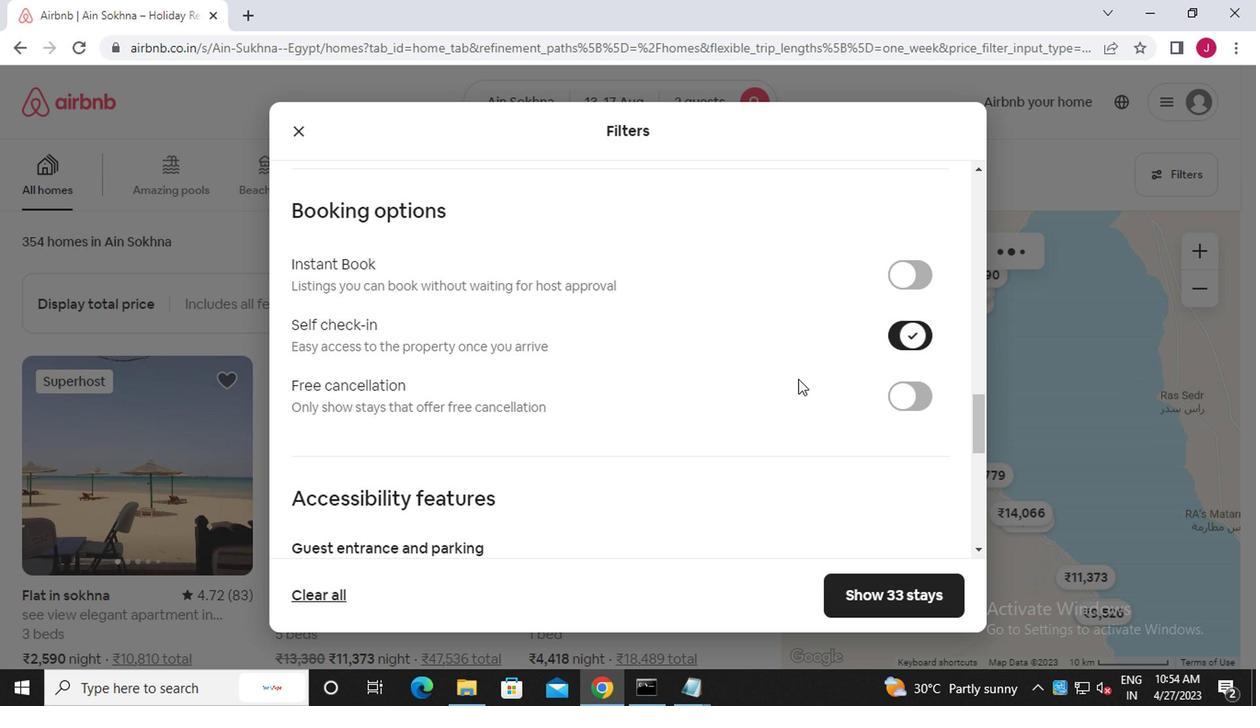 
Action: Mouse scrolled (681, 399) with delta (0, 0)
Screenshot: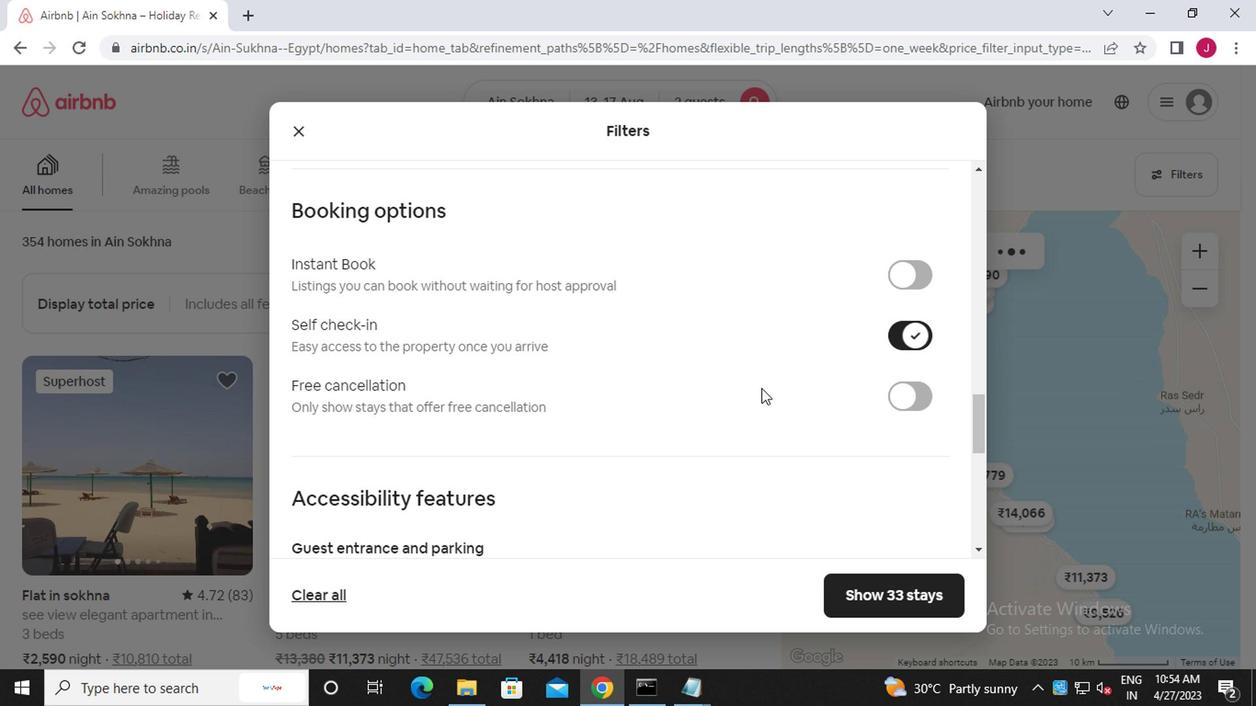 
Action: Mouse moved to (681, 400)
Screenshot: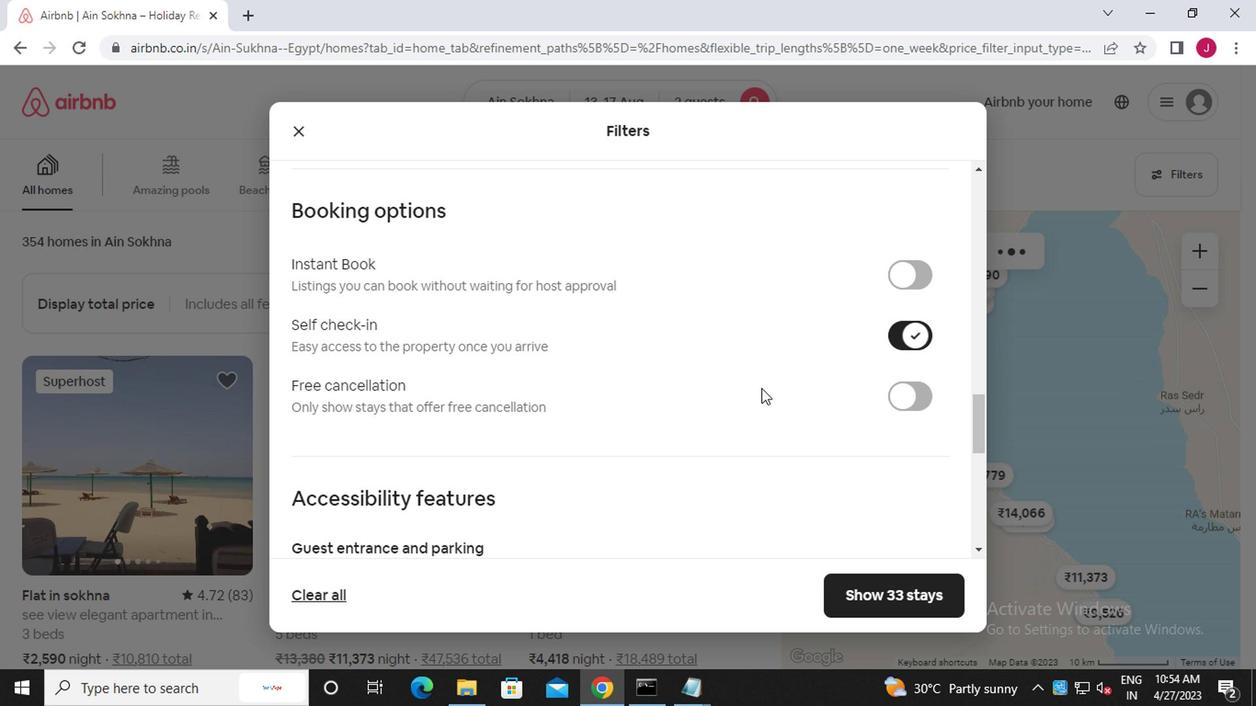 
Action: Mouse scrolled (681, 399) with delta (0, 0)
Screenshot: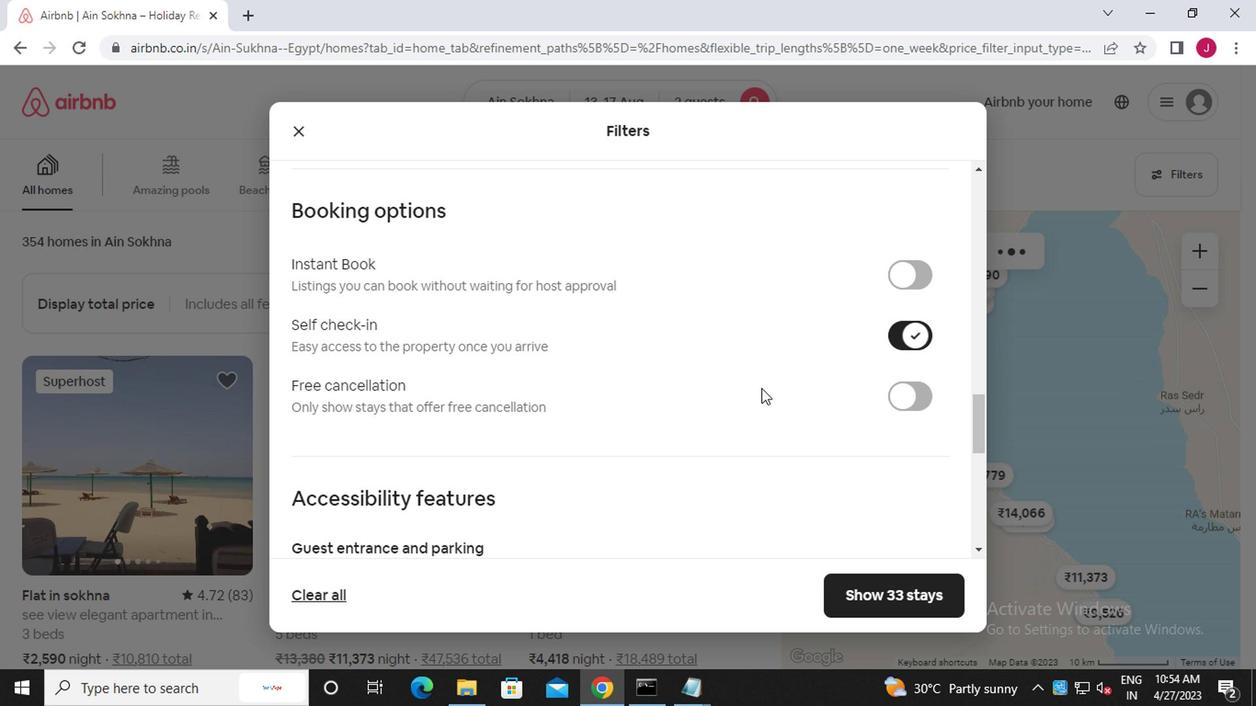 
Action: Mouse scrolled (681, 399) with delta (0, 0)
Screenshot: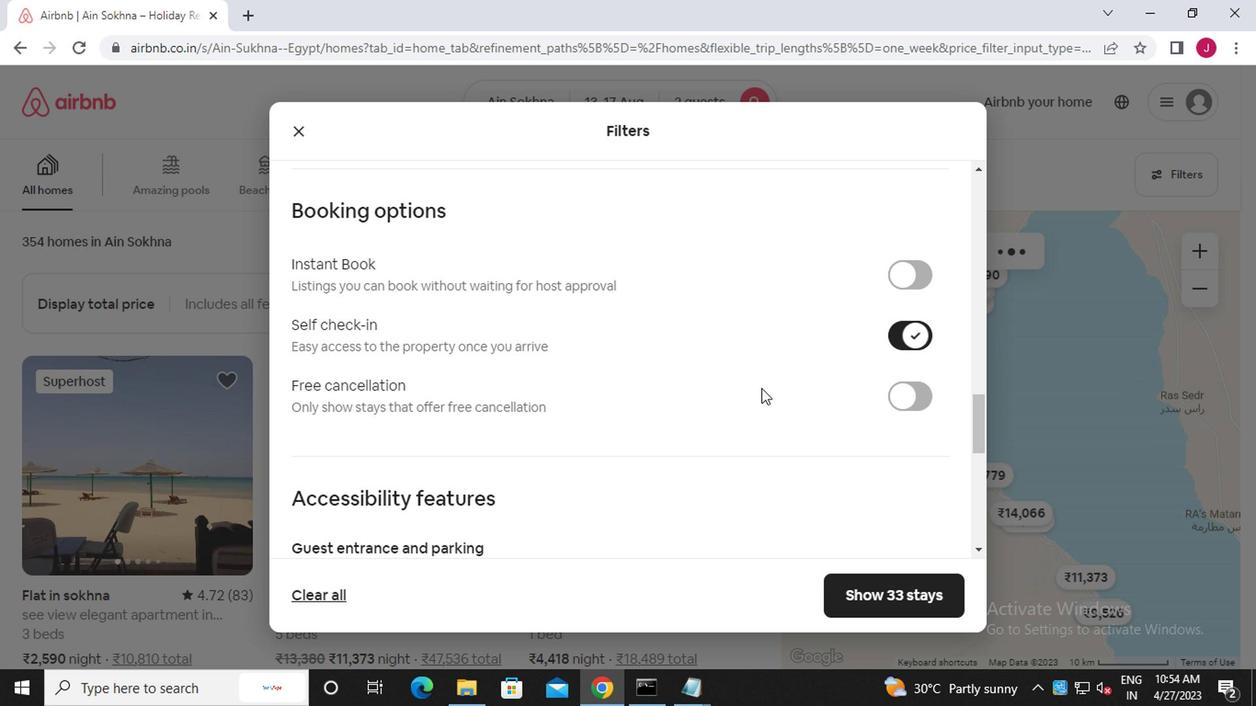 
Action: Mouse moved to (680, 400)
Screenshot: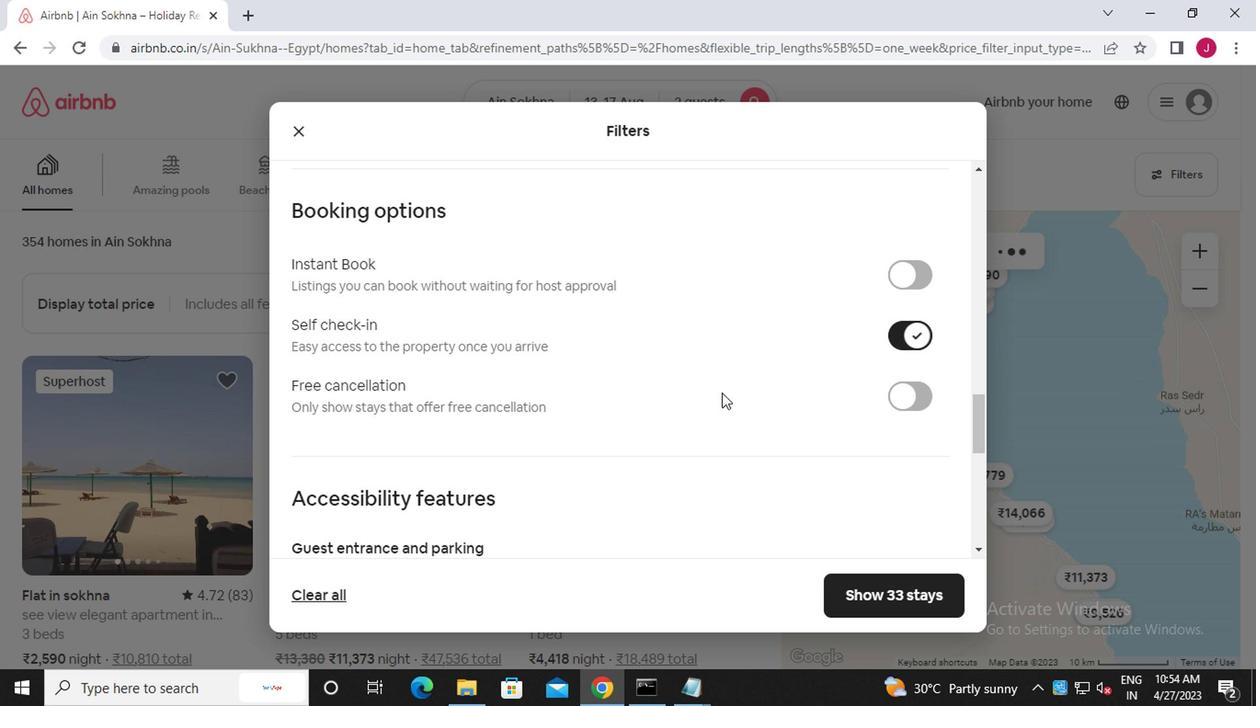 
Action: Mouse scrolled (680, 399) with delta (0, 0)
Screenshot: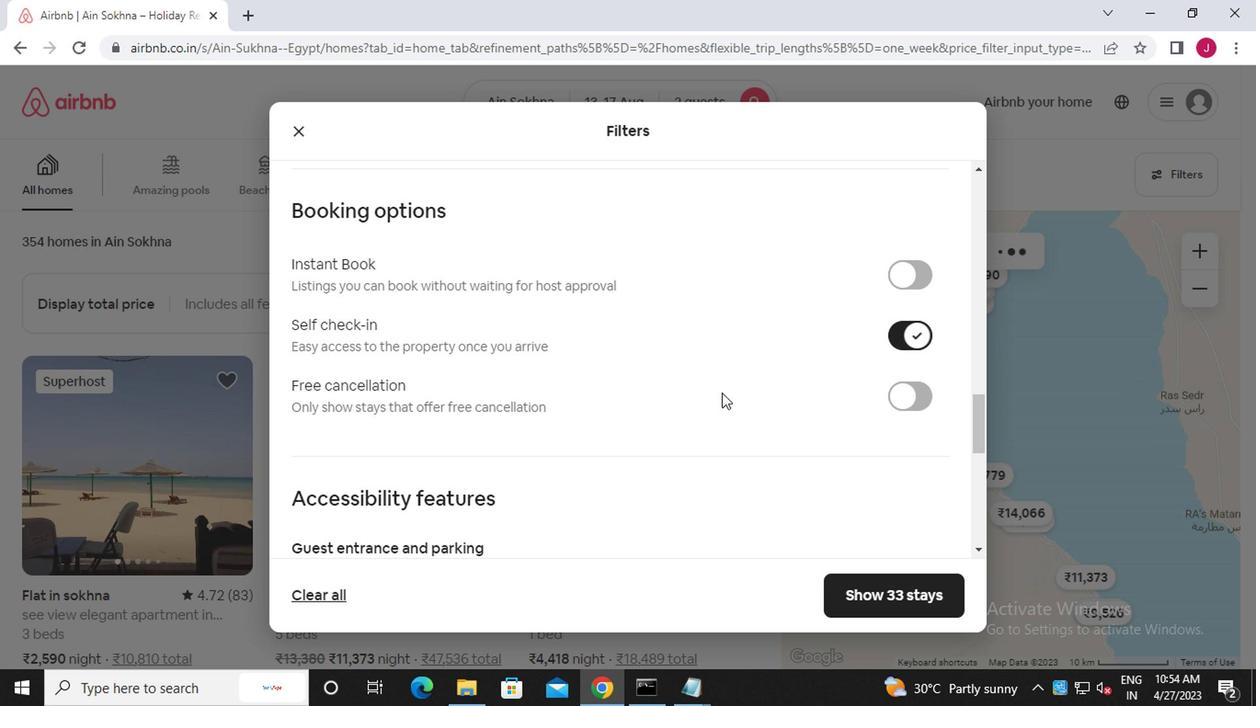 
Action: Mouse scrolled (680, 399) with delta (0, 0)
Screenshot: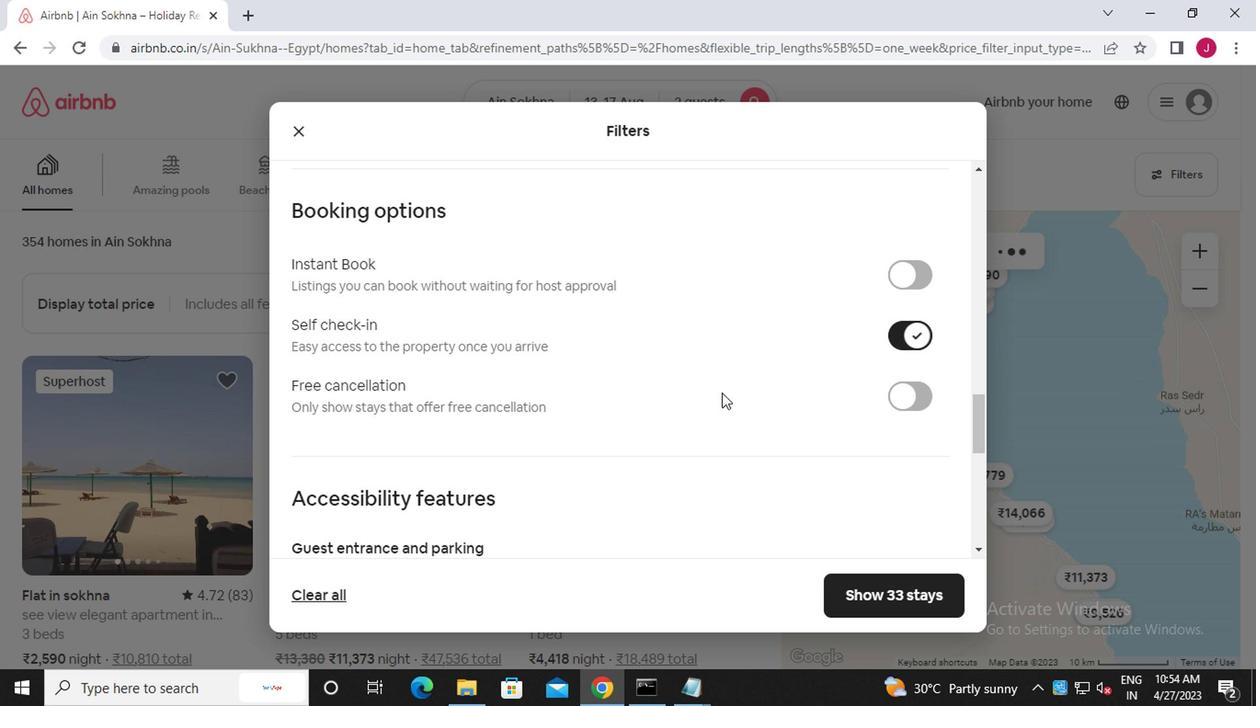 
Action: Mouse scrolled (680, 399) with delta (0, 0)
Screenshot: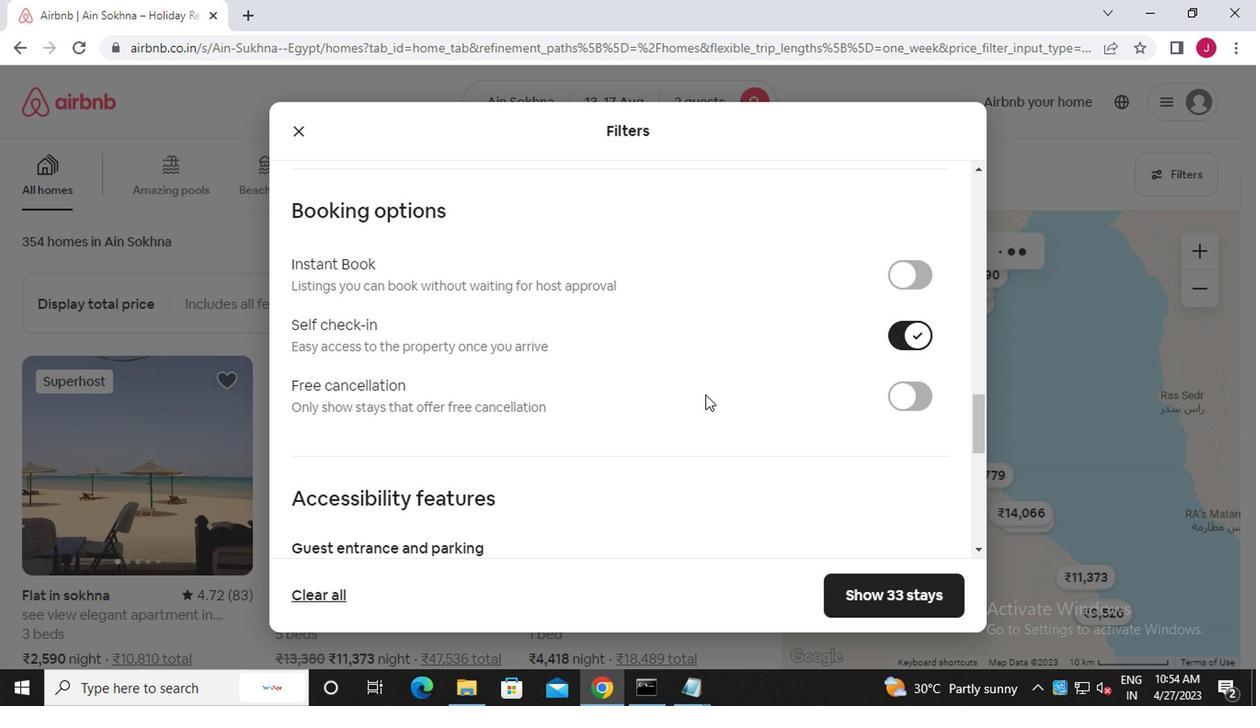
Action: Mouse moved to (299, 427)
Screenshot: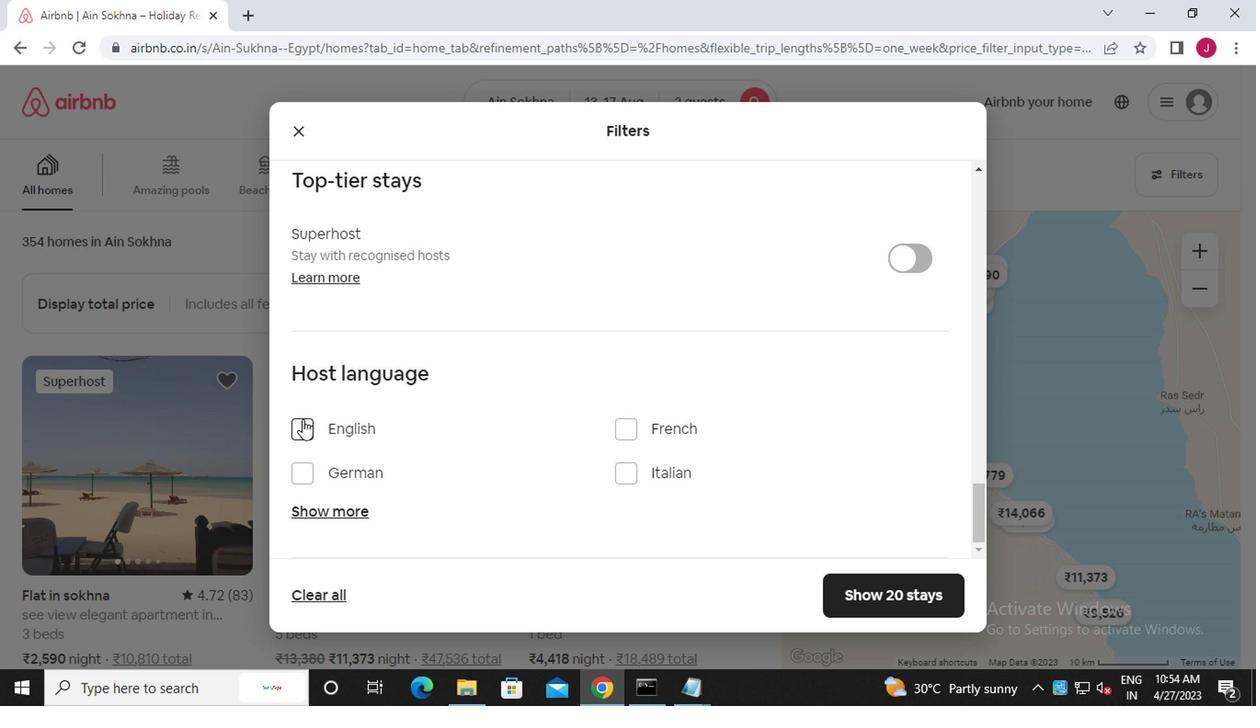 
Action: Mouse pressed left at (299, 427)
Screenshot: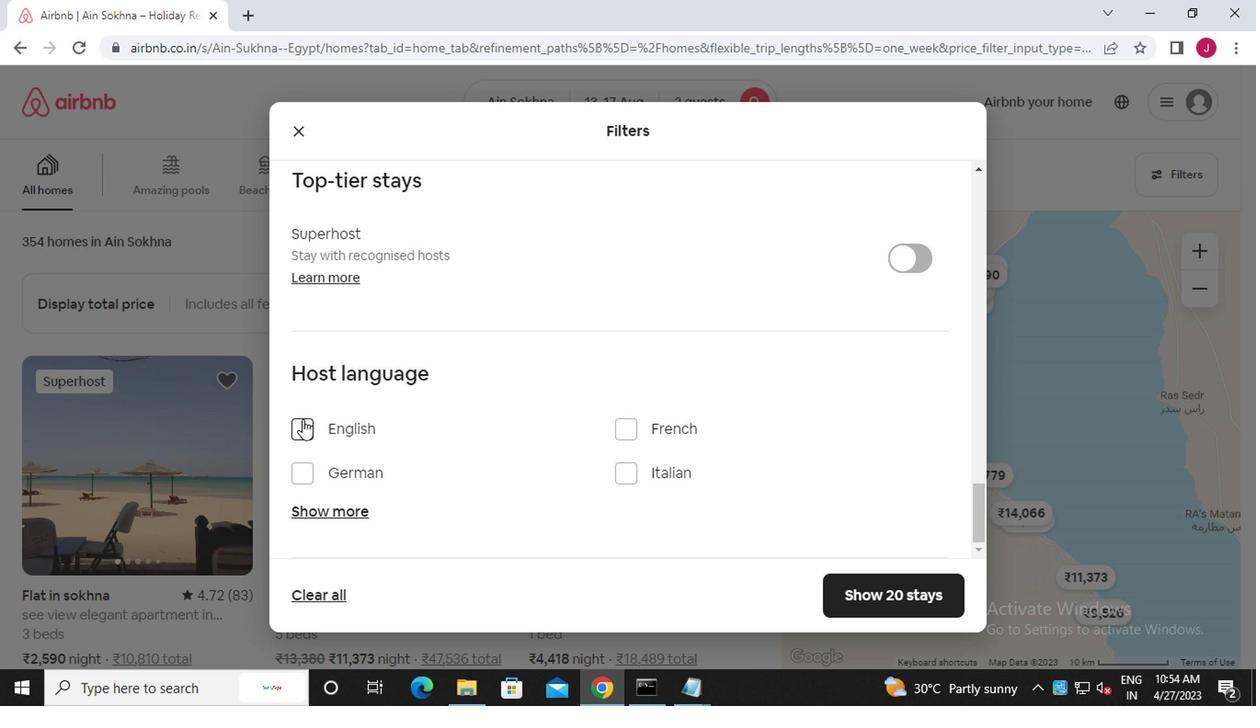 
Action: Mouse moved to (900, 606)
Screenshot: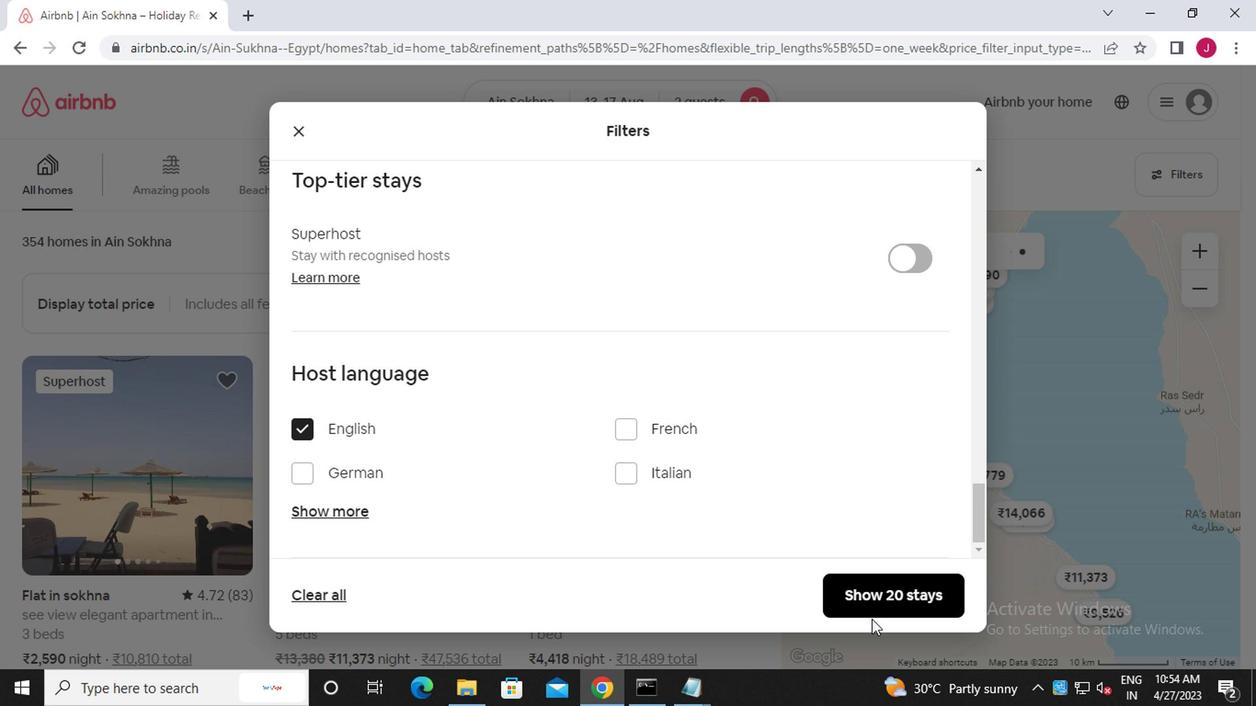 
Action: Mouse pressed left at (900, 606)
Screenshot: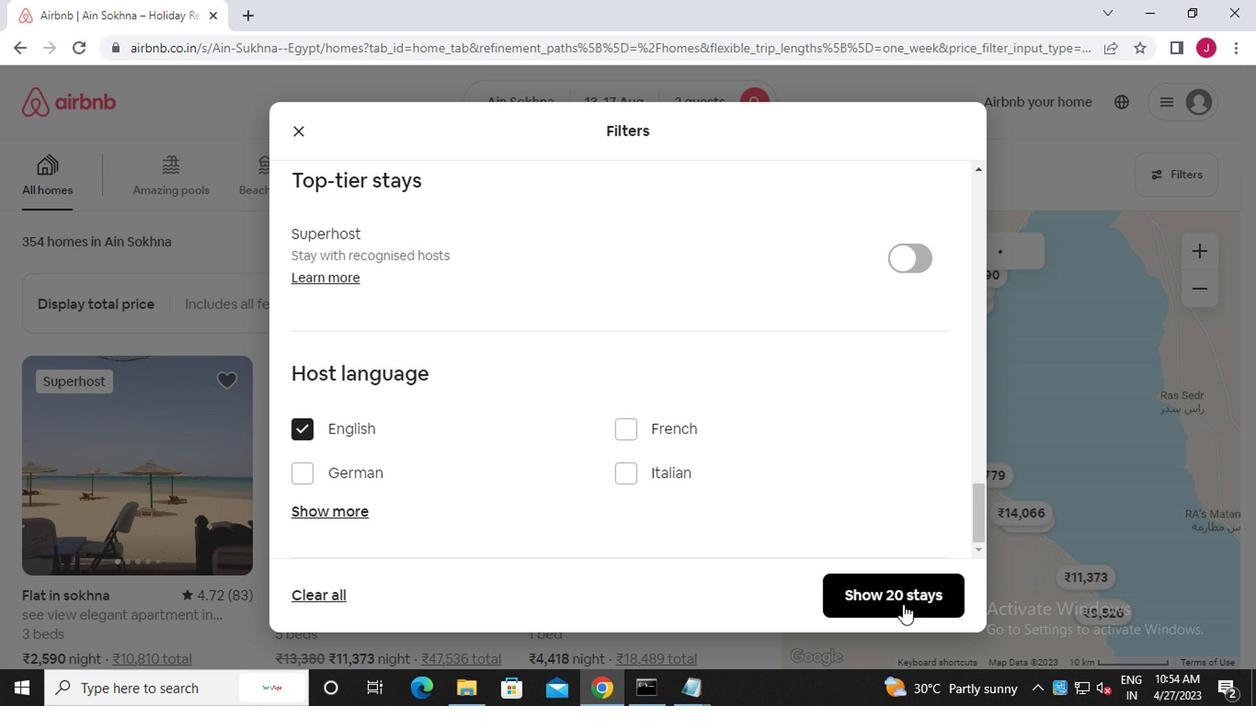 
Action: Mouse moved to (898, 590)
Screenshot: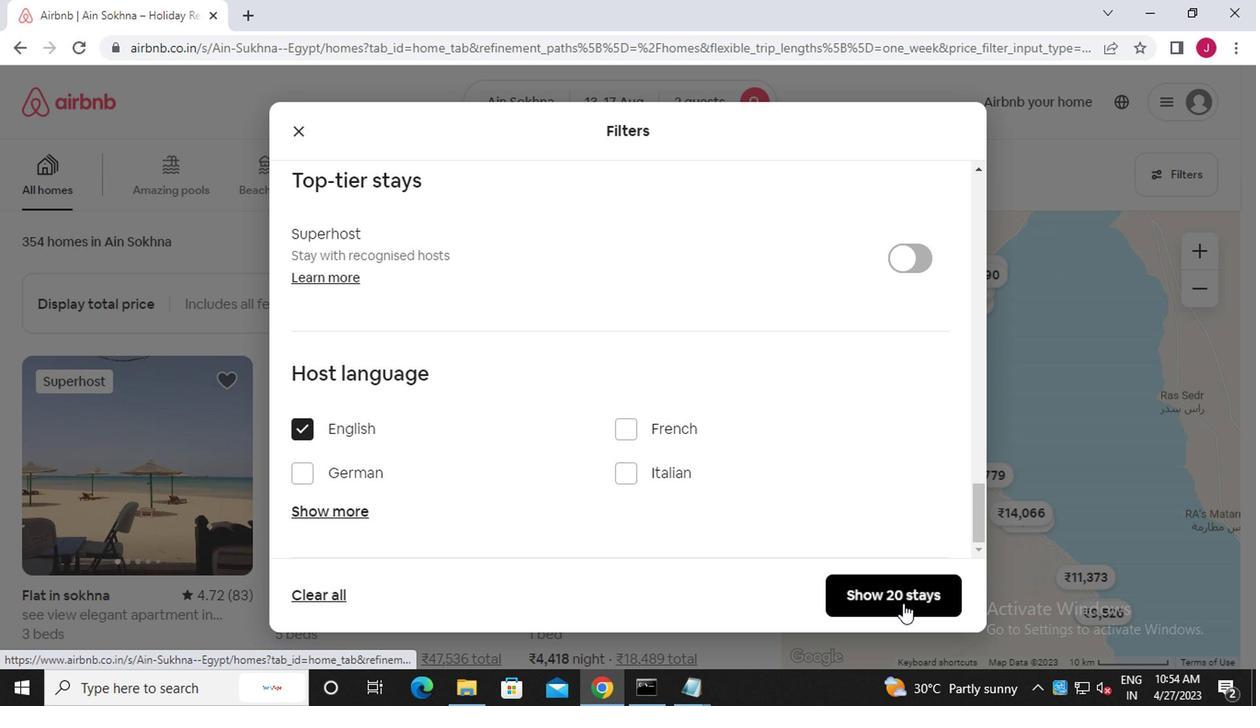 
